Task: Find a place to stay in Ar Rumaythah for 4 guests from 6th to 12th September with a price range of ₹10,000 to ₹14,000, 4 bedrooms, 4 beds, 4 bathrooms, and amenities including WiFi, free parking, air conditioning, TV, gym, and breakfast.
Action: Mouse pressed left at (463, 95)
Screenshot: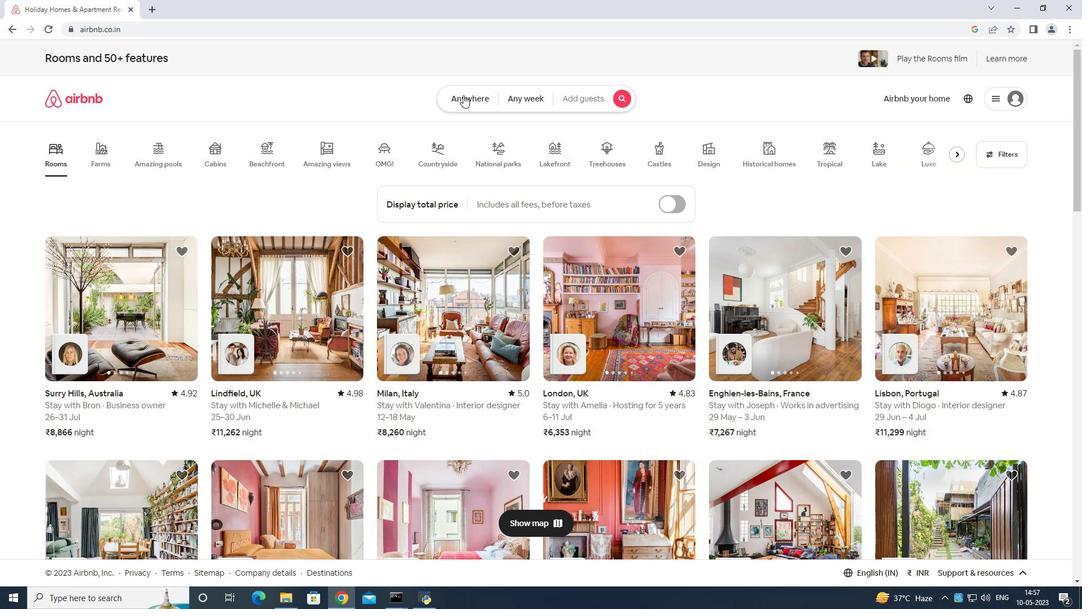 
Action: Mouse moved to (424, 130)
Screenshot: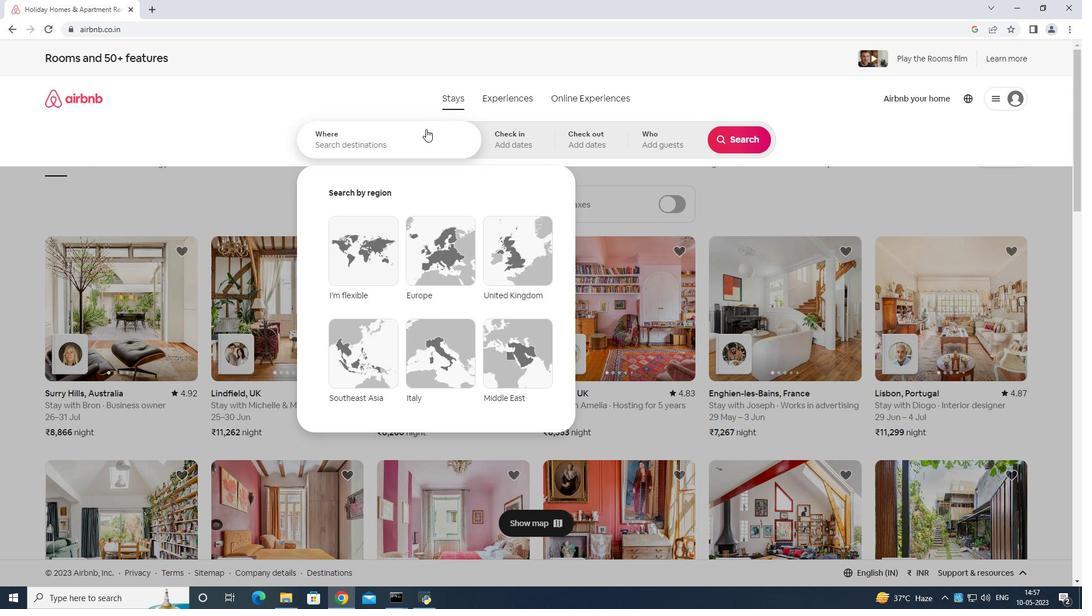
Action: Mouse pressed left at (424, 130)
Screenshot: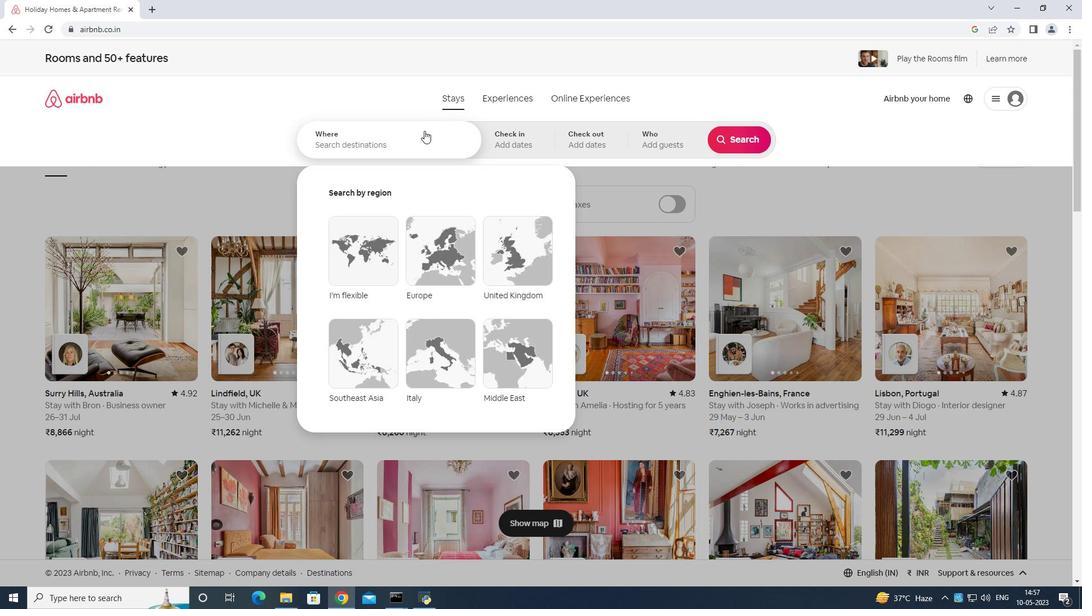 
Action: Mouse moved to (369, 169)
Screenshot: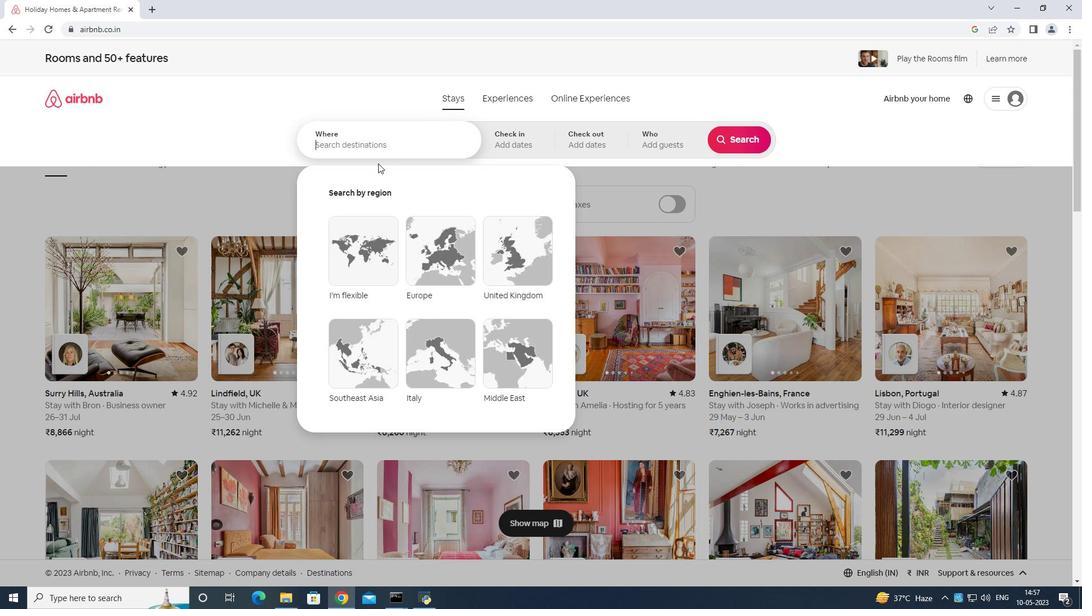 
Action: Key pressed <Key.shift>ar<Key.space>rumaythah<Key.enter>
Screenshot: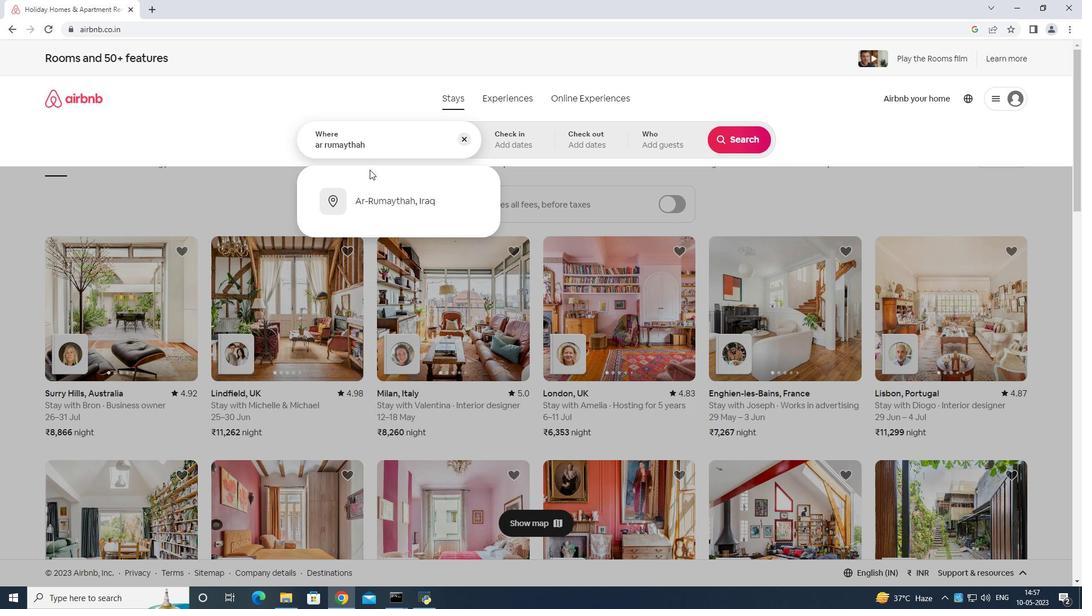 
Action: Mouse moved to (729, 235)
Screenshot: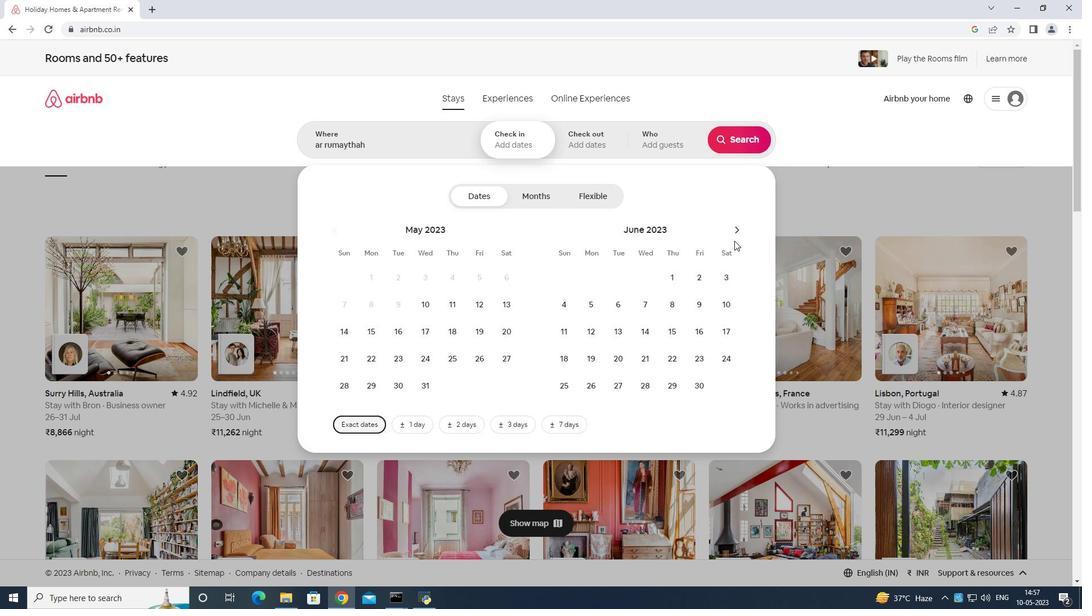 
Action: Mouse pressed left at (729, 235)
Screenshot: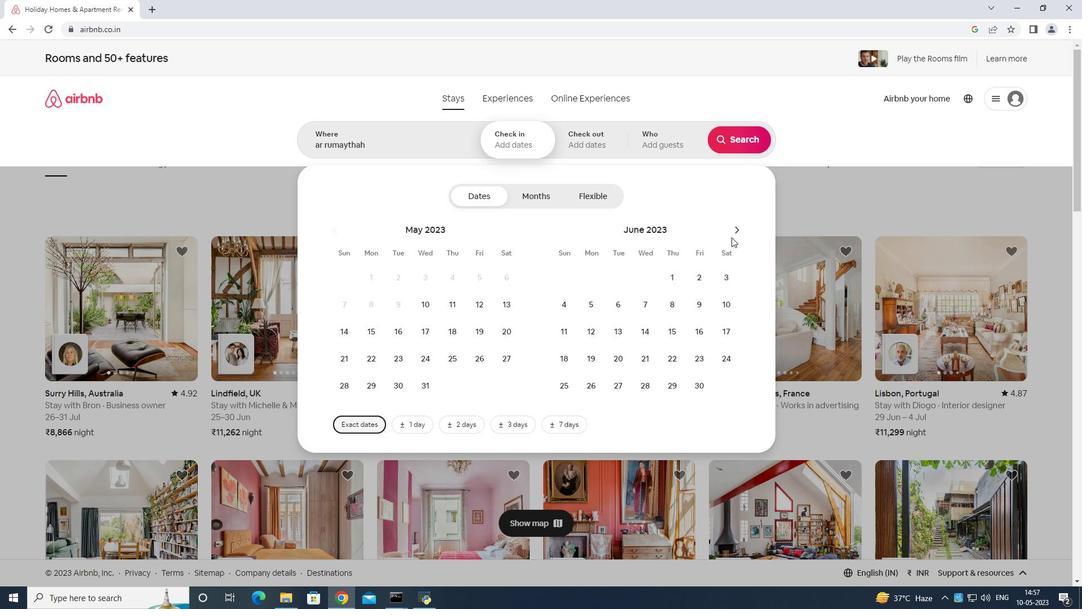 
Action: Mouse moved to (729, 232)
Screenshot: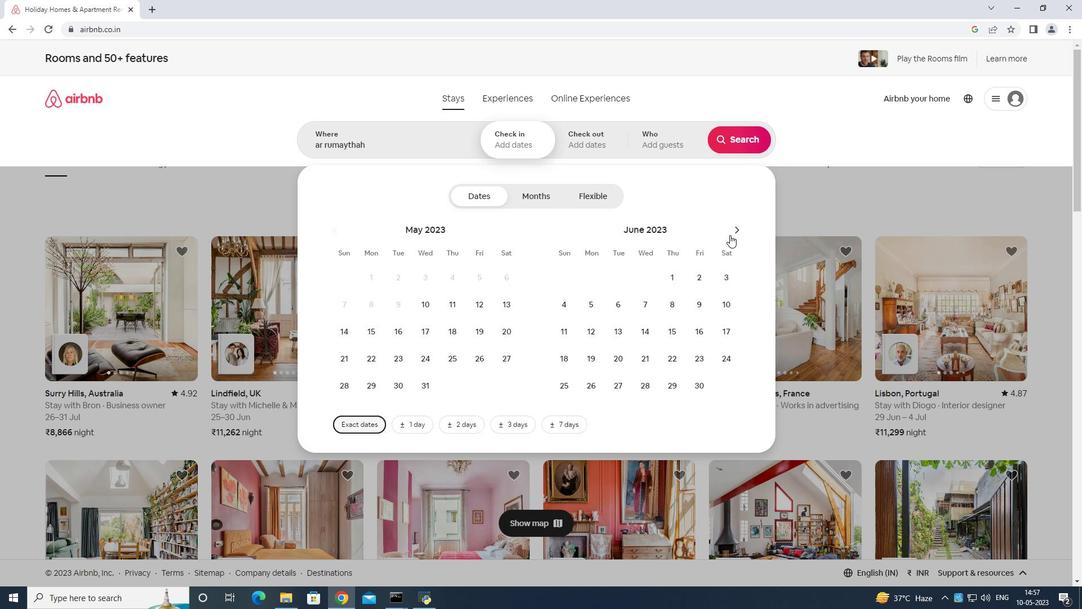 
Action: Mouse pressed left at (729, 232)
Screenshot: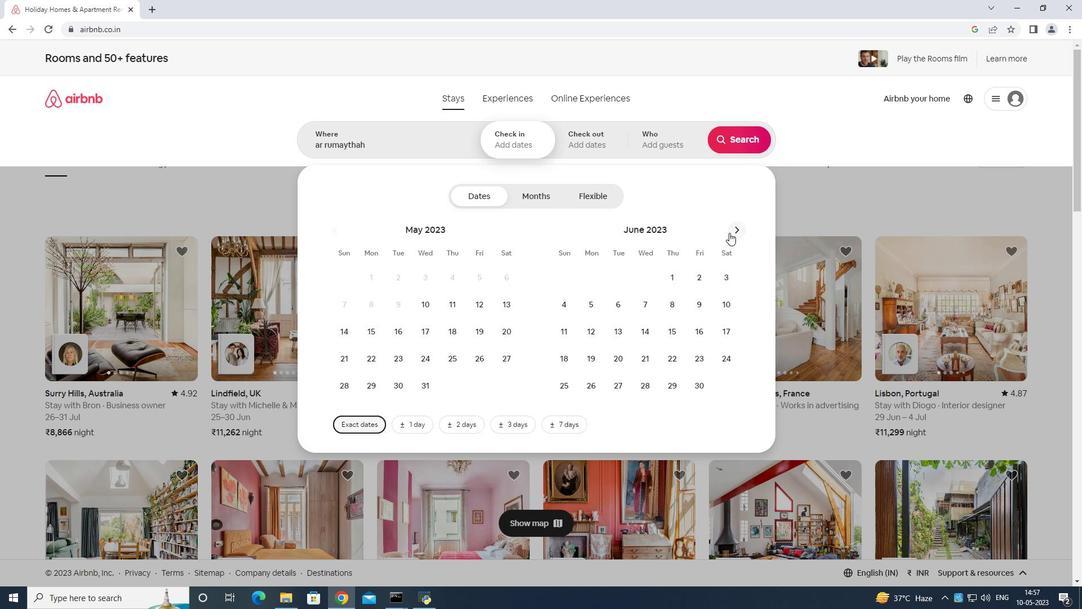 
Action: Mouse moved to (729, 232)
Screenshot: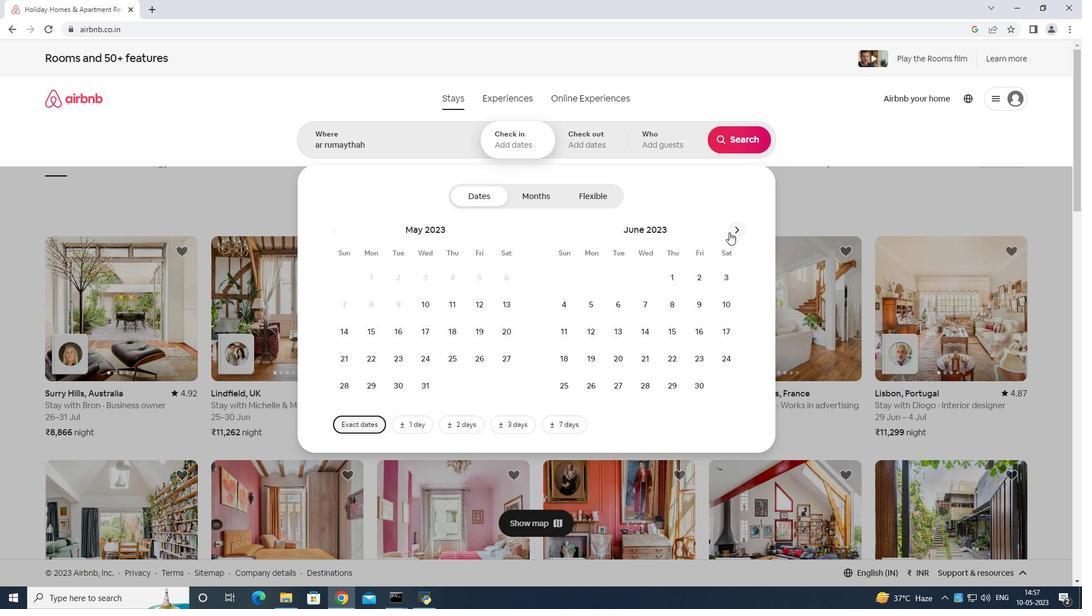 
Action: Mouse pressed left at (729, 232)
Screenshot: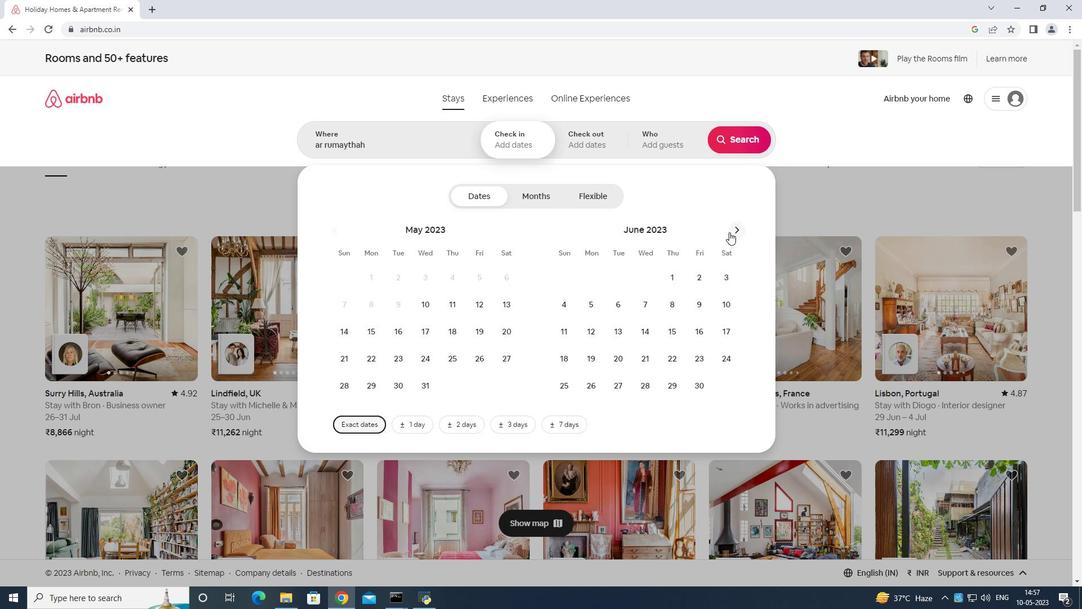 
Action: Mouse moved to (730, 231)
Screenshot: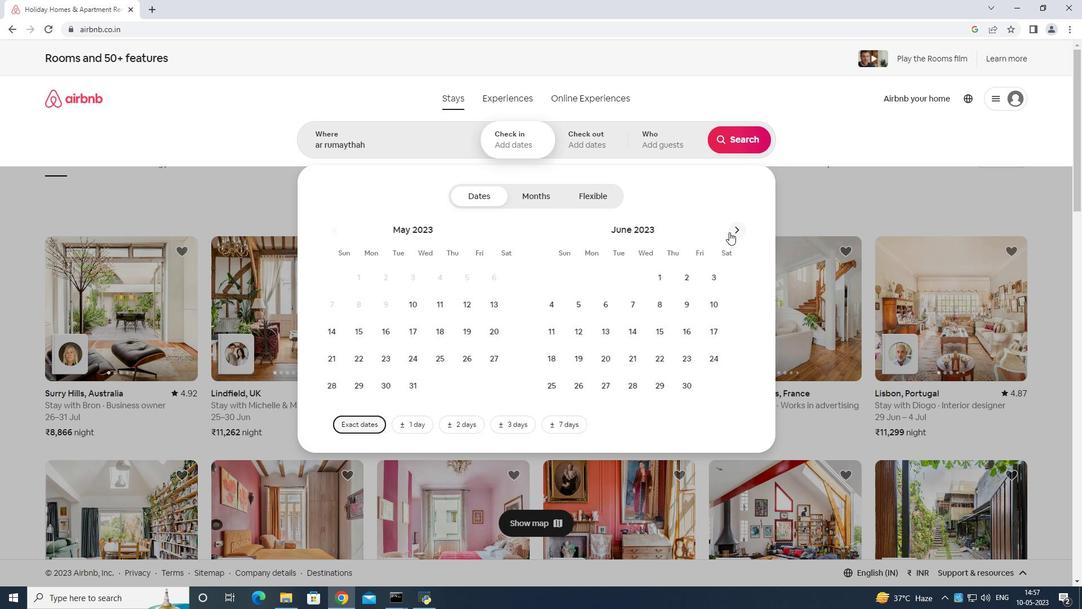 
Action: Mouse pressed left at (730, 231)
Screenshot: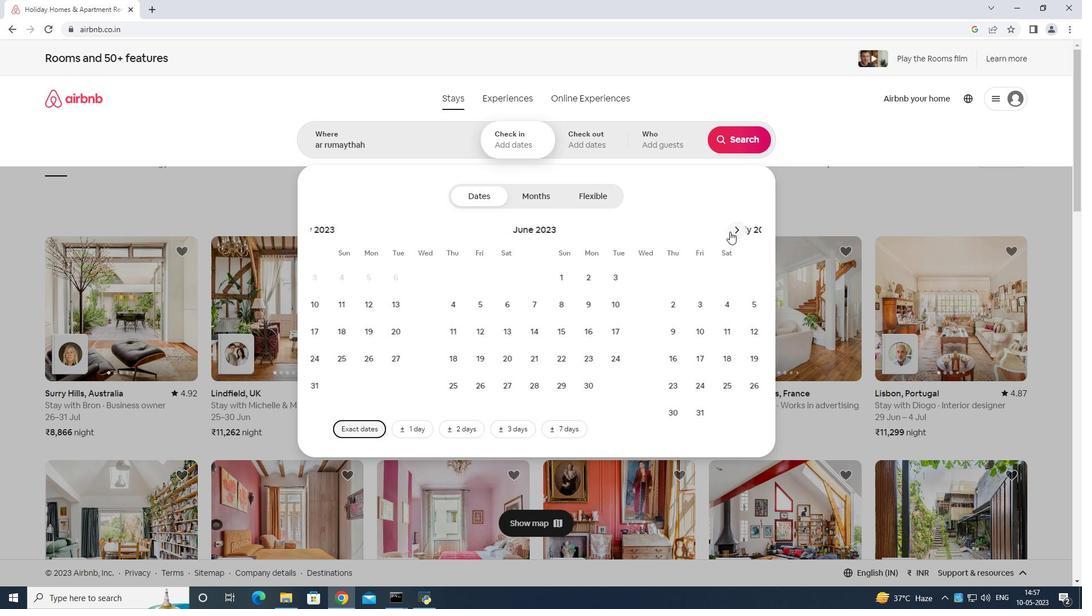 
Action: Mouse moved to (730, 230)
Screenshot: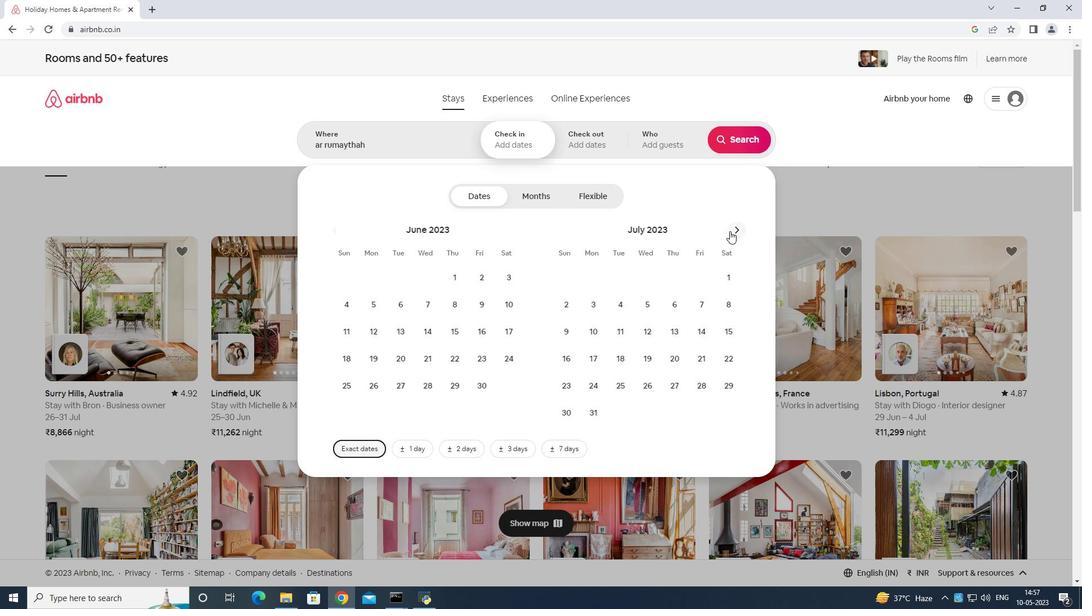 
Action: Mouse pressed left at (730, 230)
Screenshot: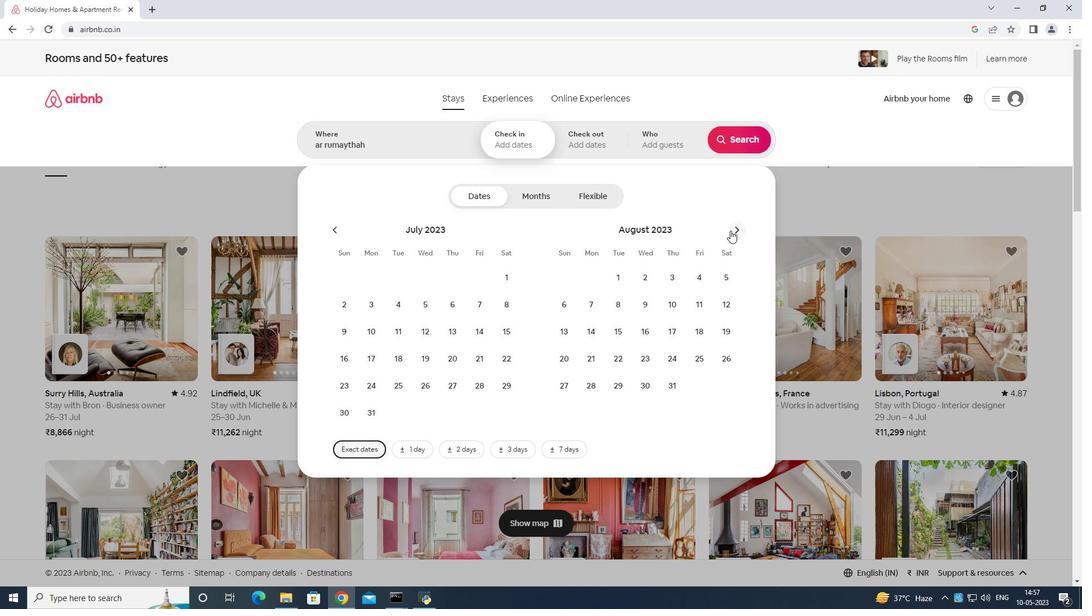 
Action: Mouse moved to (641, 302)
Screenshot: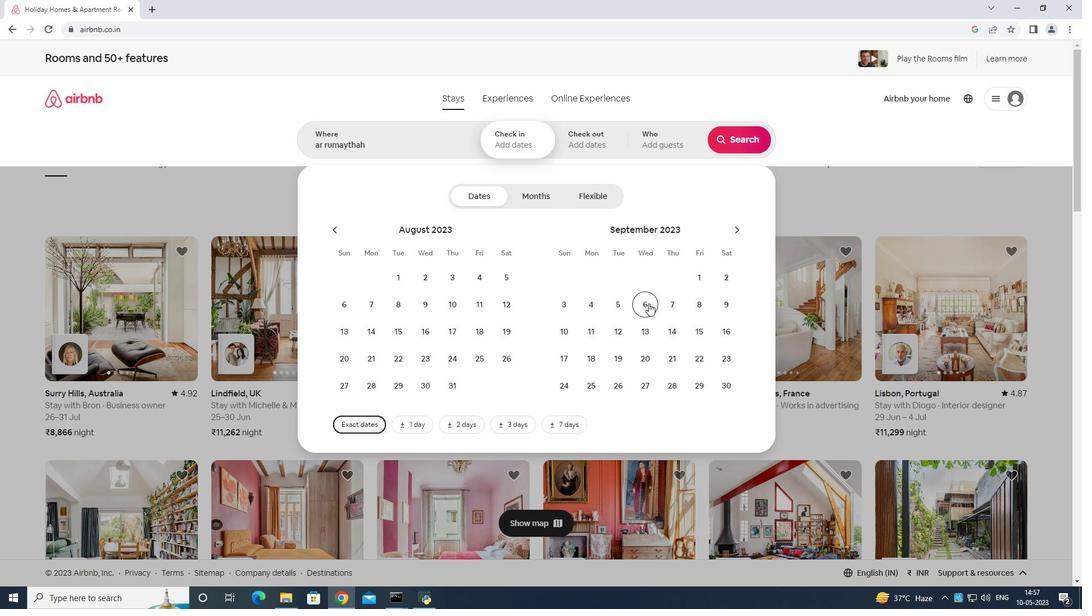 
Action: Mouse pressed left at (641, 302)
Screenshot: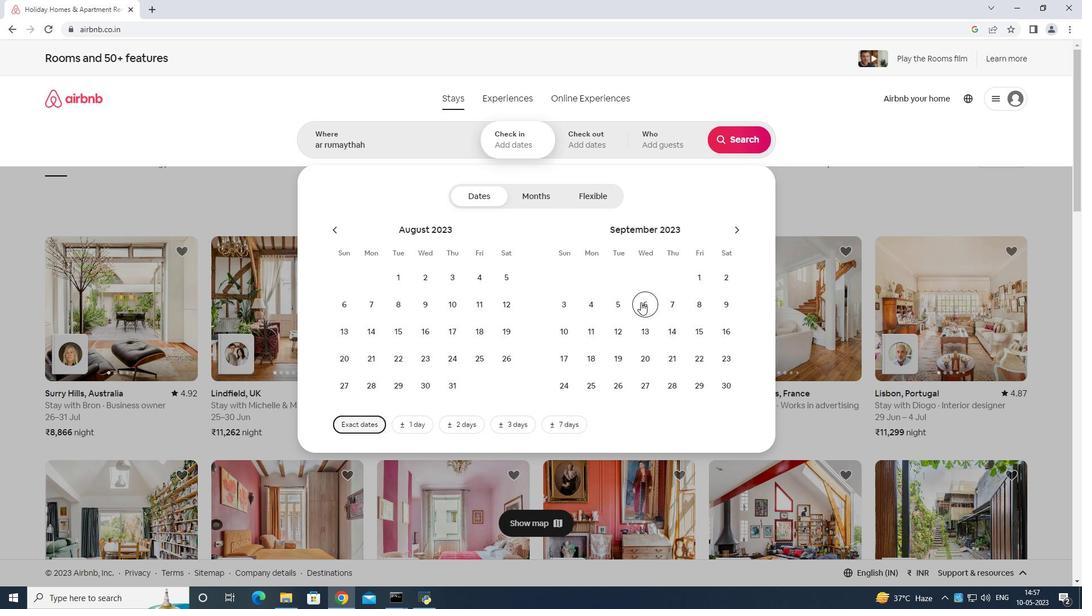 
Action: Mouse moved to (614, 329)
Screenshot: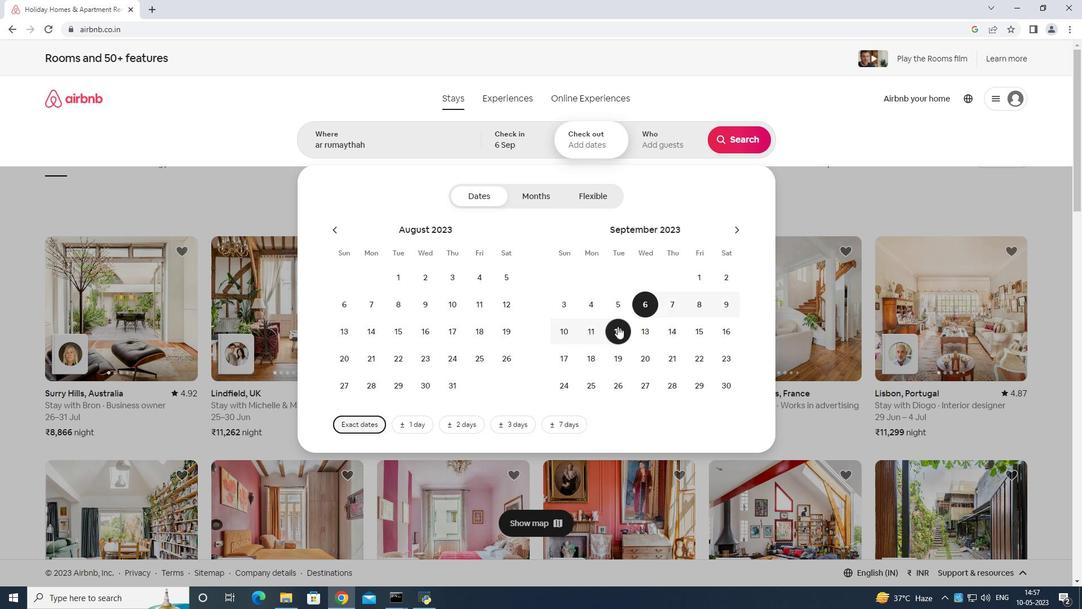 
Action: Mouse pressed left at (614, 329)
Screenshot: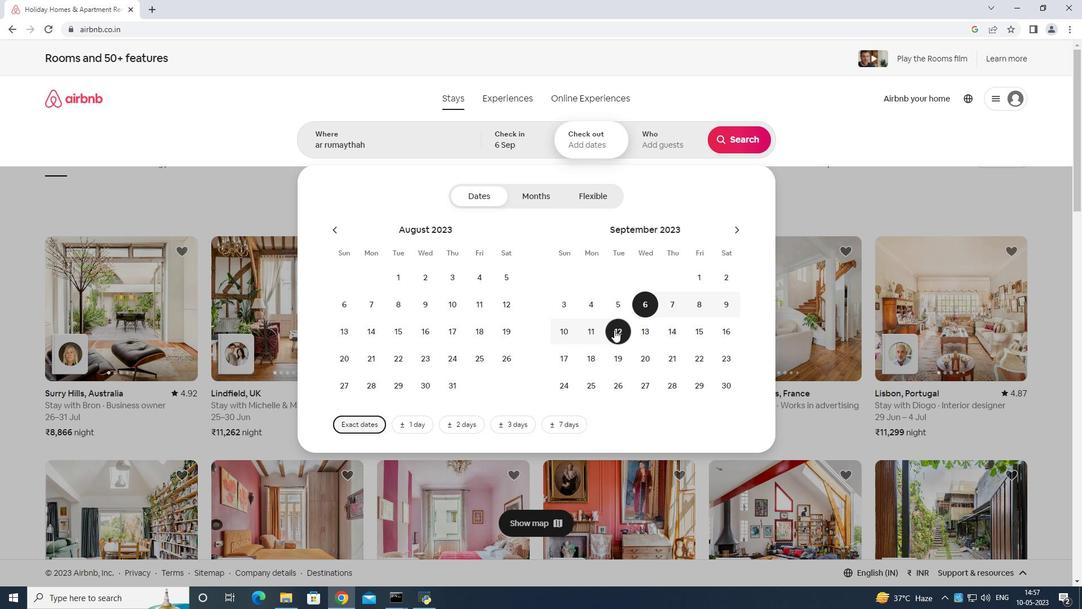 
Action: Mouse moved to (666, 138)
Screenshot: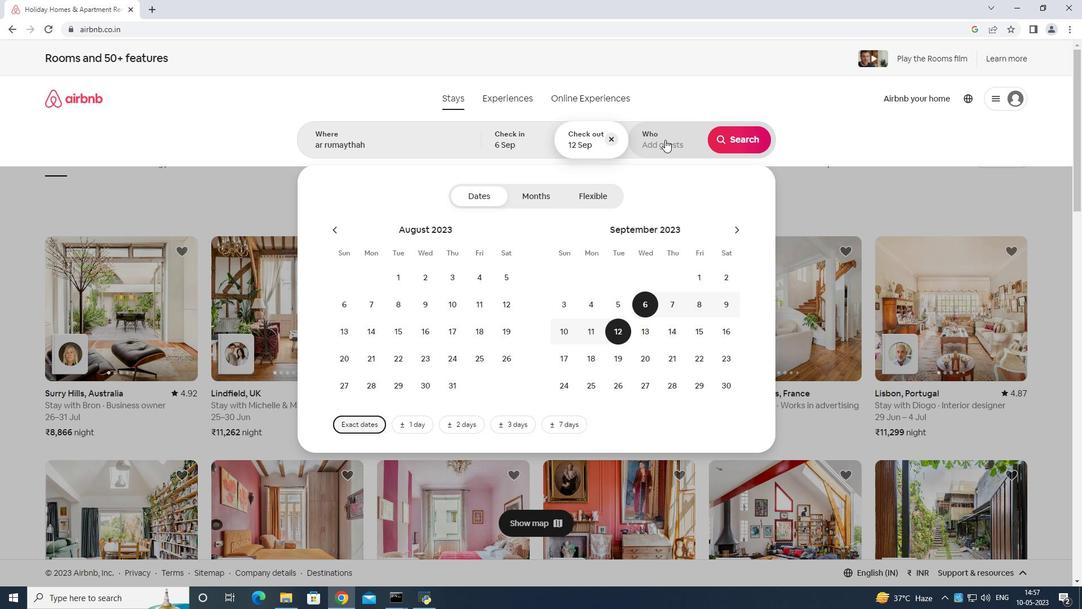 
Action: Mouse pressed left at (666, 138)
Screenshot: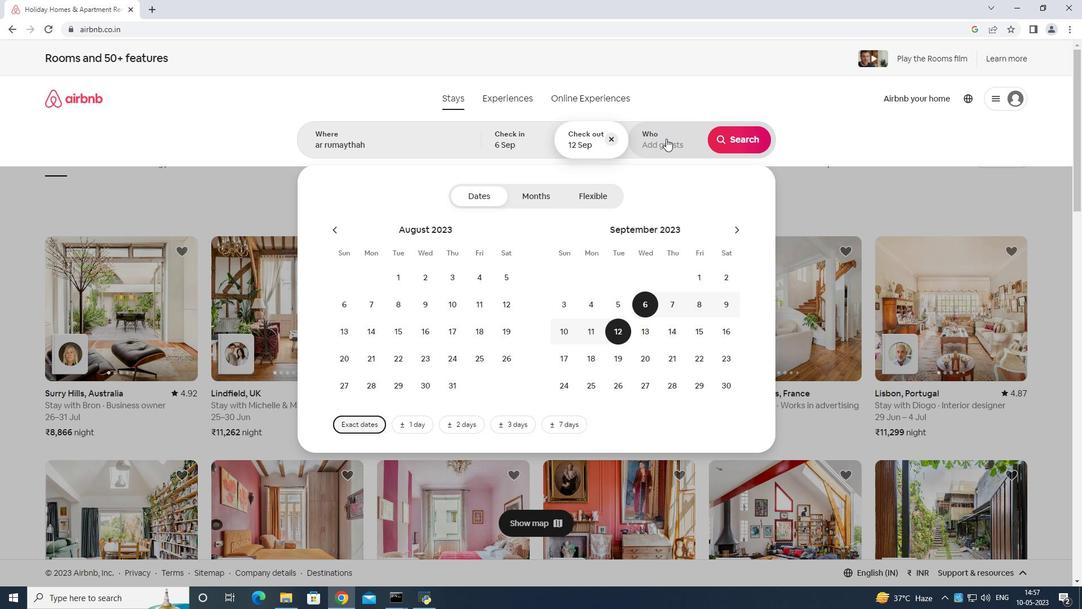 
Action: Mouse moved to (748, 201)
Screenshot: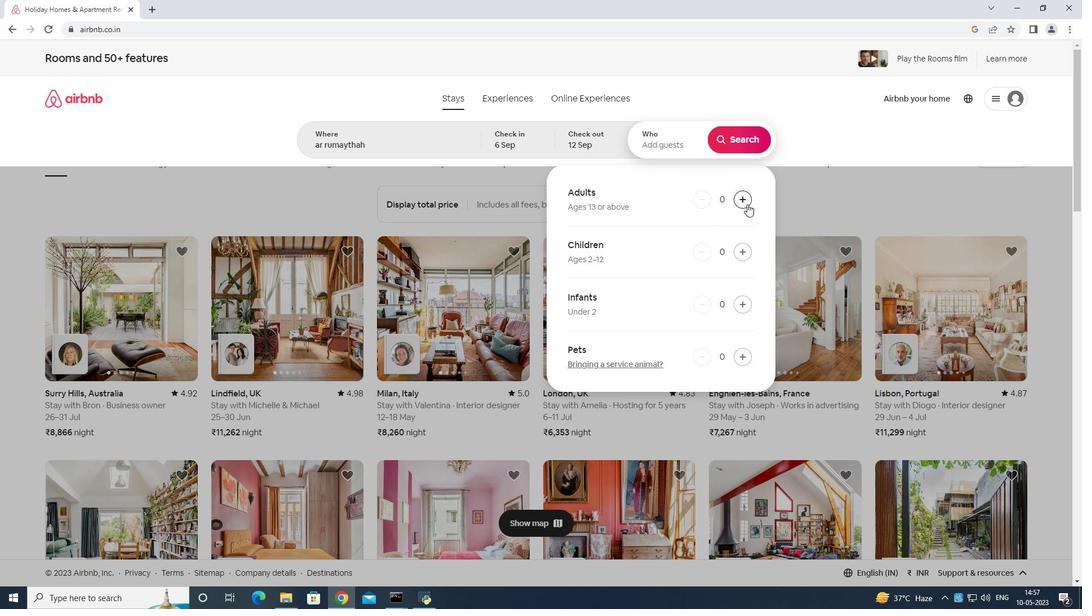 
Action: Mouse pressed left at (748, 201)
Screenshot: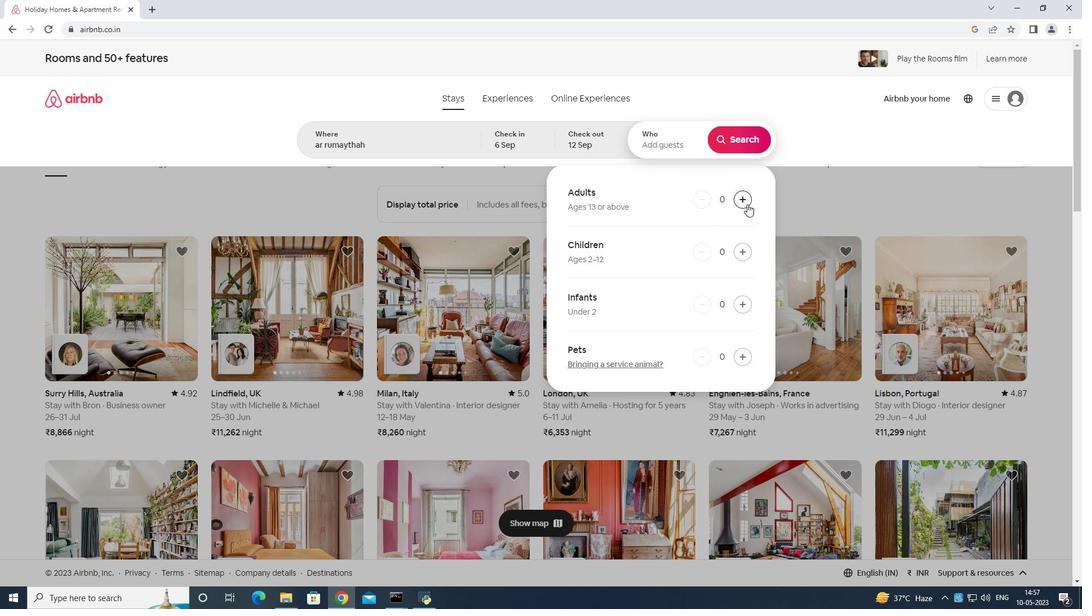
Action: Mouse moved to (748, 201)
Screenshot: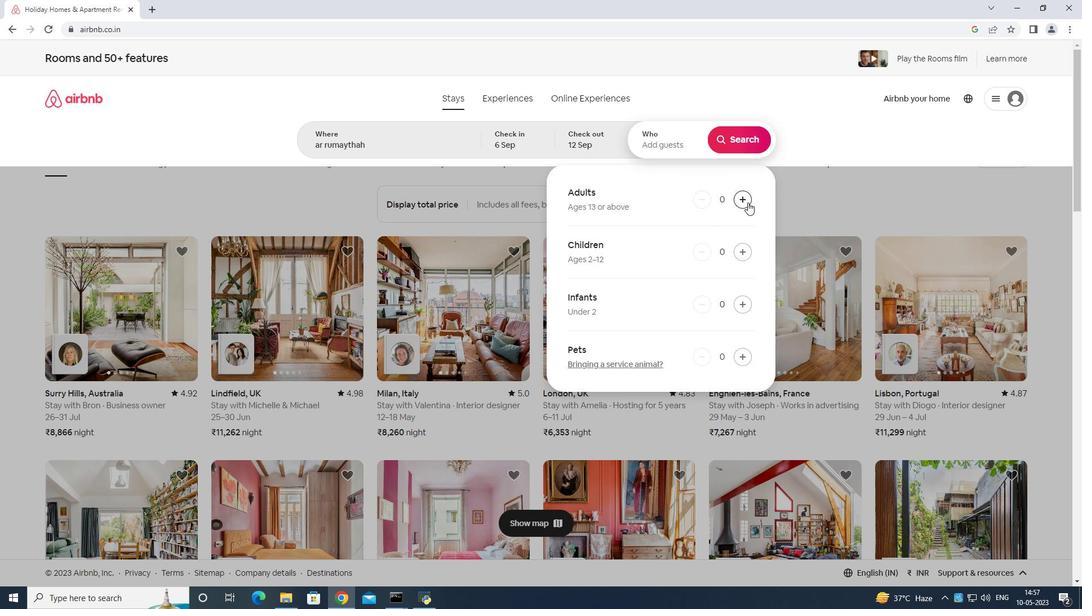
Action: Mouse pressed left at (748, 201)
Screenshot: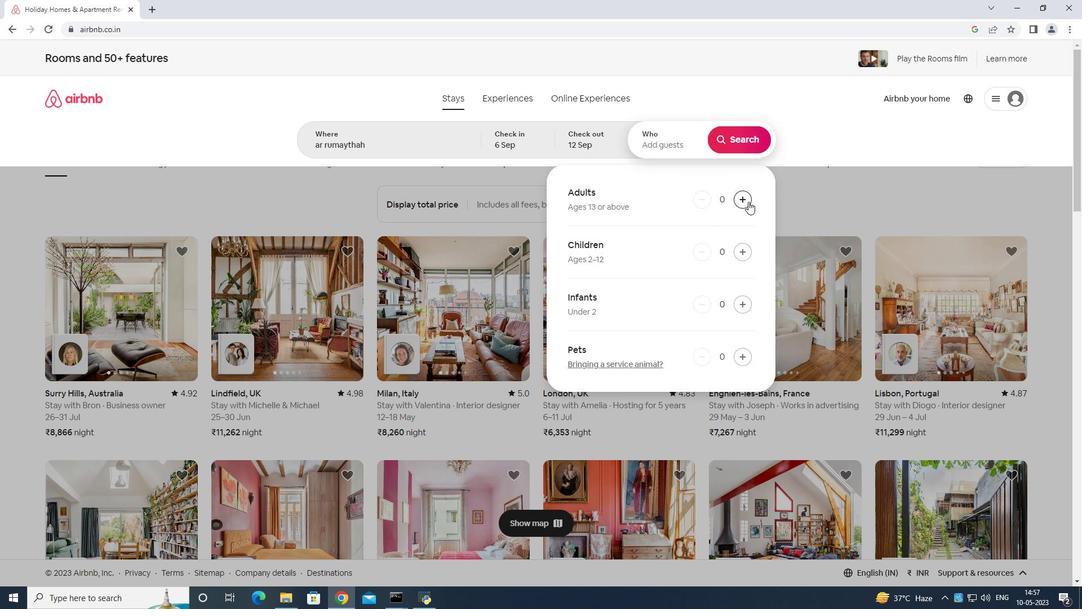 
Action: Mouse moved to (747, 201)
Screenshot: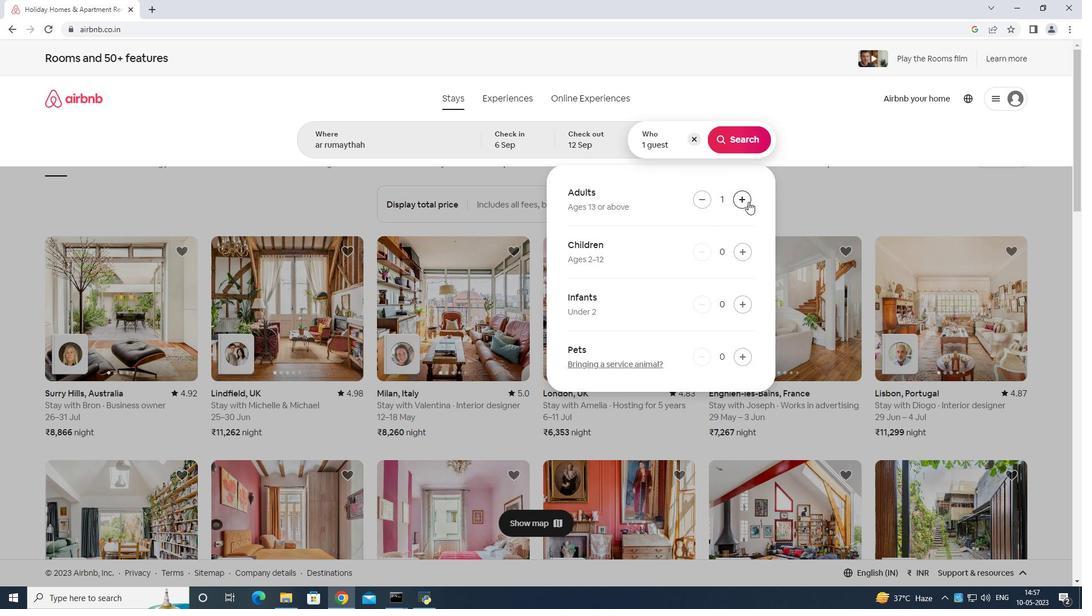 
Action: Mouse pressed left at (747, 201)
Screenshot: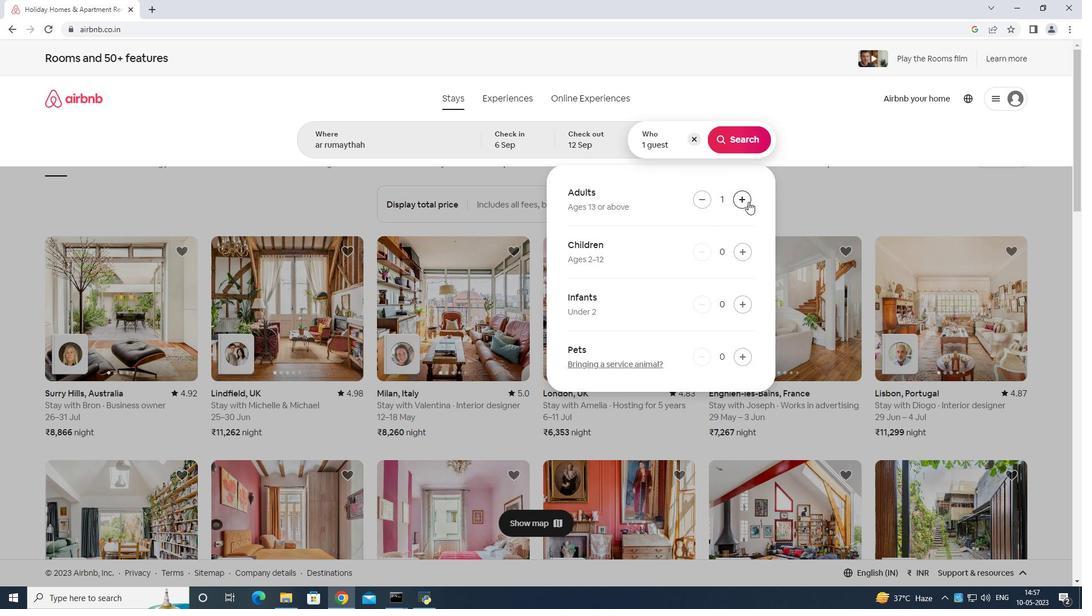 
Action: Mouse moved to (747, 201)
Screenshot: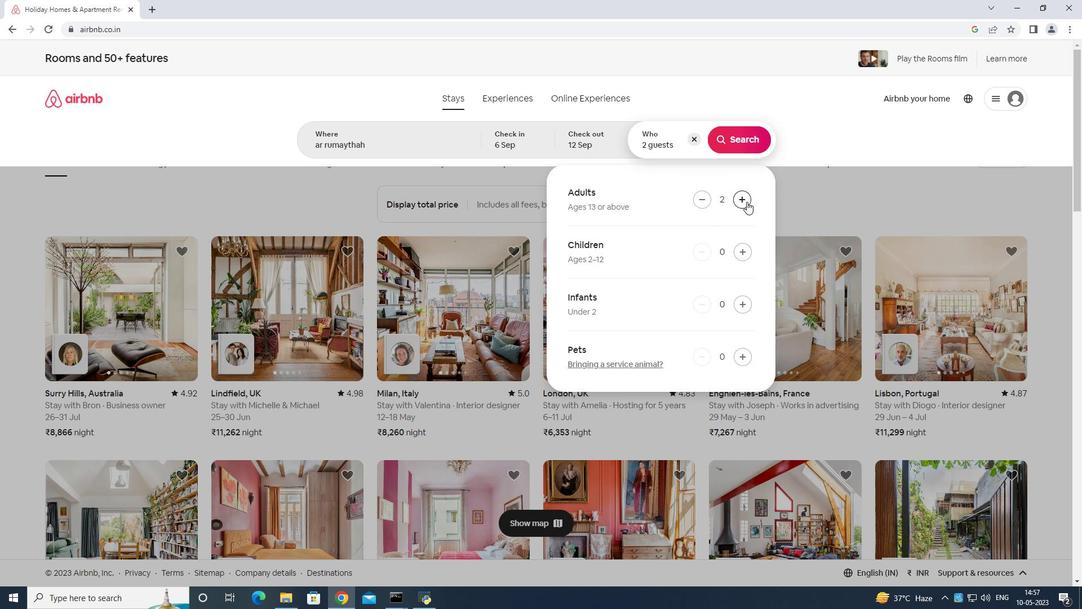 
Action: Mouse pressed left at (747, 201)
Screenshot: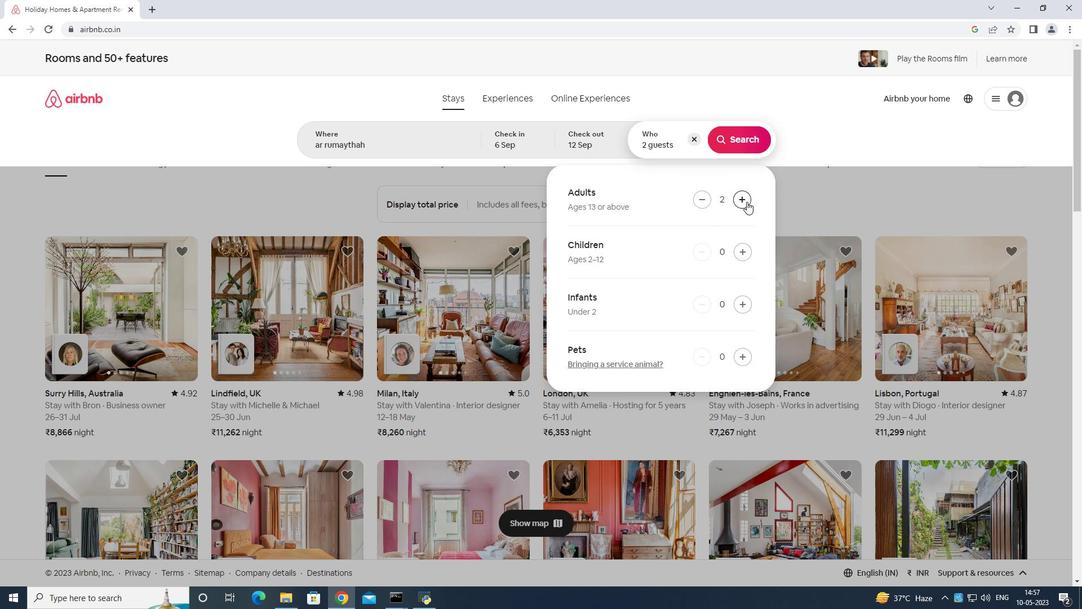 
Action: Mouse moved to (748, 141)
Screenshot: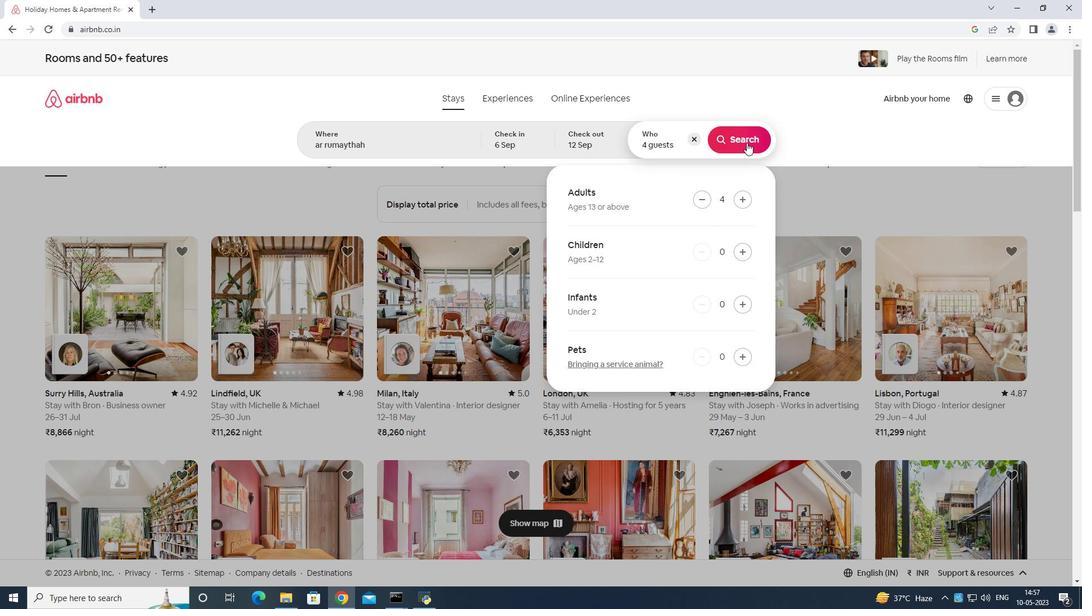 
Action: Mouse pressed left at (748, 141)
Screenshot: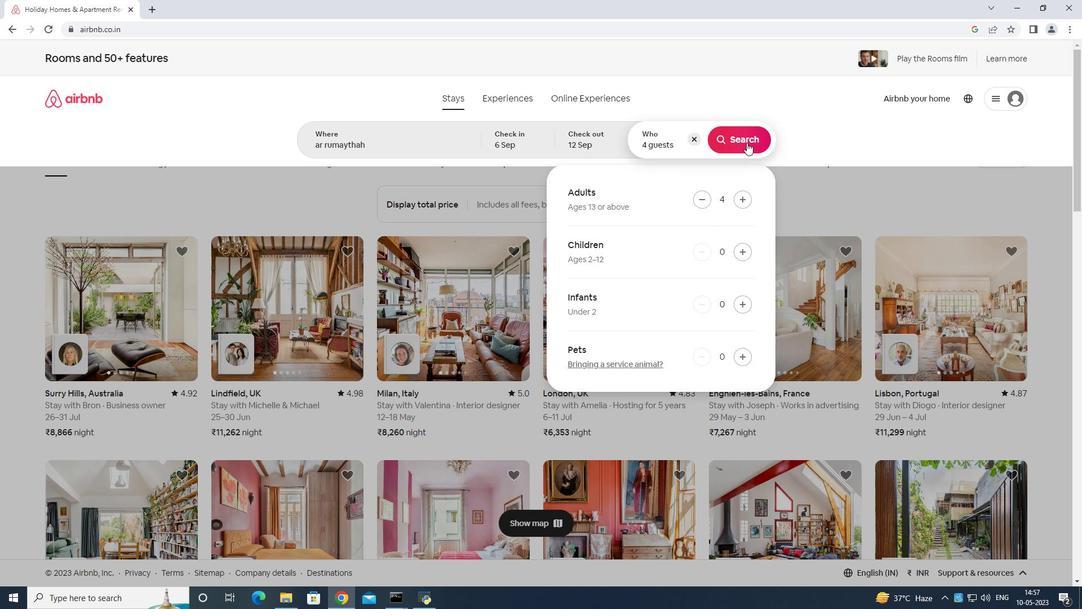 
Action: Mouse moved to (1028, 104)
Screenshot: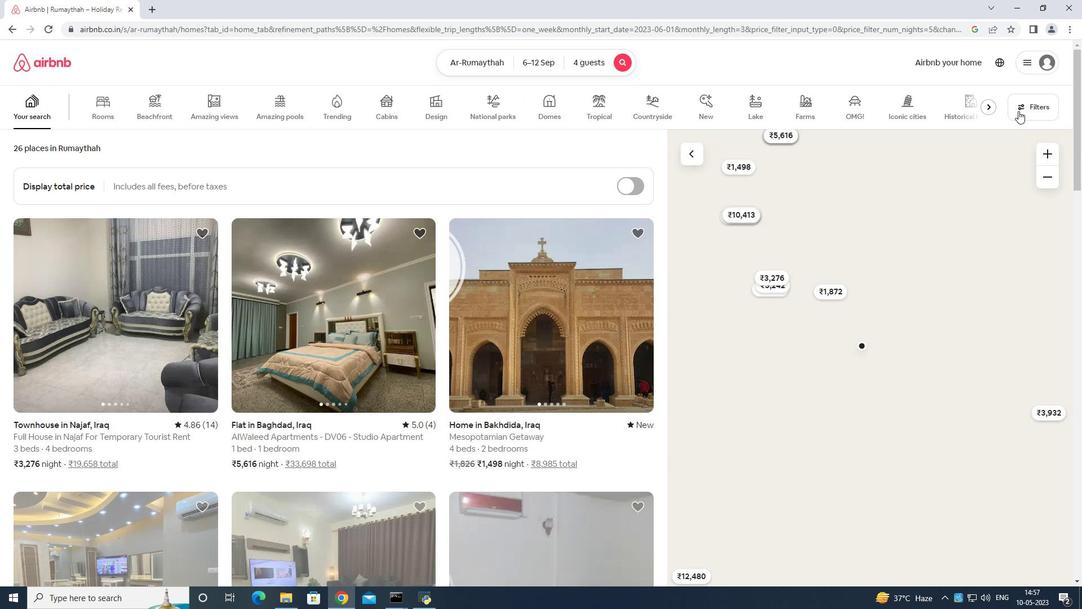 
Action: Mouse pressed left at (1028, 104)
Screenshot: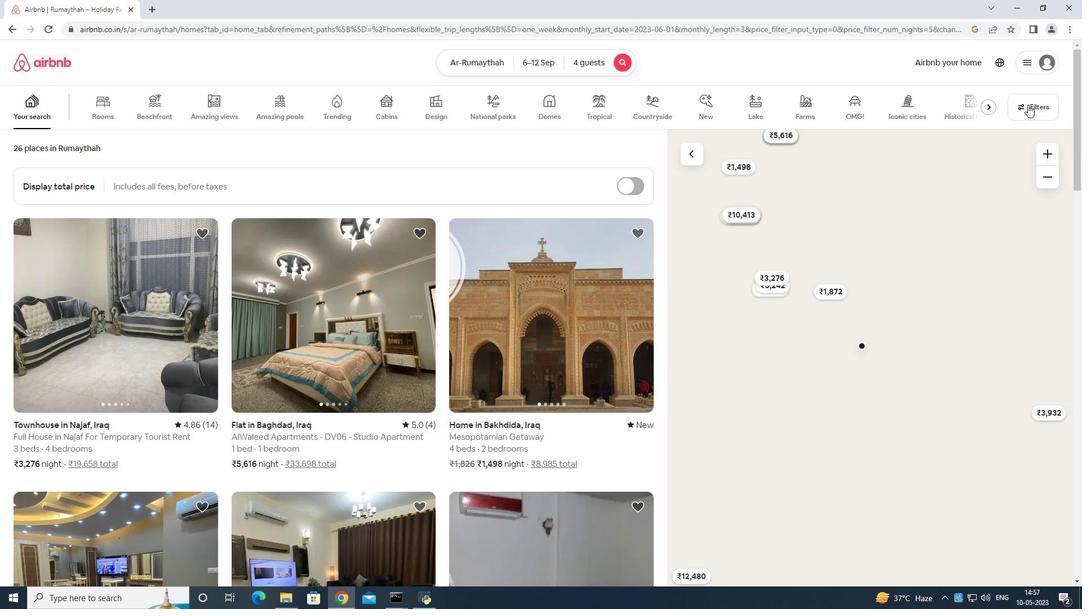 
Action: Mouse moved to (481, 374)
Screenshot: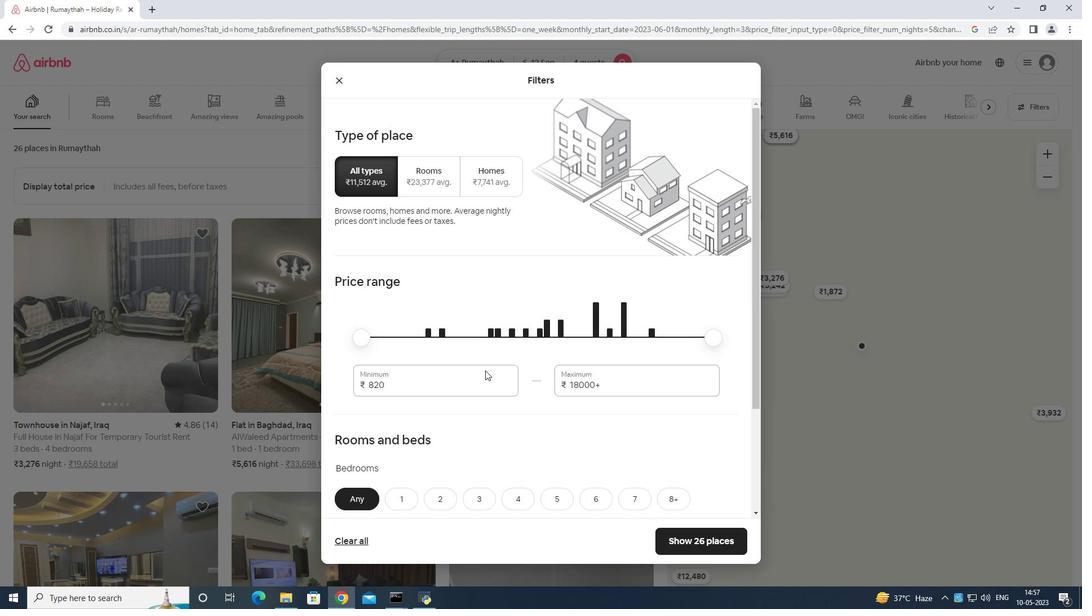 
Action: Mouse pressed left at (481, 374)
Screenshot: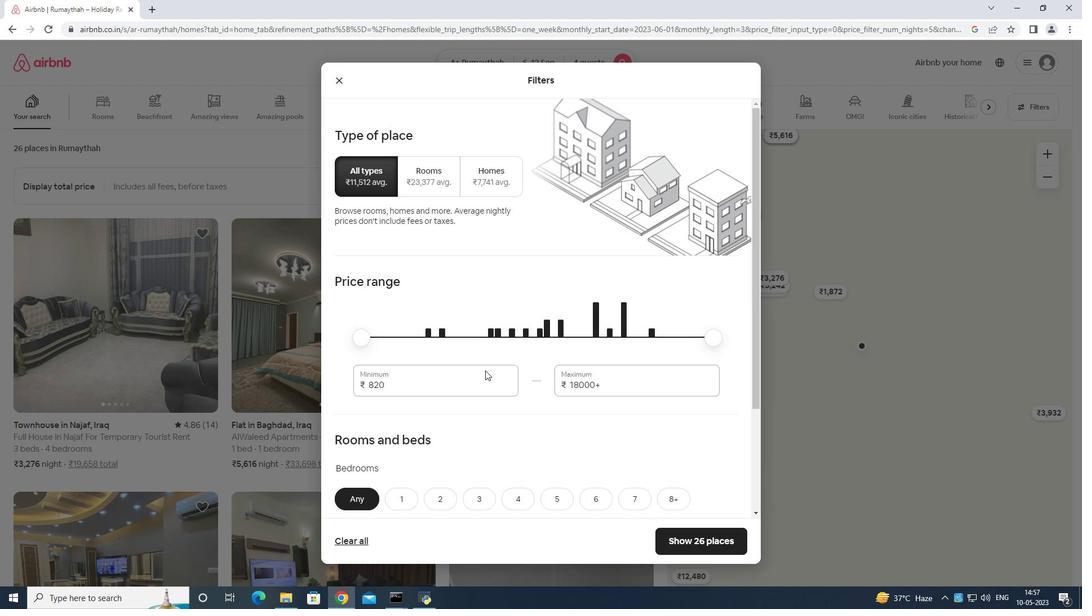 
Action: Mouse moved to (477, 372)
Screenshot: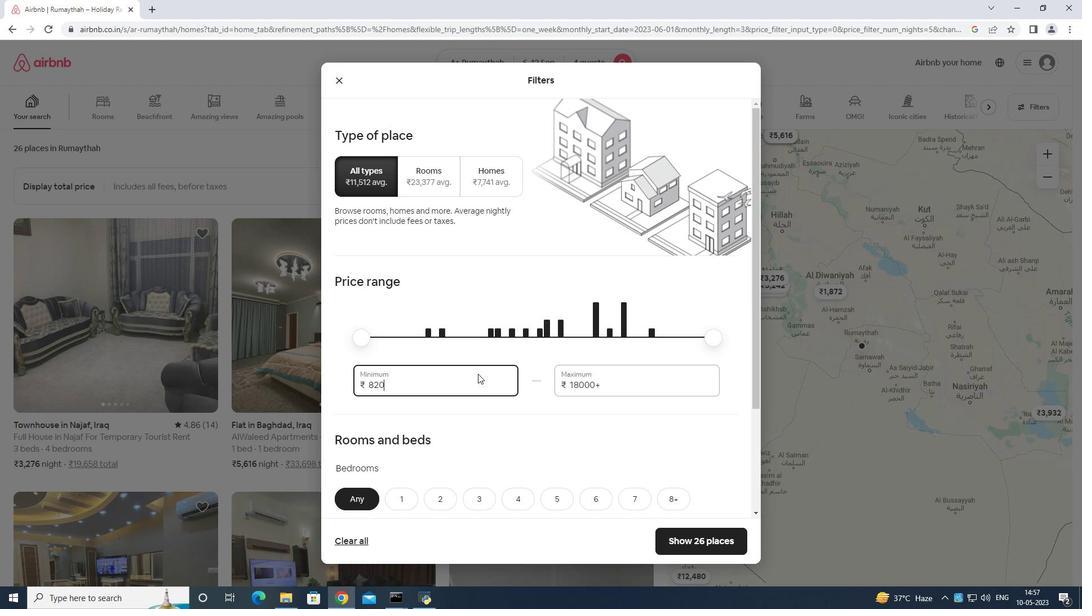 
Action: Key pressed <Key.backspace>
Screenshot: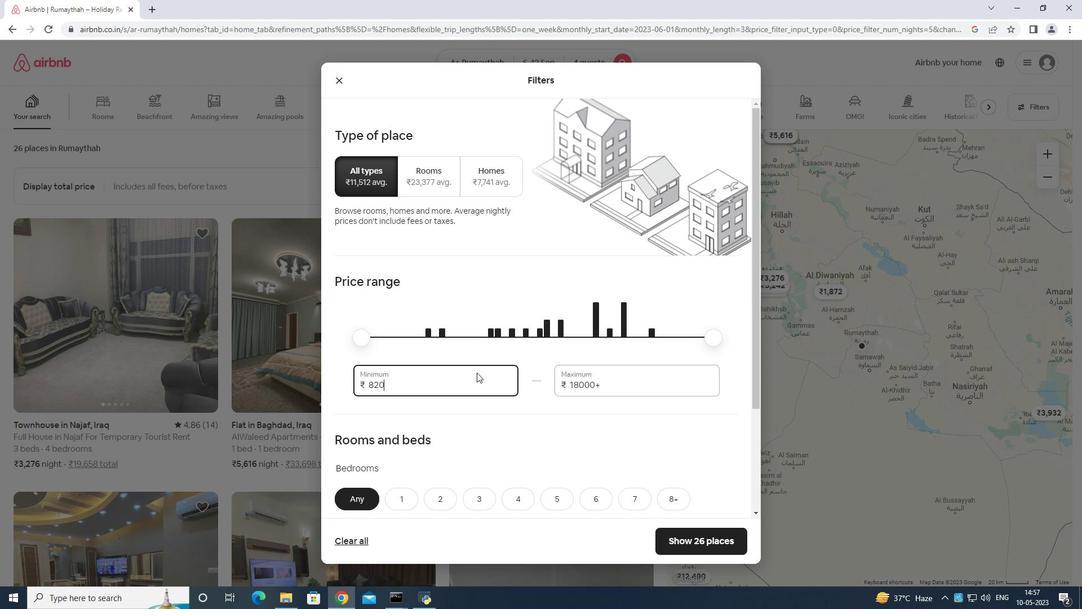 
Action: Mouse moved to (474, 367)
Screenshot: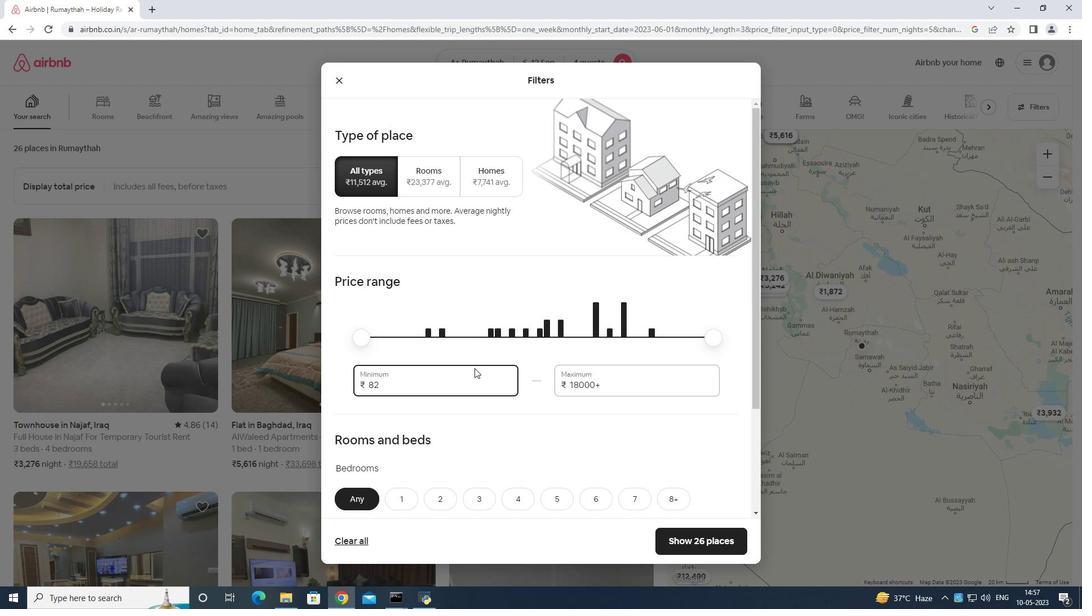 
Action: Key pressed <Key.backspace><Key.backspace><Key.backspace><Key.backspace><Key.backspace><Key.backspace>
Screenshot: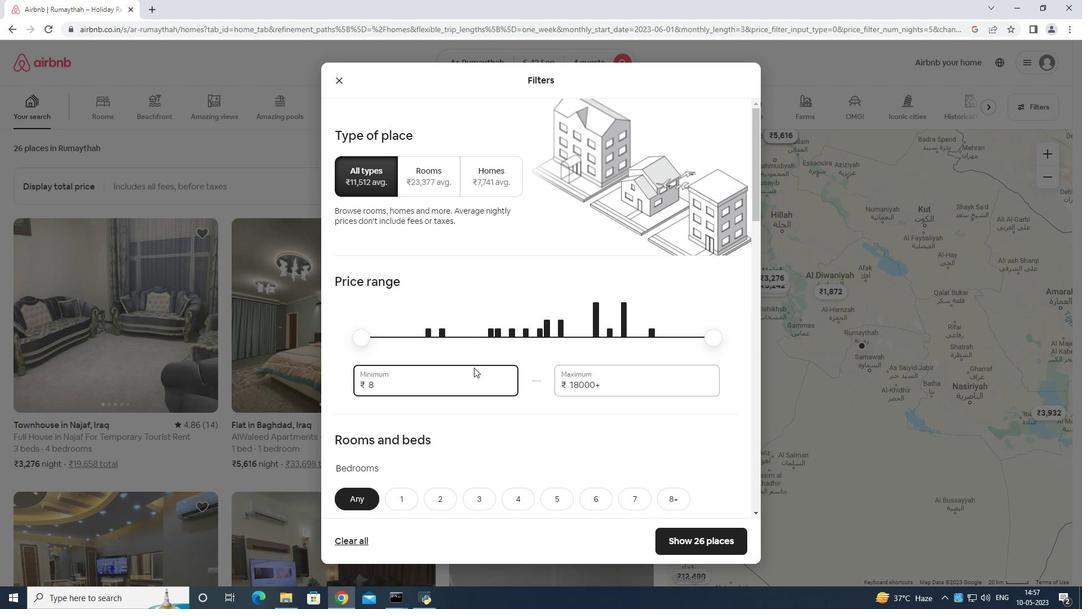 
Action: Mouse moved to (473, 367)
Screenshot: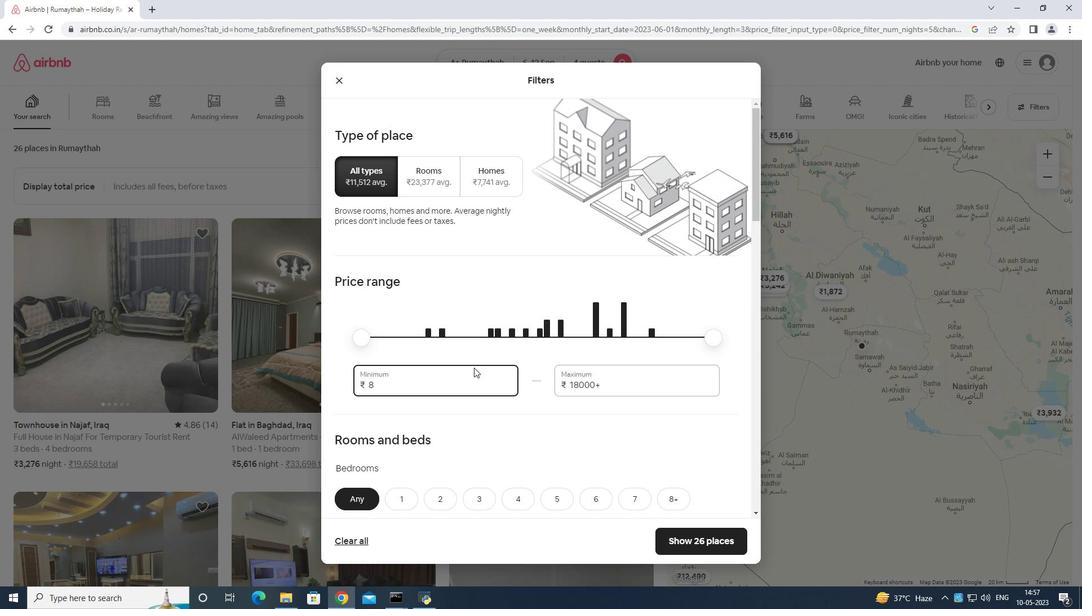 
Action: Key pressed <Key.backspace>
Screenshot: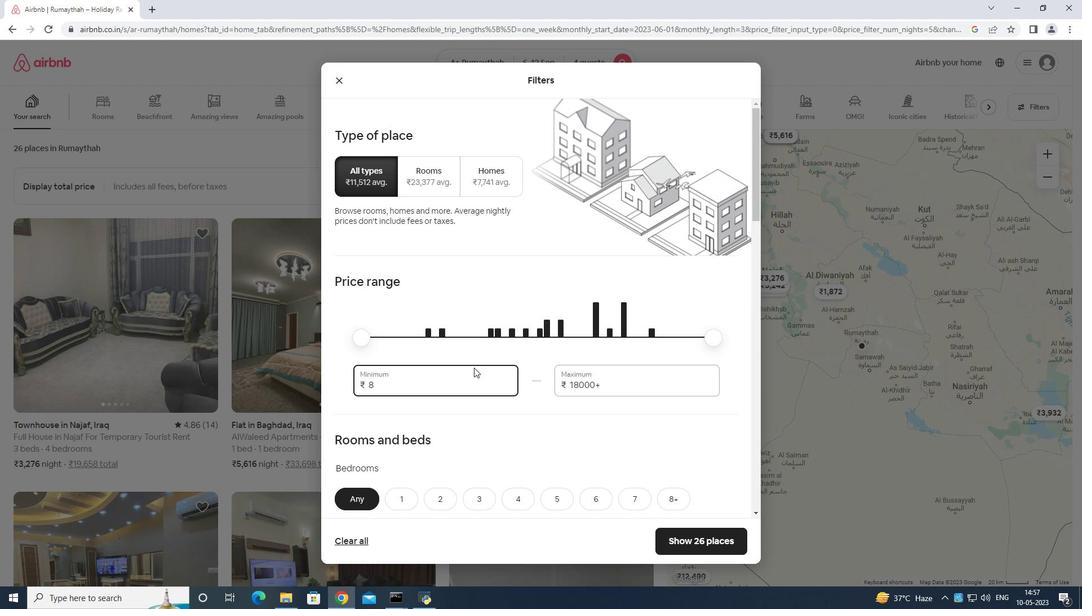 
Action: Mouse moved to (473, 366)
Screenshot: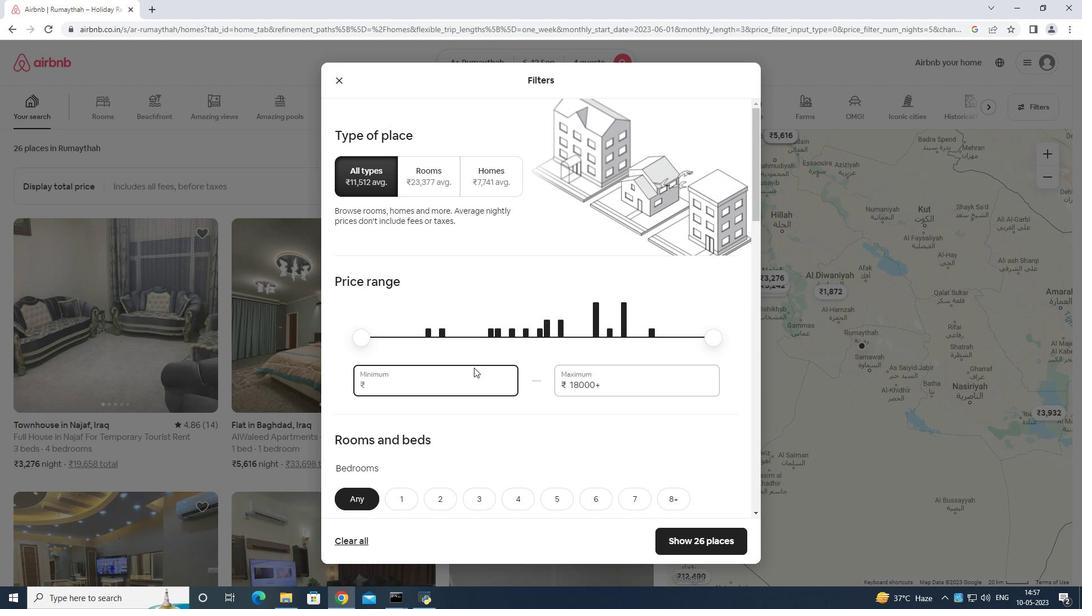 
Action: Key pressed <Key.backspace>
Screenshot: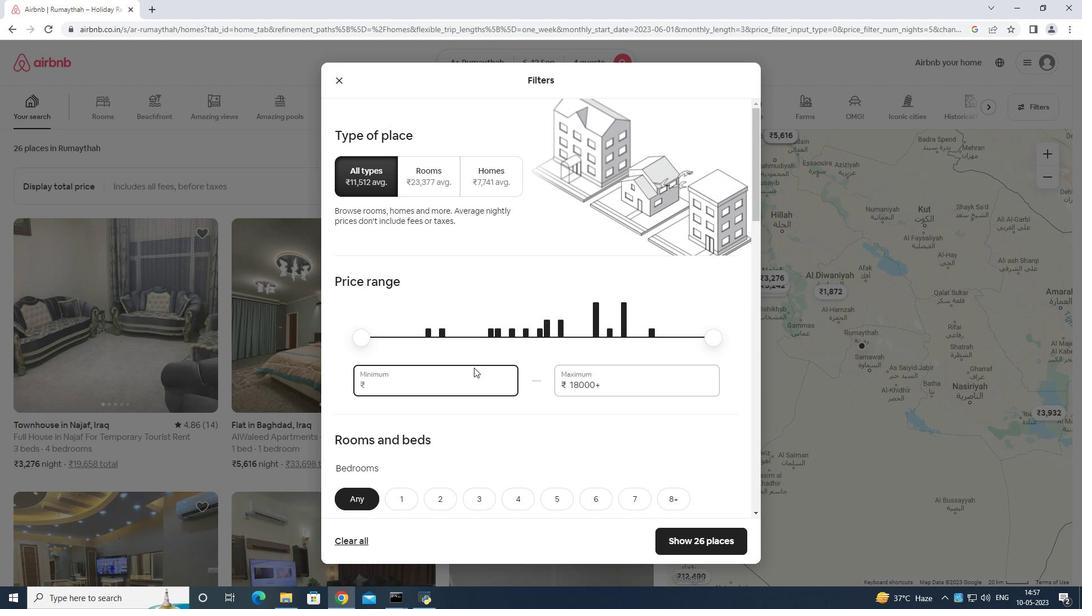 
Action: Mouse moved to (473, 364)
Screenshot: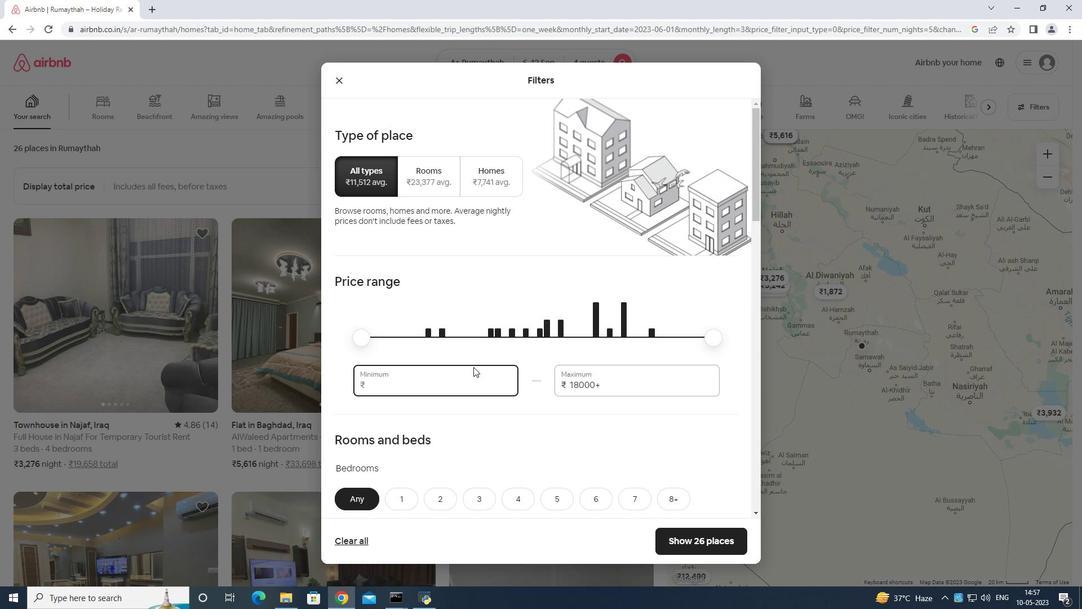 
Action: Key pressed <Key.backspace>
Screenshot: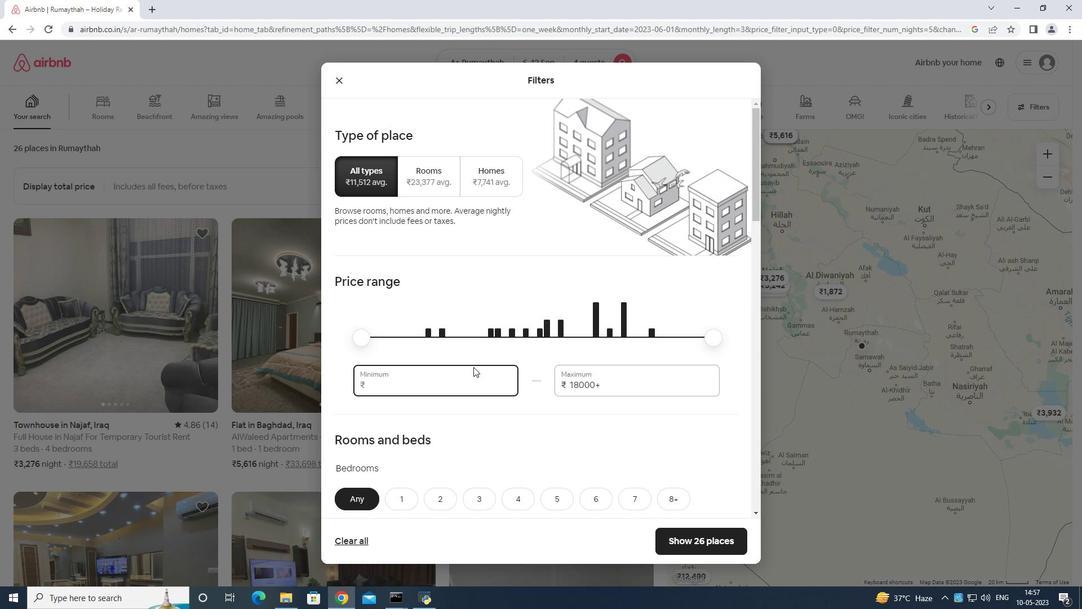 
Action: Mouse moved to (473, 362)
Screenshot: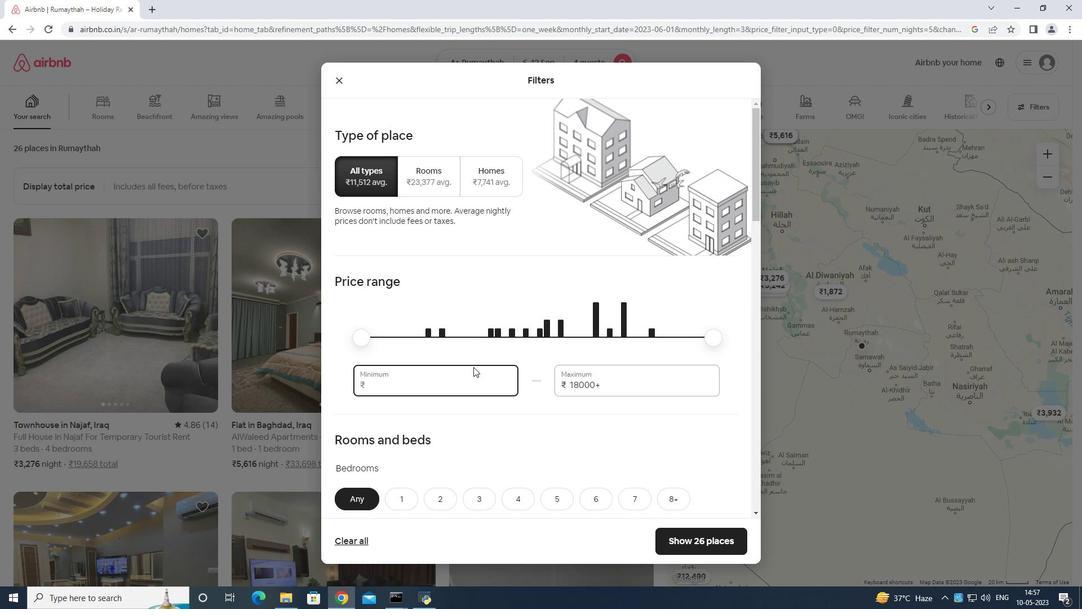 
Action: Key pressed 10
Screenshot: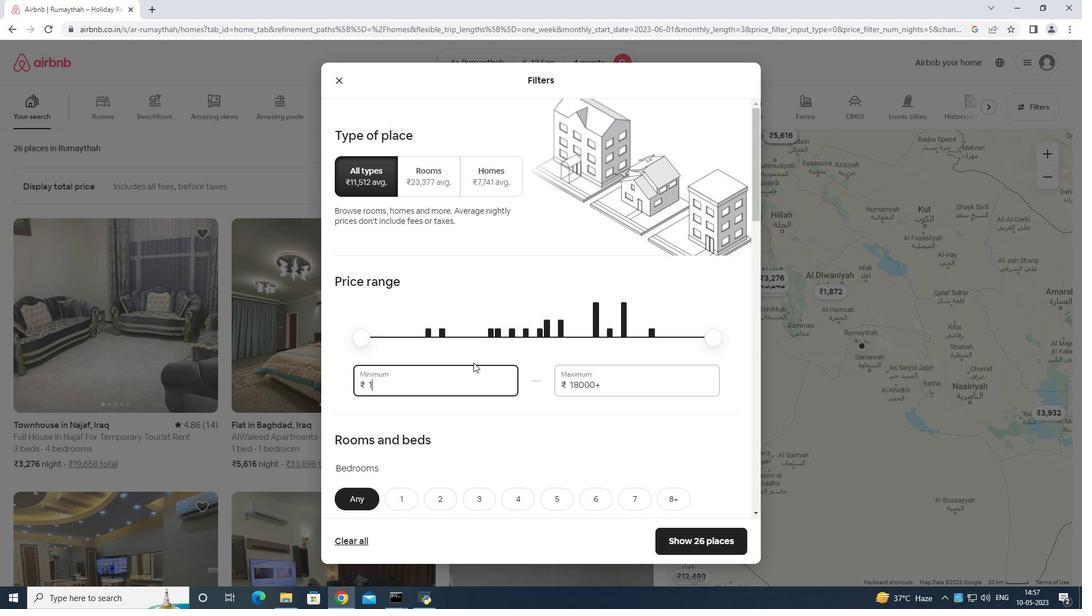 
Action: Mouse moved to (474, 362)
Screenshot: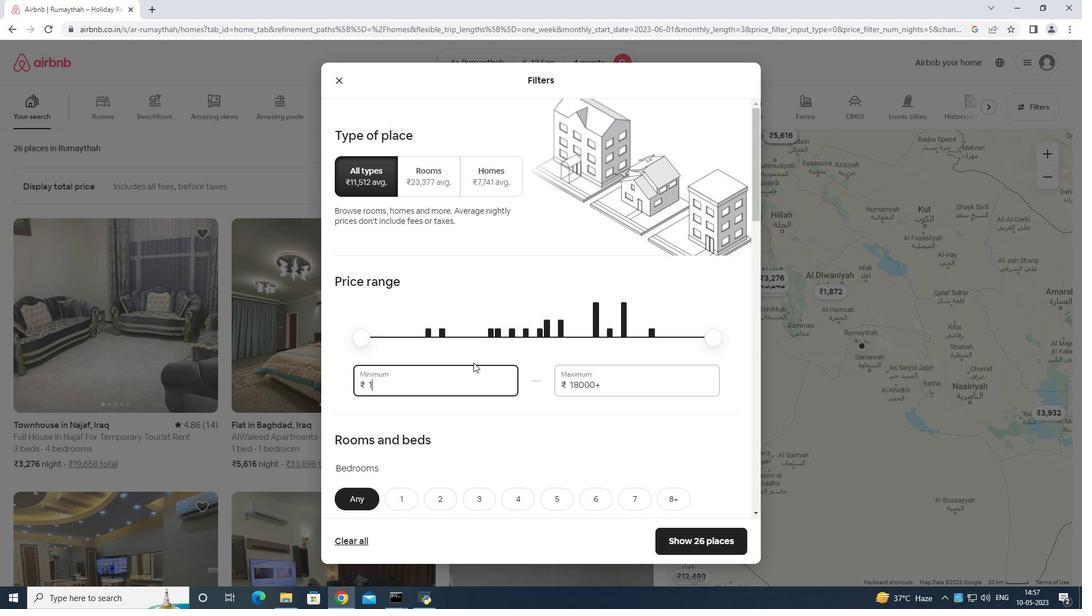 
Action: Key pressed 00
Screenshot: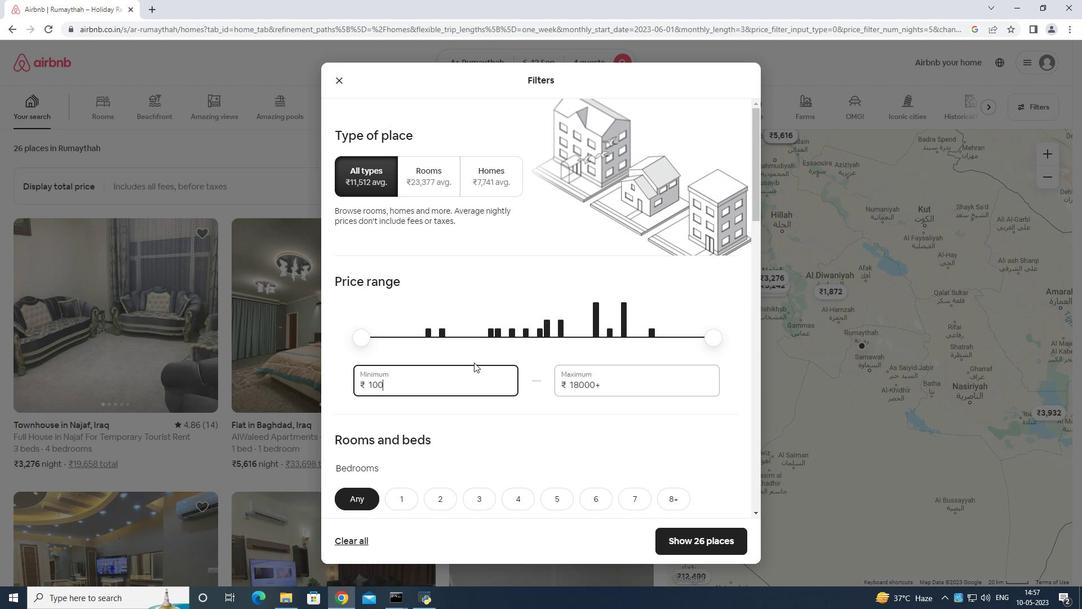 
Action: Mouse moved to (471, 363)
Screenshot: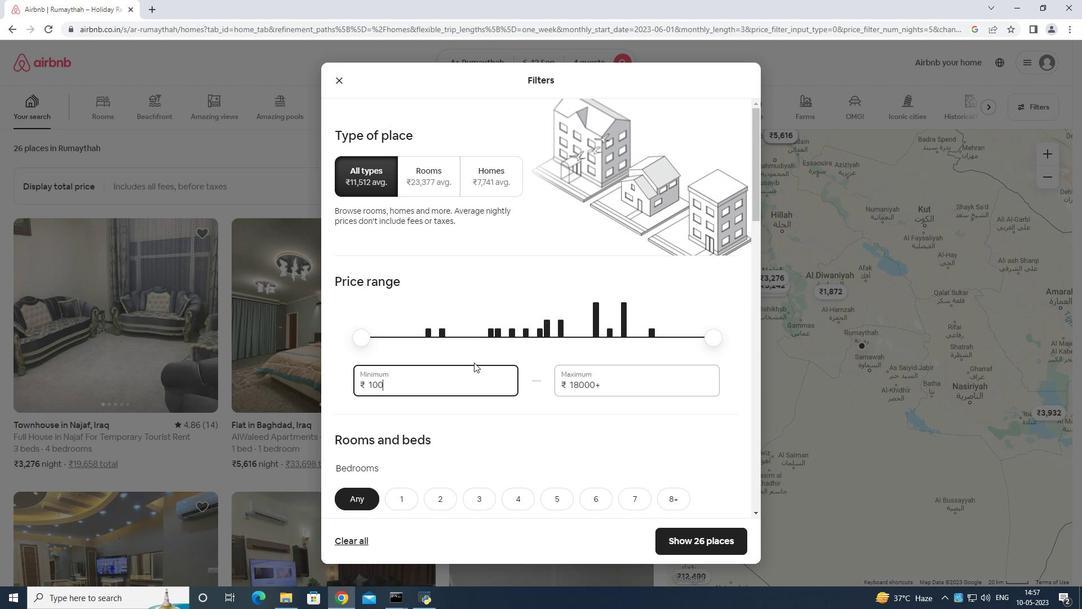 
Action: Key pressed 0
Screenshot: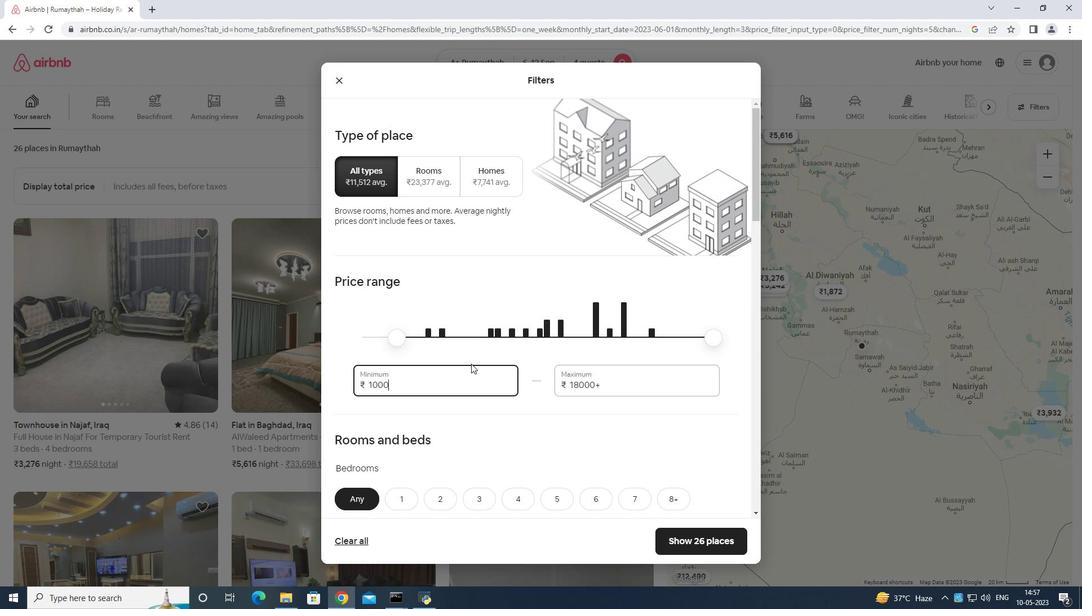 
Action: Mouse moved to (613, 377)
Screenshot: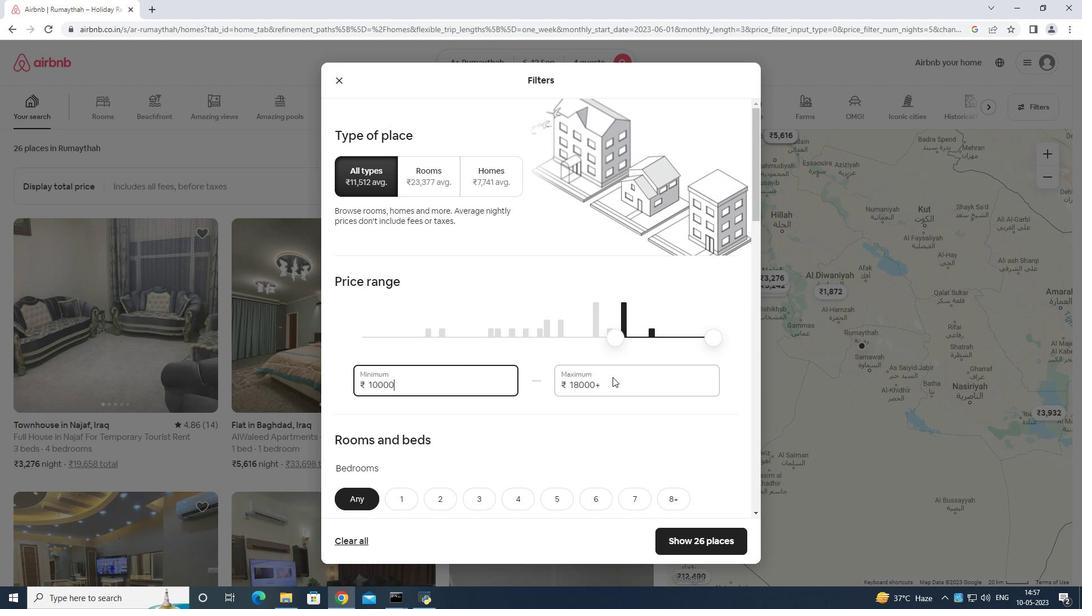 
Action: Mouse pressed left at (613, 377)
Screenshot: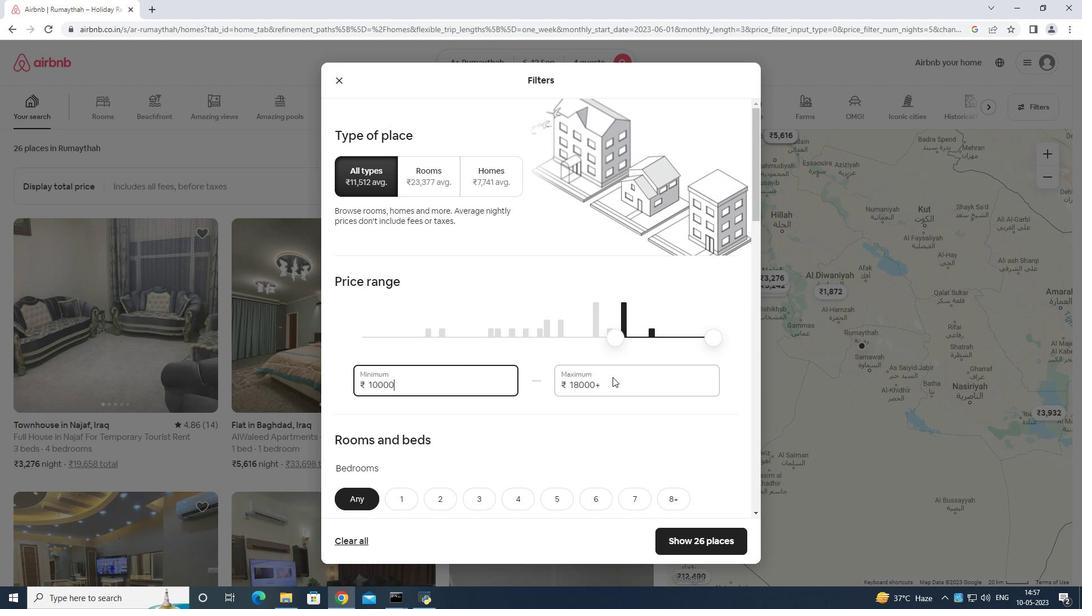 
Action: Mouse moved to (609, 372)
Screenshot: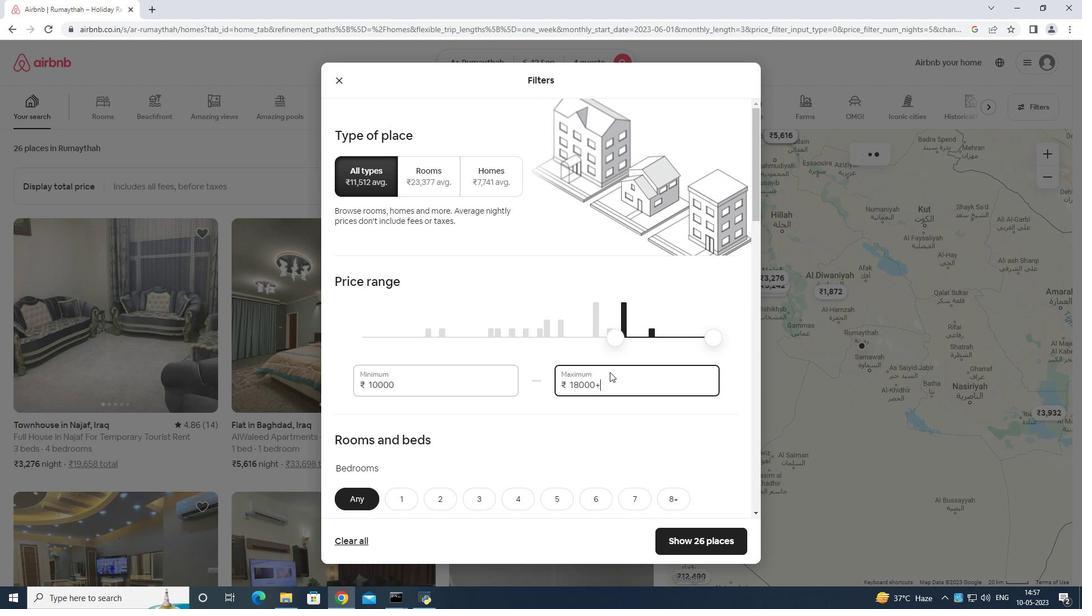 
Action: Key pressed <Key.backspace>
Screenshot: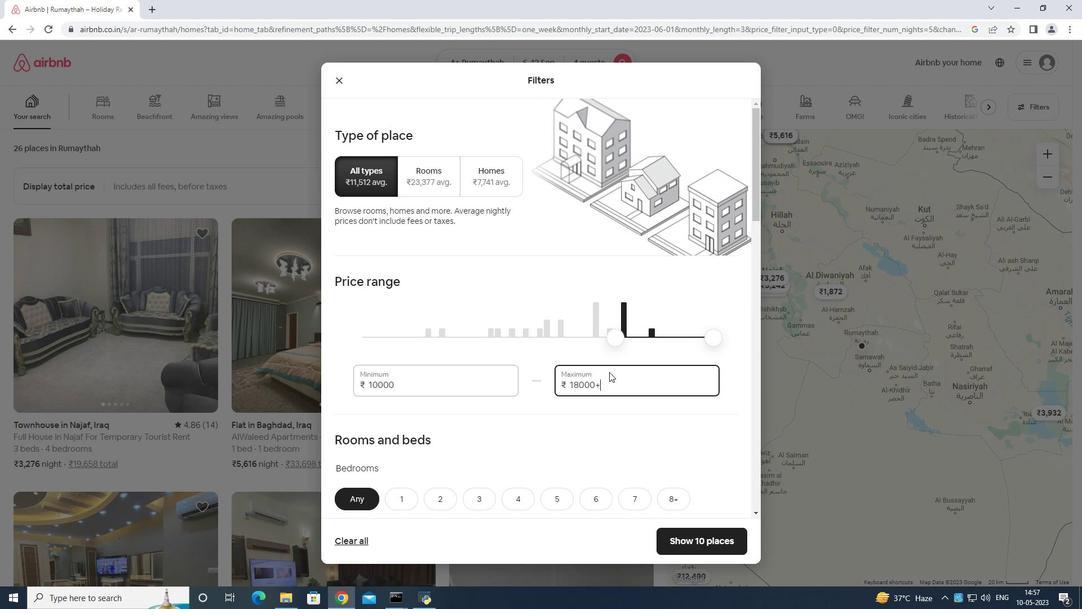 
Action: Mouse moved to (609, 372)
Screenshot: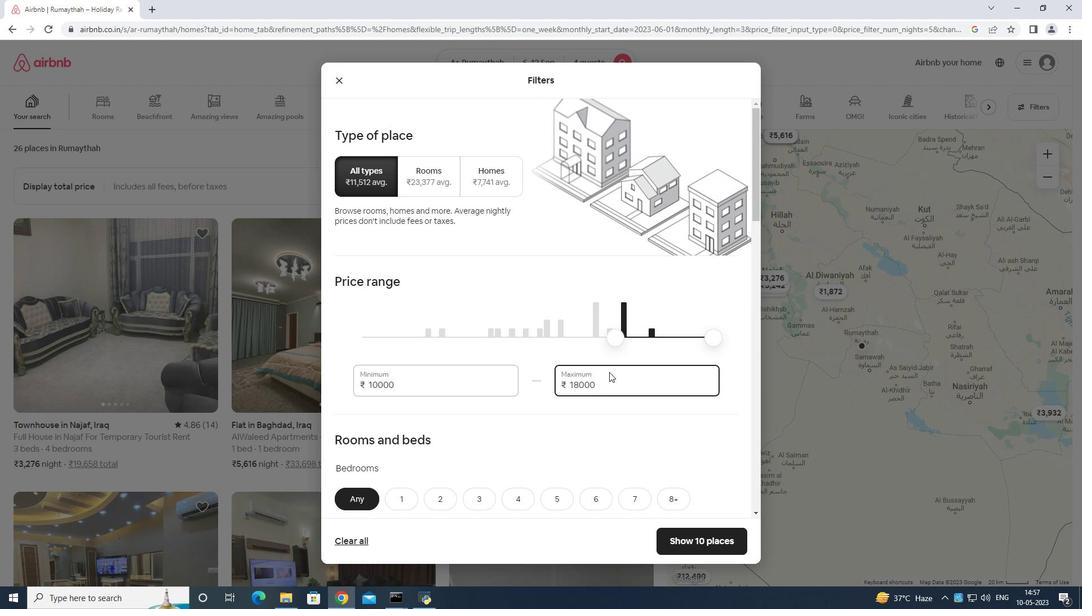 
Action: Key pressed <Key.backspace><Key.backspace><Key.backspace><Key.backspace><Key.backspace><Key.backspace><Key.backspace><Key.backspace><Key.backspace>14000
Screenshot: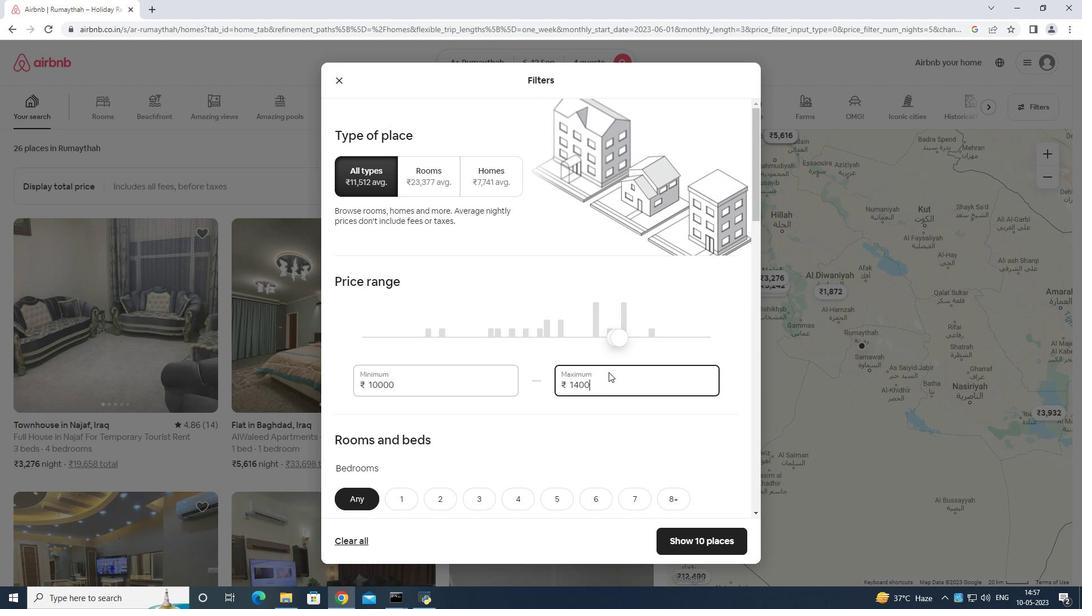 
Action: Mouse scrolled (609, 371) with delta (0, 0)
Screenshot: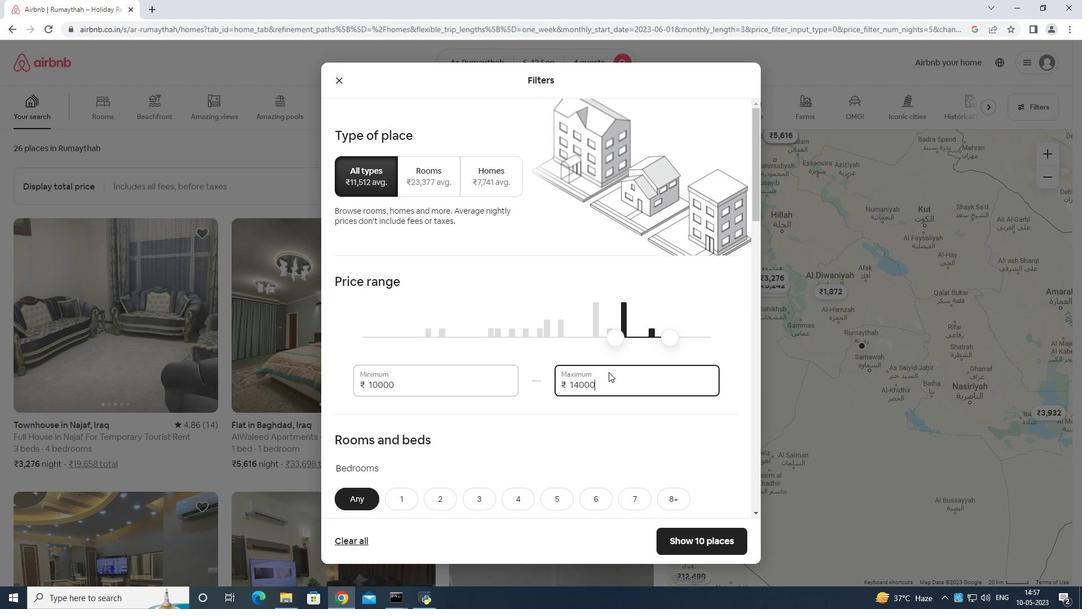
Action: Mouse scrolled (609, 371) with delta (0, 0)
Screenshot: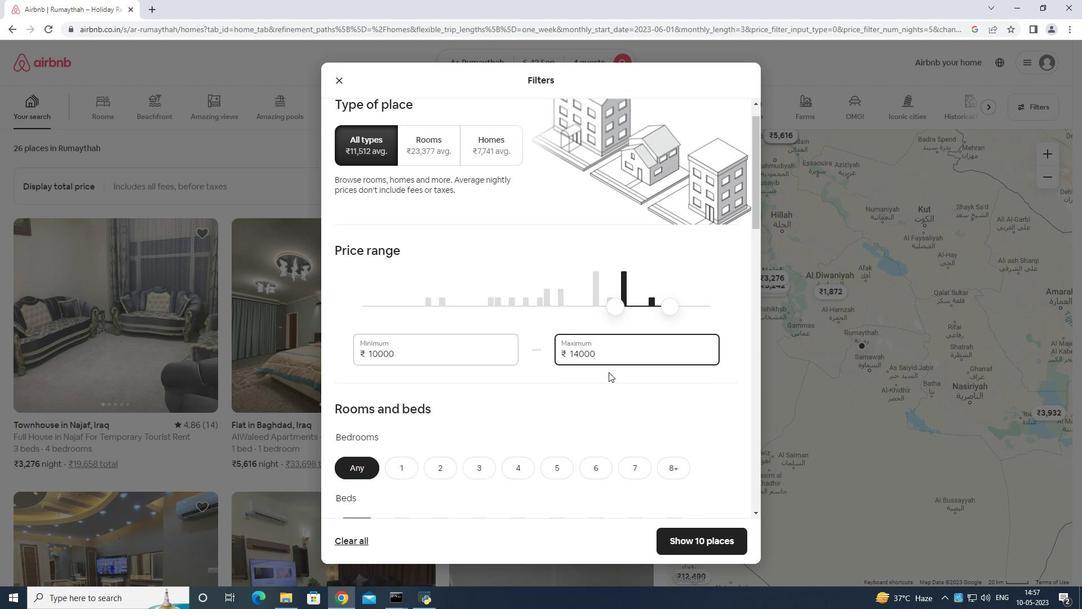 
Action: Mouse scrolled (609, 371) with delta (0, 0)
Screenshot: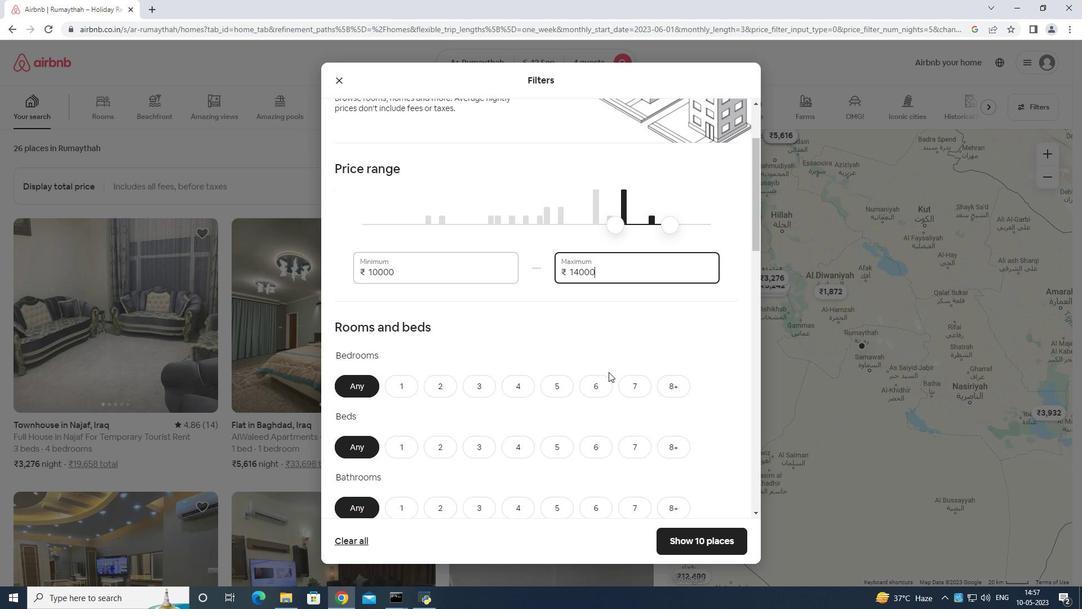 
Action: Mouse moved to (514, 328)
Screenshot: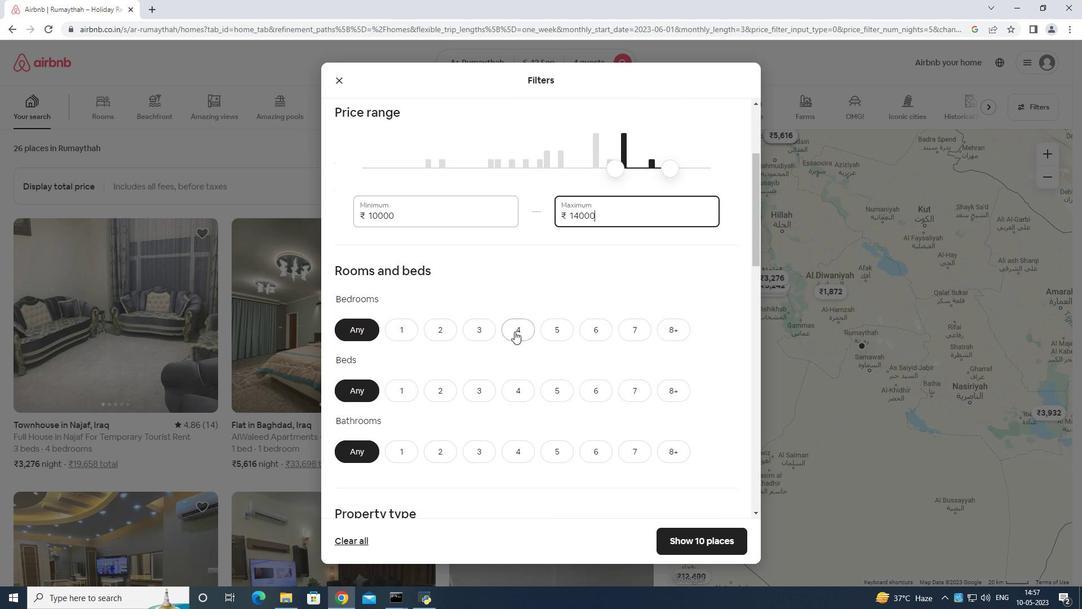
Action: Mouse pressed left at (514, 328)
Screenshot: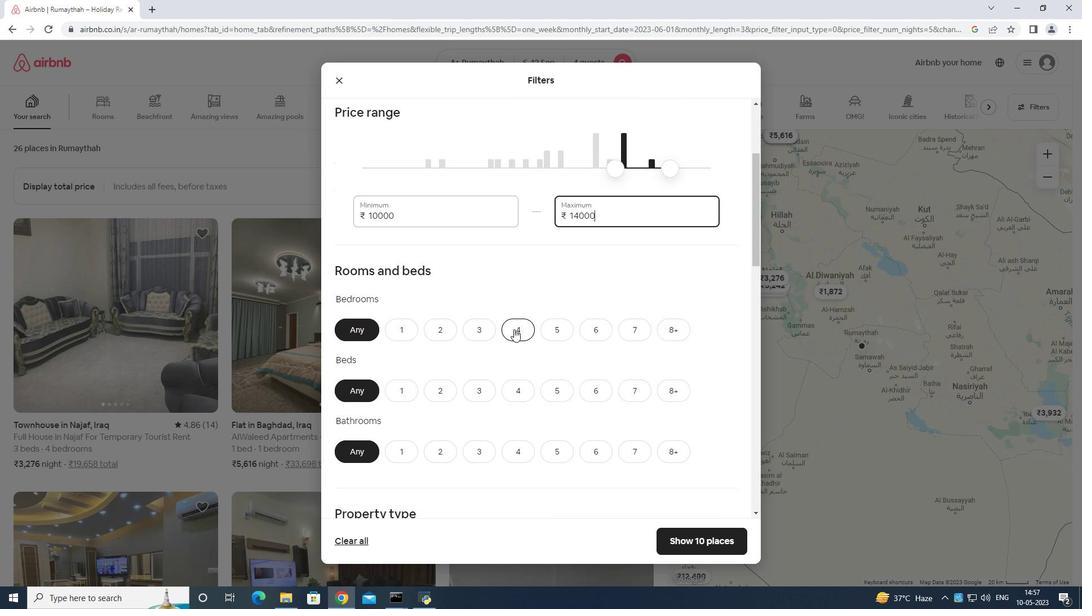 
Action: Mouse moved to (522, 393)
Screenshot: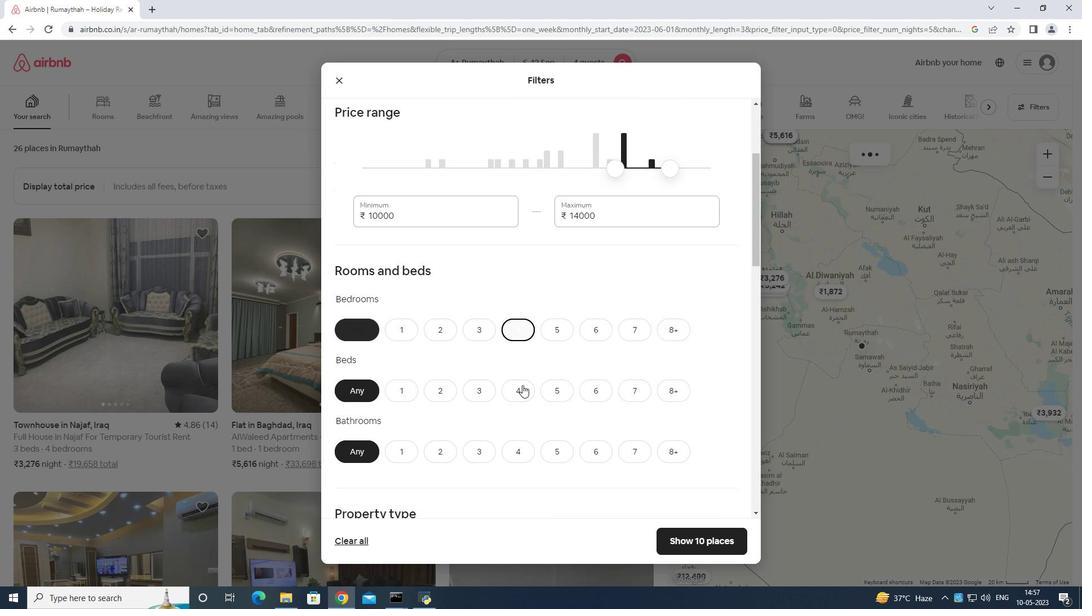 
Action: Mouse pressed left at (522, 393)
Screenshot: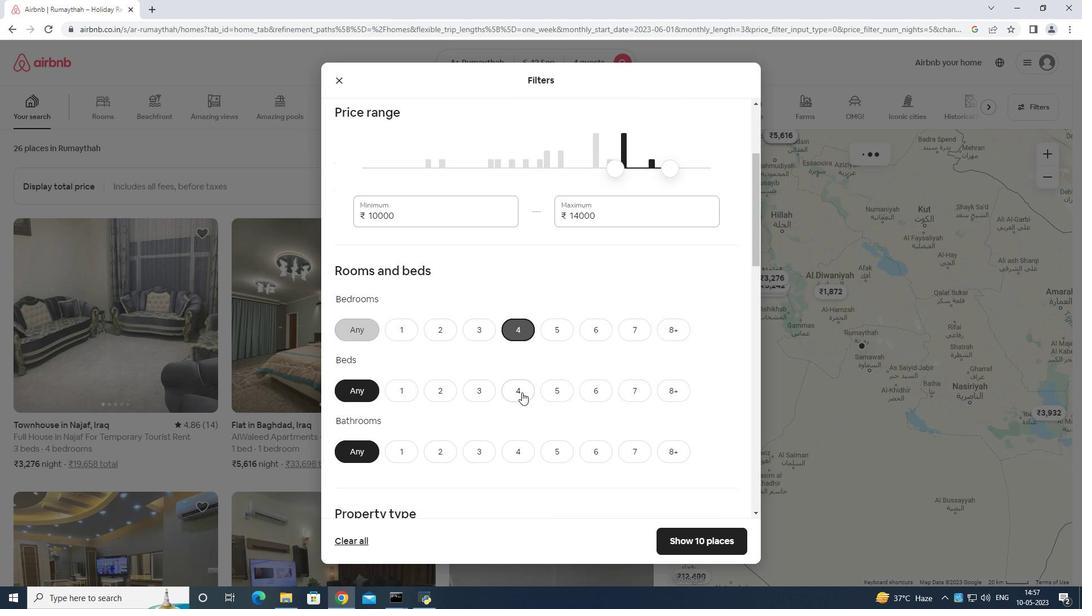 
Action: Mouse moved to (510, 443)
Screenshot: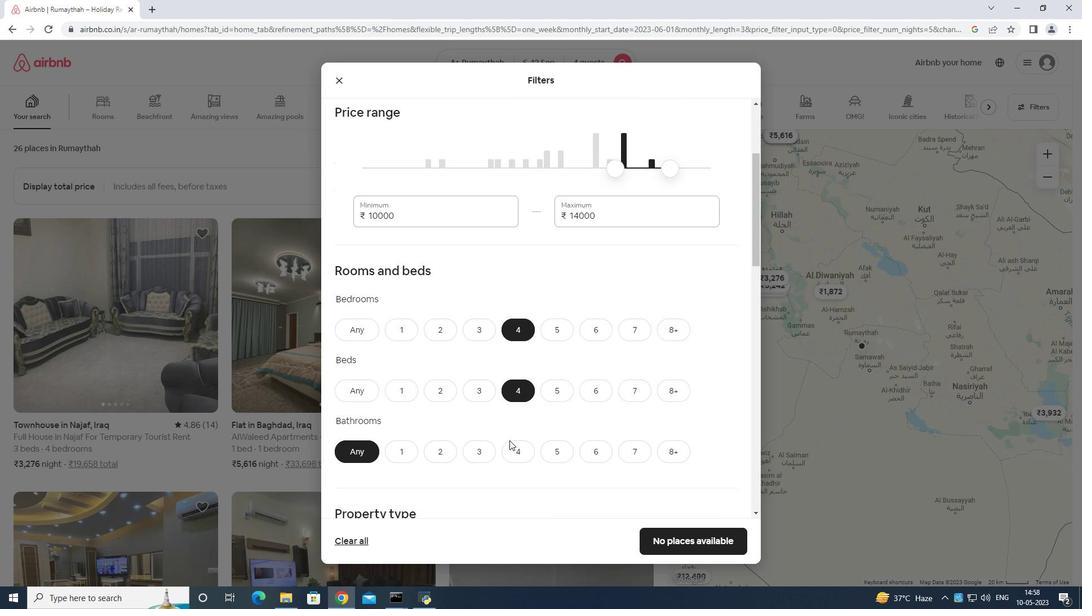 
Action: Mouse pressed left at (510, 443)
Screenshot: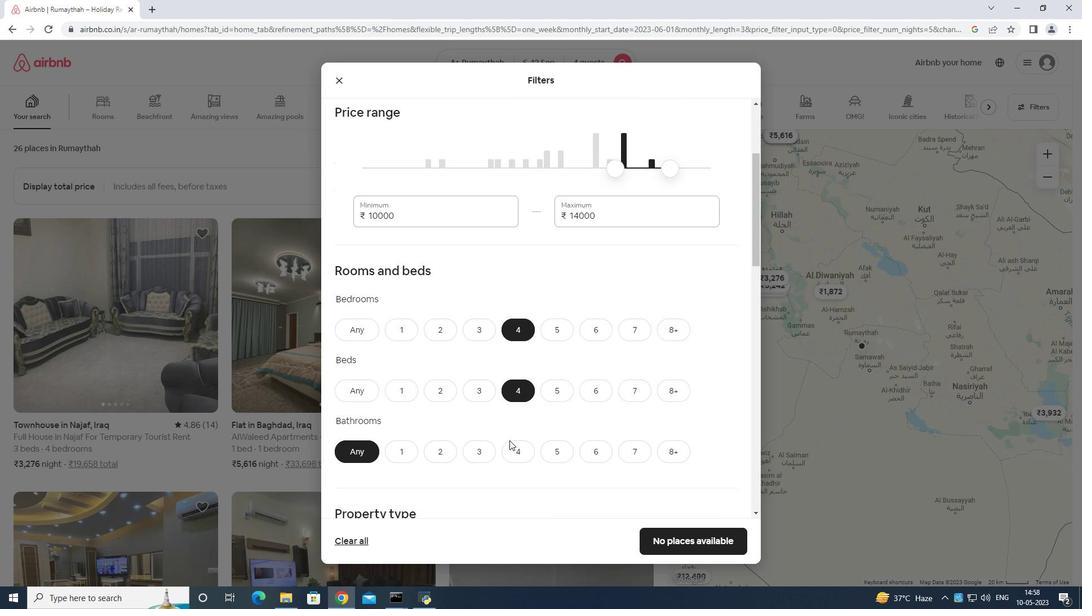 
Action: Mouse moved to (522, 442)
Screenshot: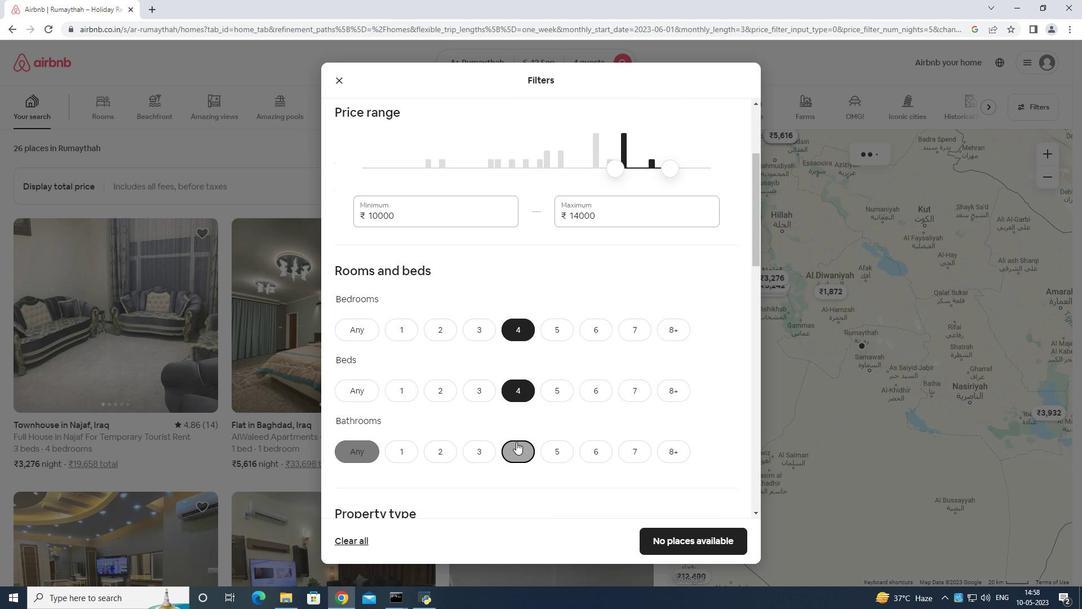 
Action: Mouse scrolled (522, 441) with delta (0, 0)
Screenshot: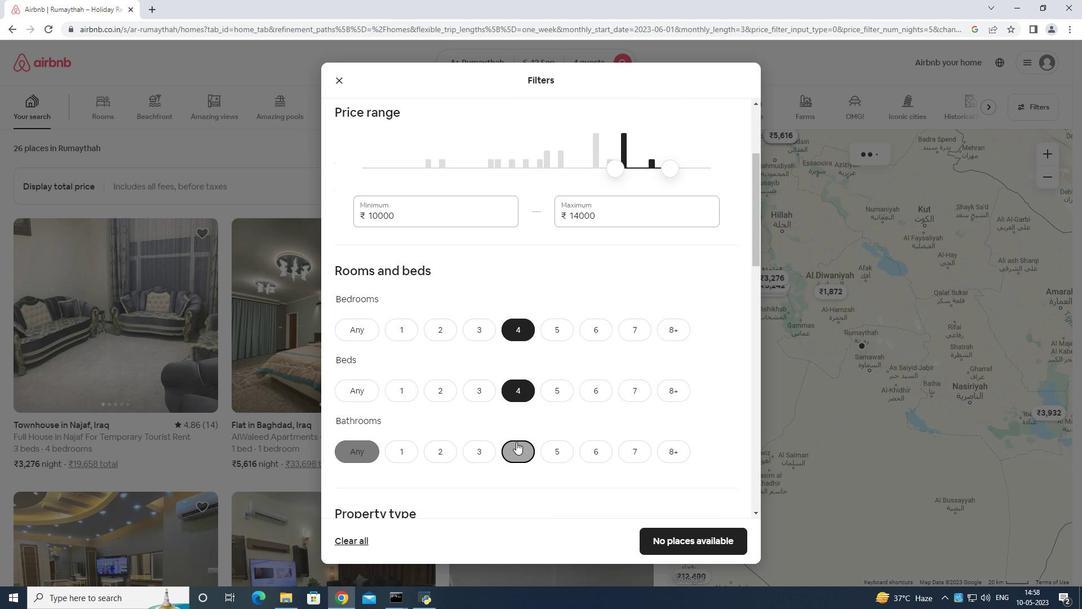 
Action: Mouse moved to (523, 442)
Screenshot: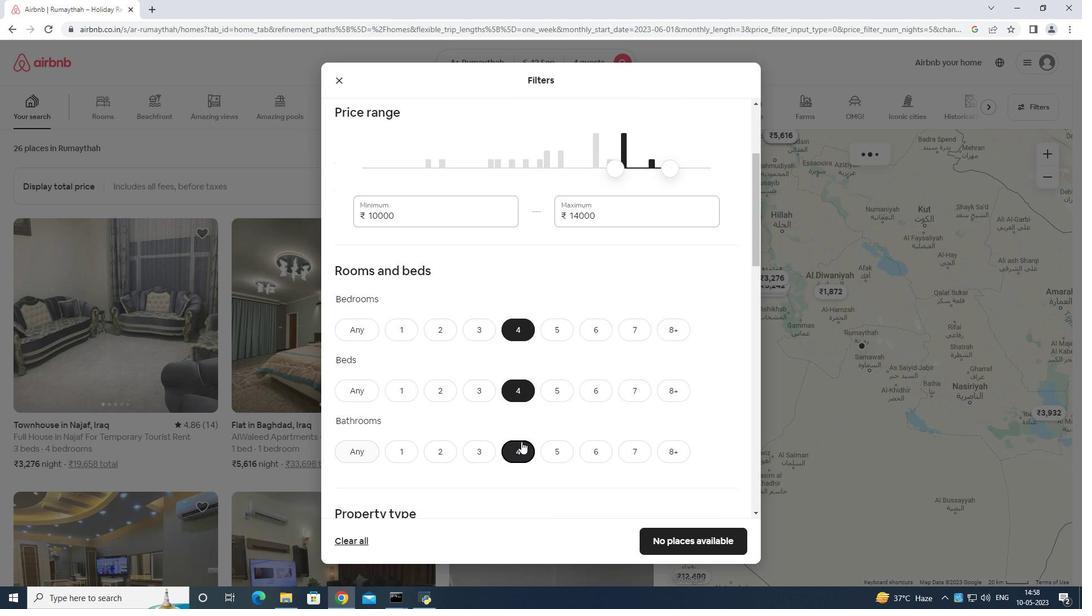 
Action: Mouse scrolled (523, 442) with delta (0, 0)
Screenshot: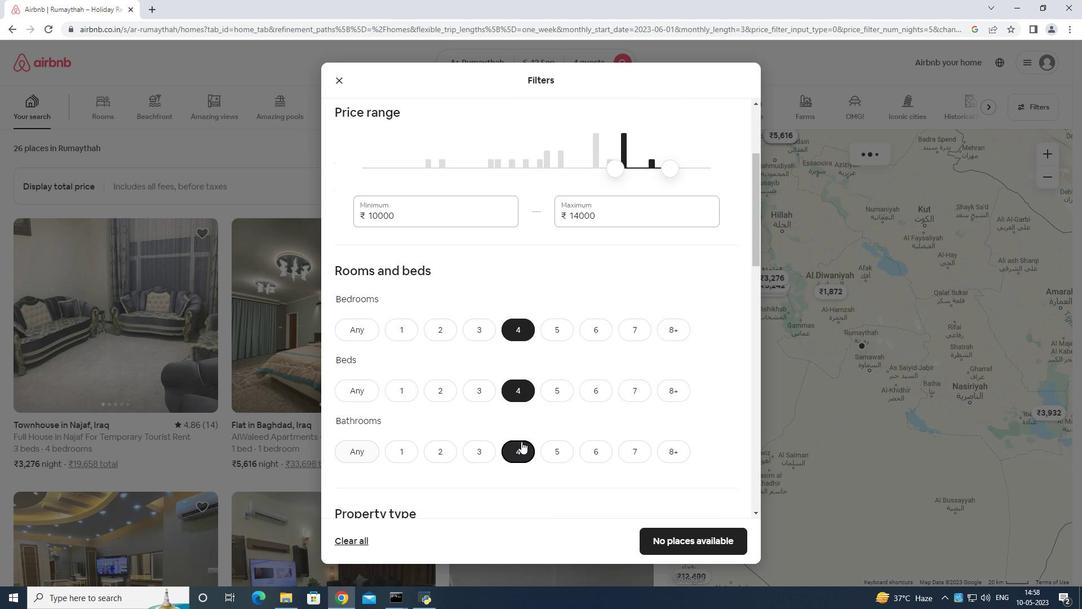 
Action: Mouse moved to (525, 442)
Screenshot: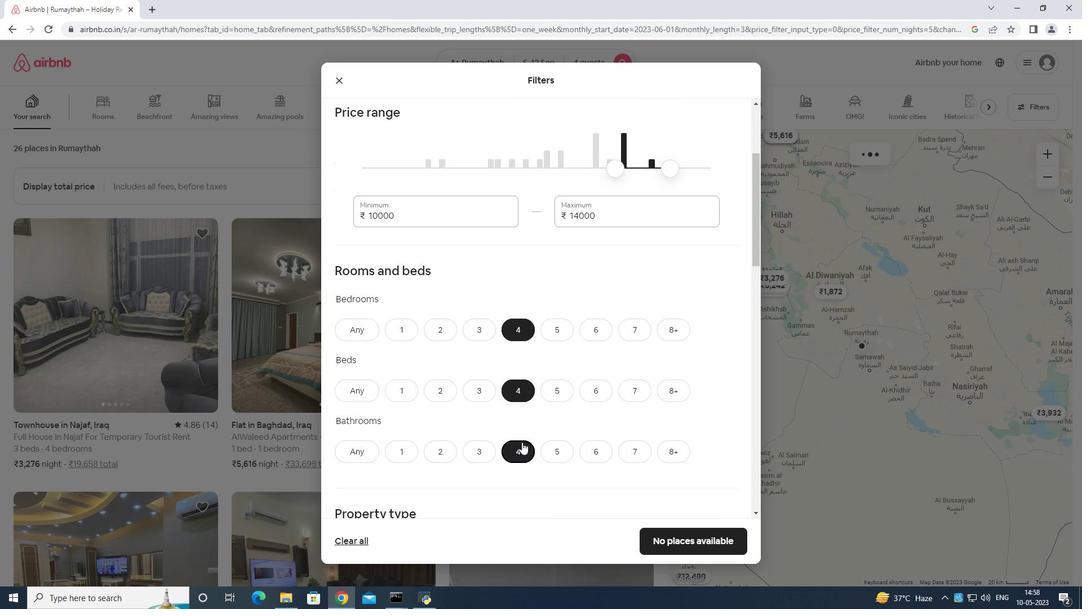 
Action: Mouse scrolled (525, 442) with delta (0, 0)
Screenshot: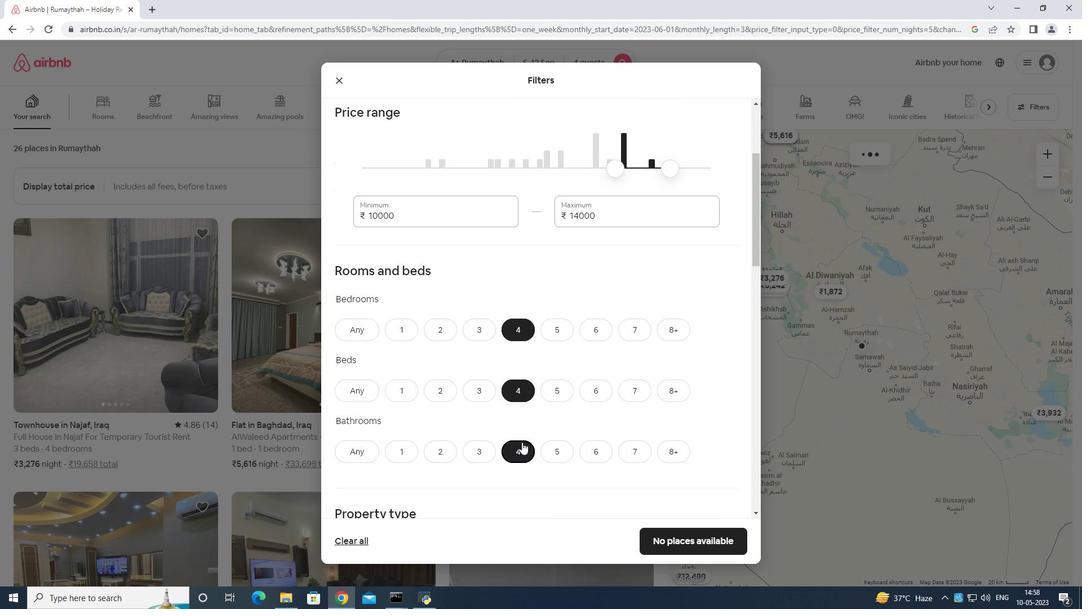 
Action: Mouse moved to (528, 441)
Screenshot: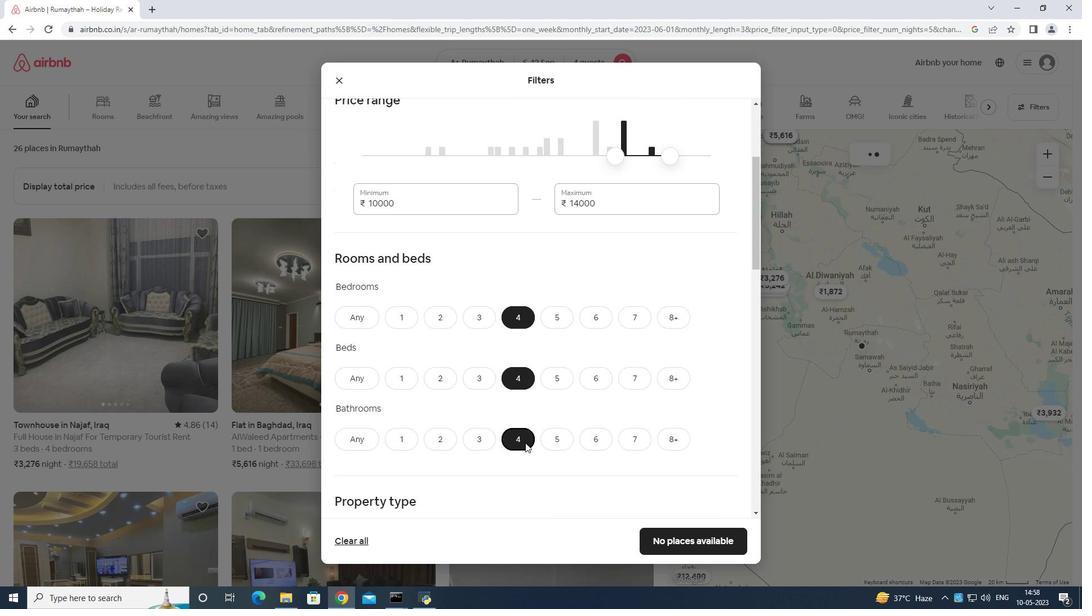 
Action: Mouse scrolled (528, 440) with delta (0, 0)
Screenshot: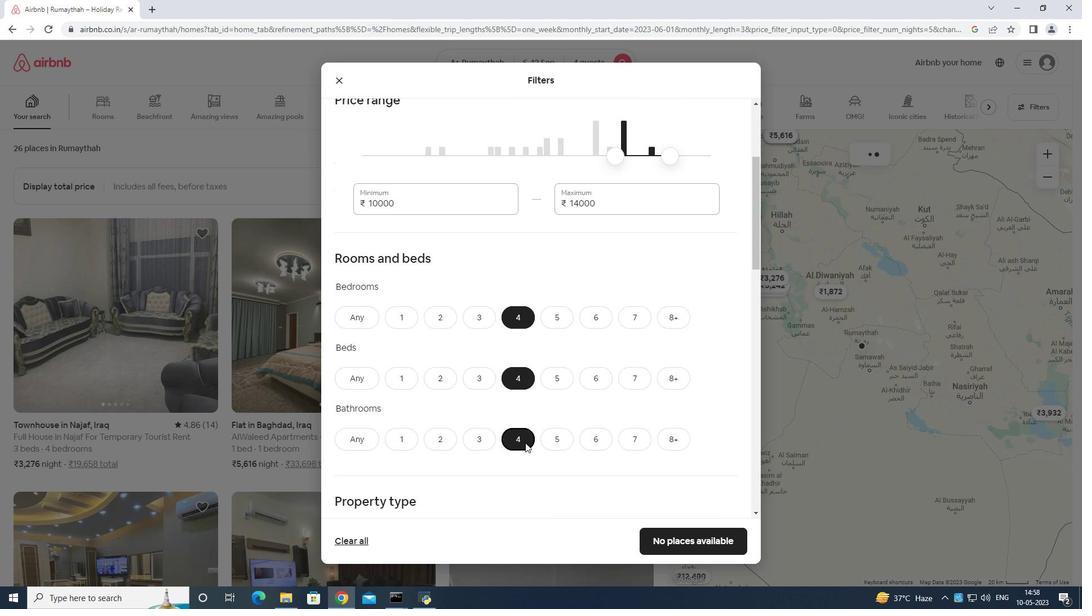 
Action: Mouse moved to (404, 347)
Screenshot: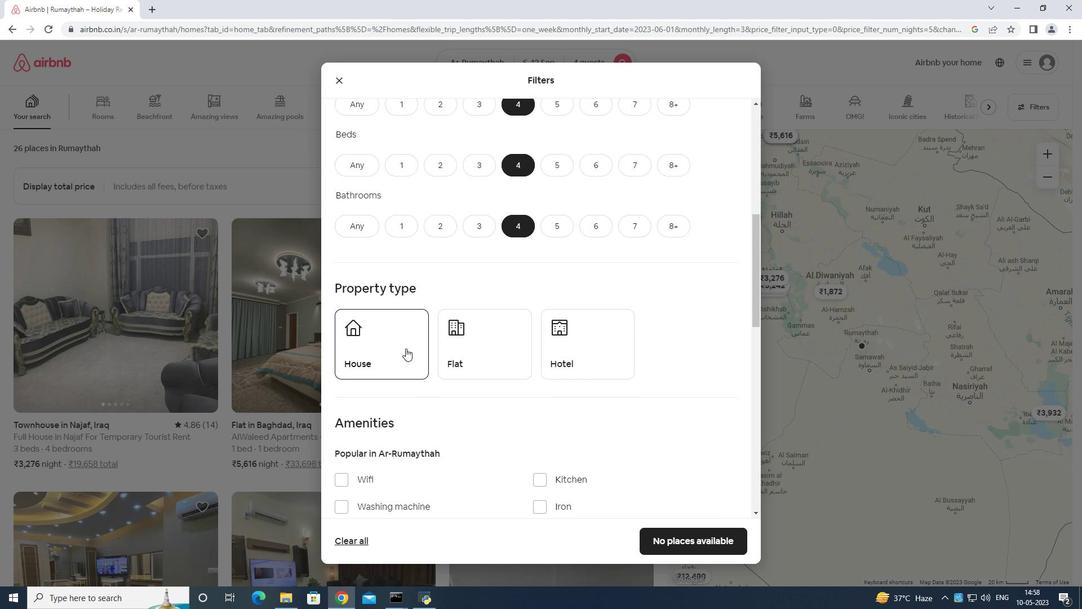 
Action: Mouse pressed left at (404, 347)
Screenshot: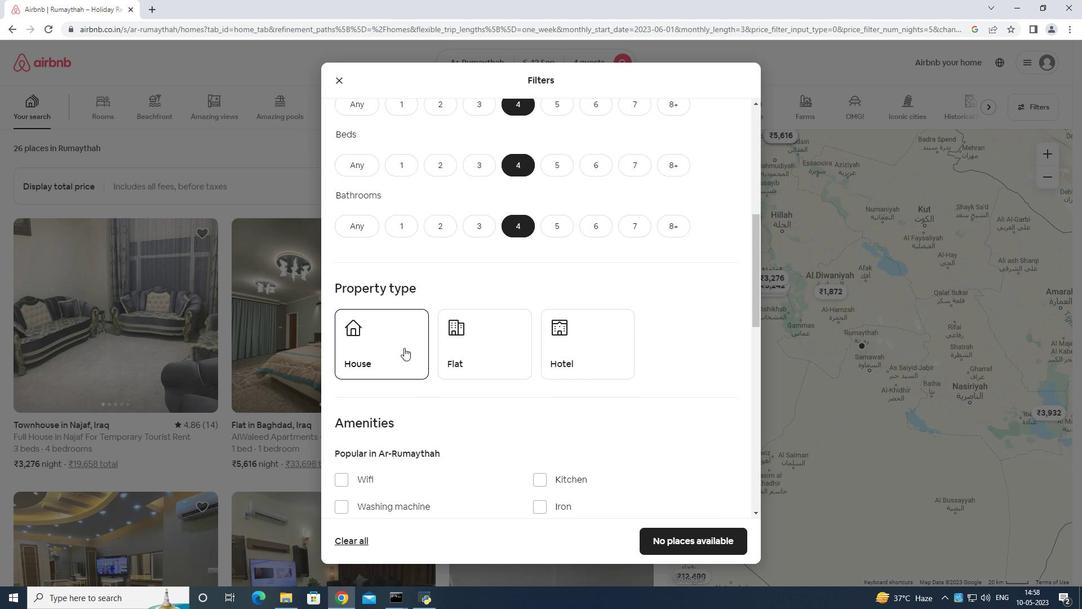 
Action: Mouse moved to (451, 343)
Screenshot: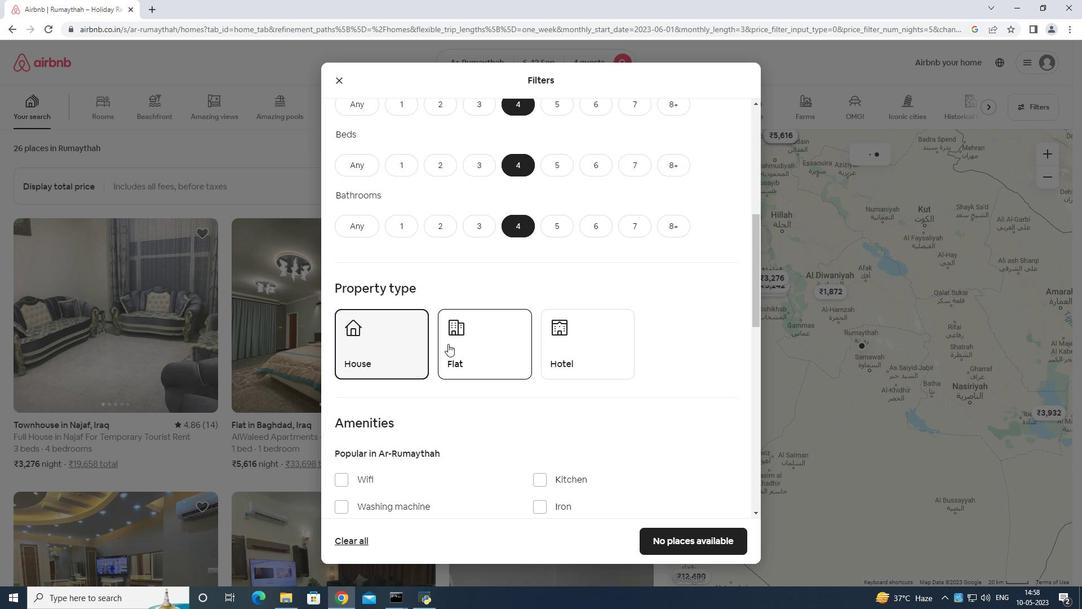 
Action: Mouse pressed left at (451, 343)
Screenshot: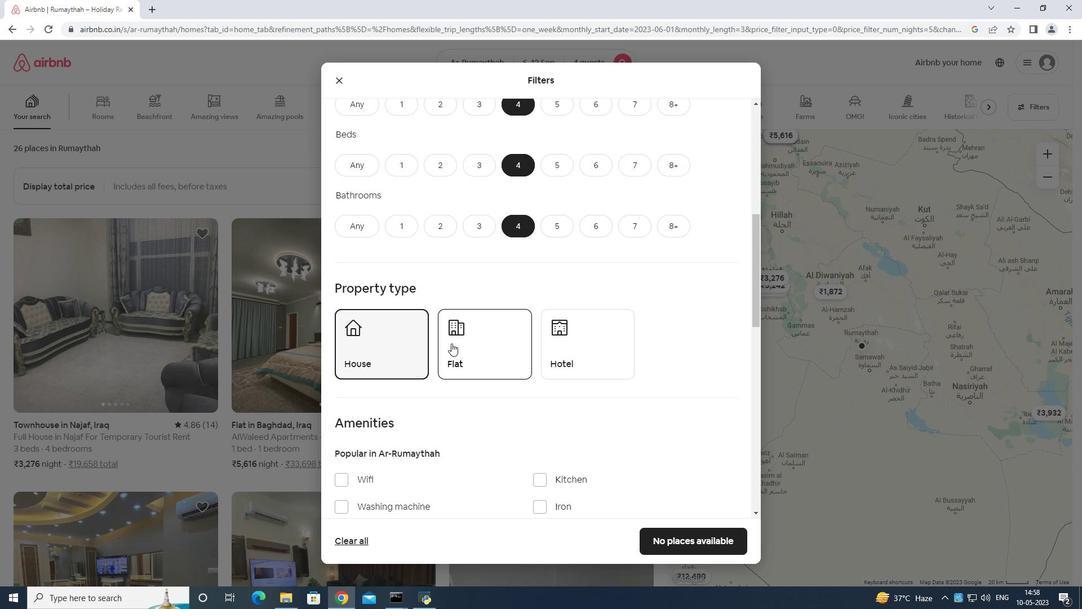 
Action: Mouse moved to (456, 344)
Screenshot: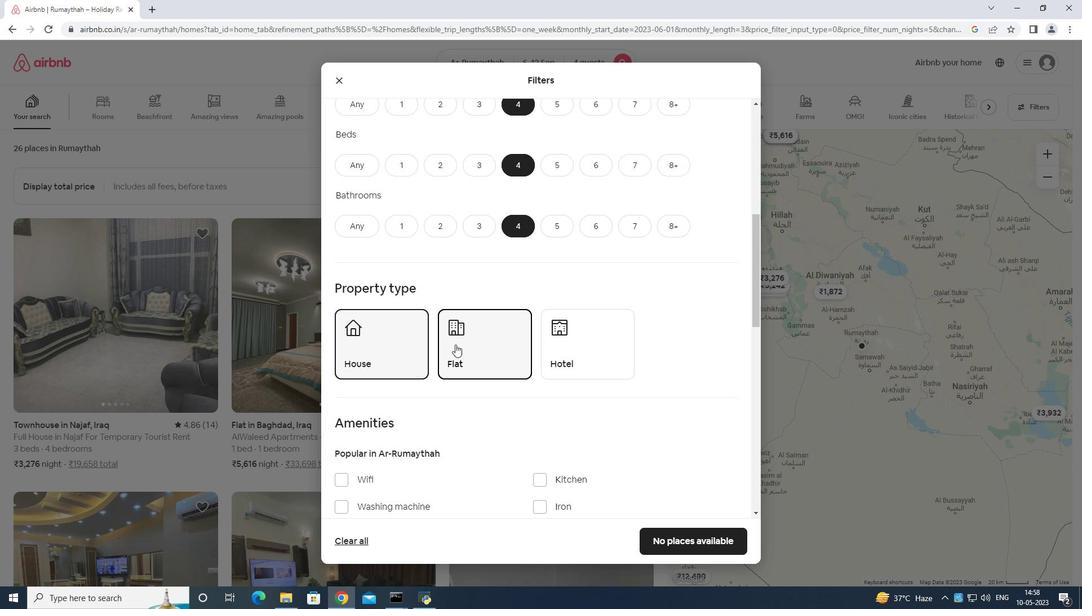 
Action: Mouse scrolled (456, 344) with delta (0, 0)
Screenshot: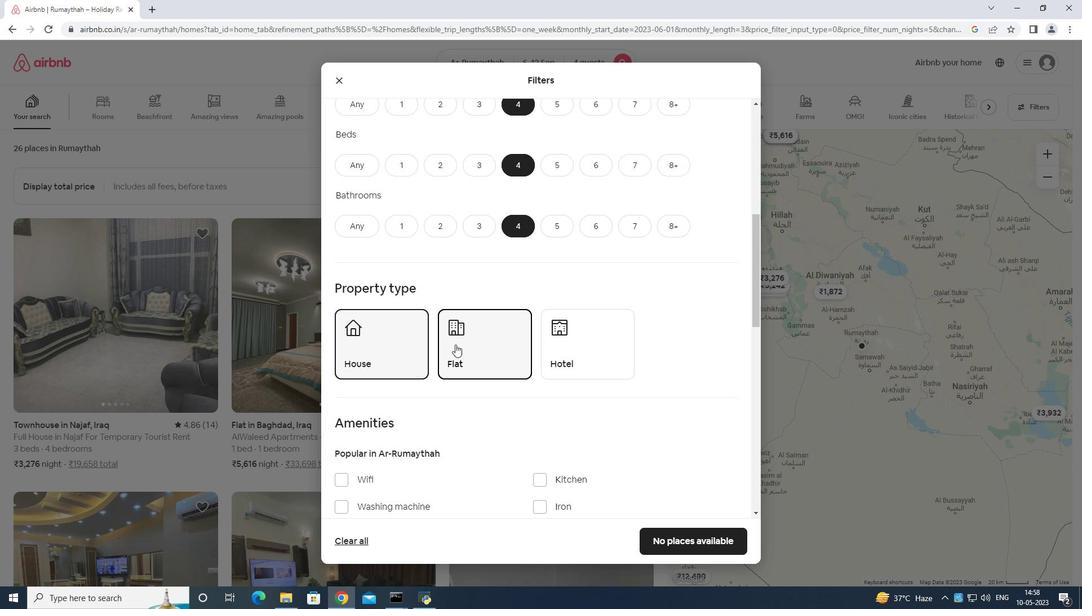 
Action: Mouse moved to (456, 344)
Screenshot: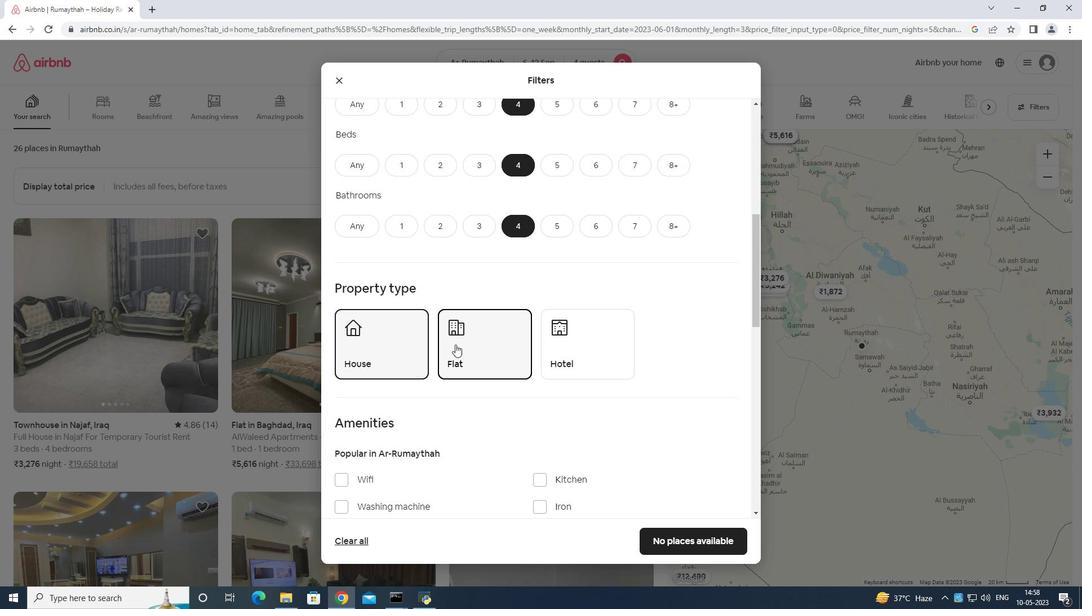
Action: Mouse scrolled (456, 344) with delta (0, 0)
Screenshot: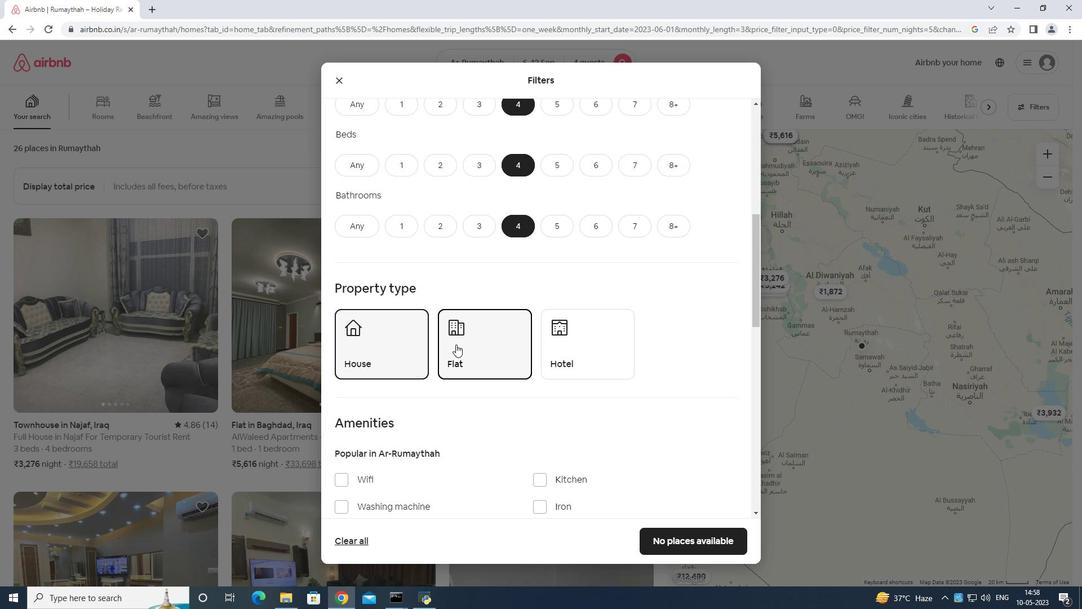 
Action: Mouse moved to (339, 360)
Screenshot: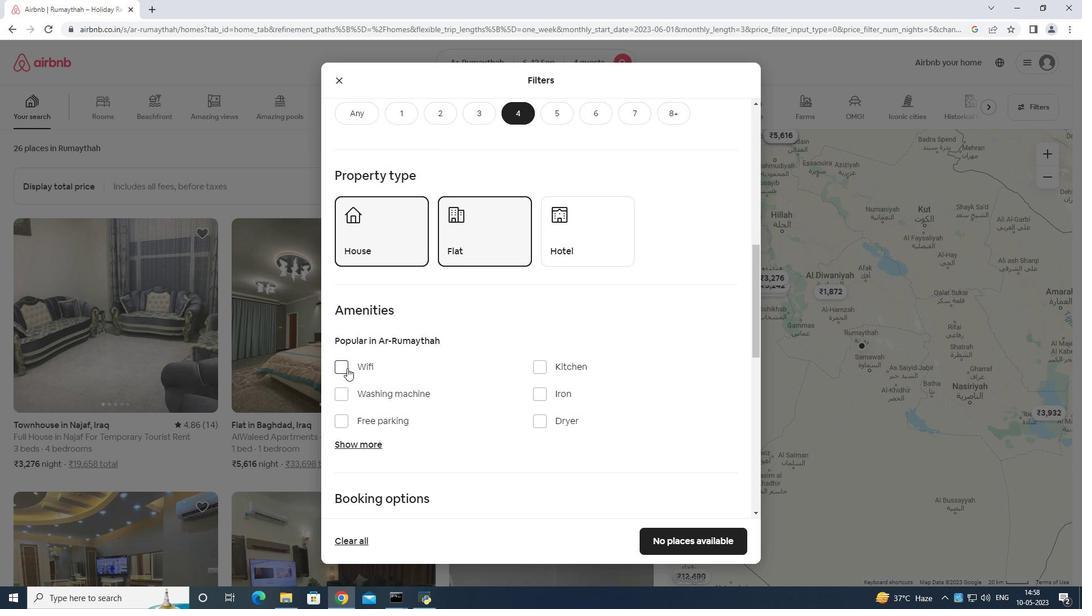 
Action: Mouse pressed left at (339, 360)
Screenshot: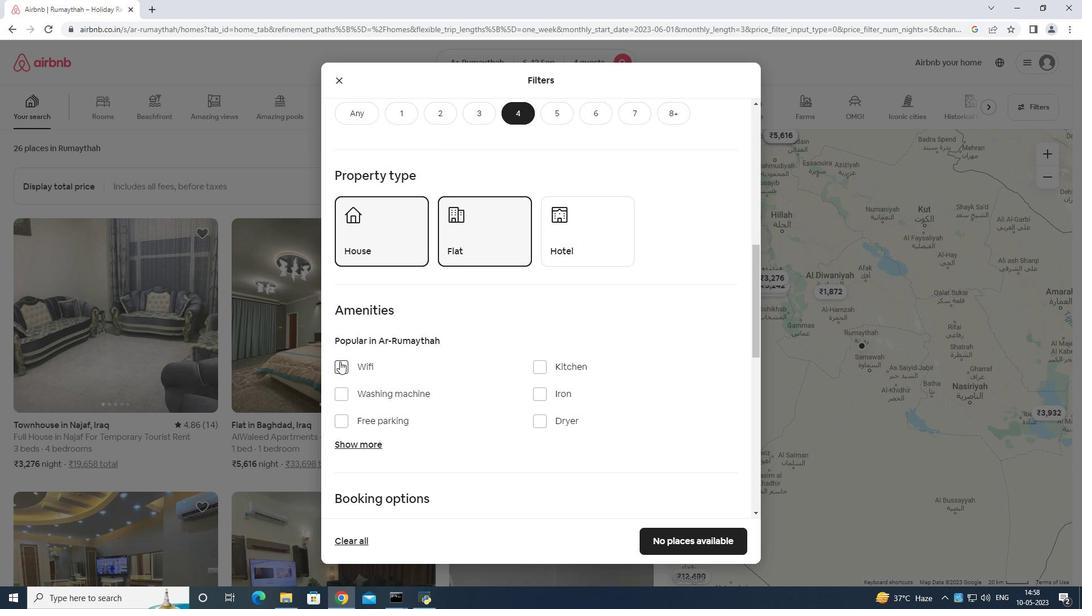 
Action: Mouse moved to (343, 417)
Screenshot: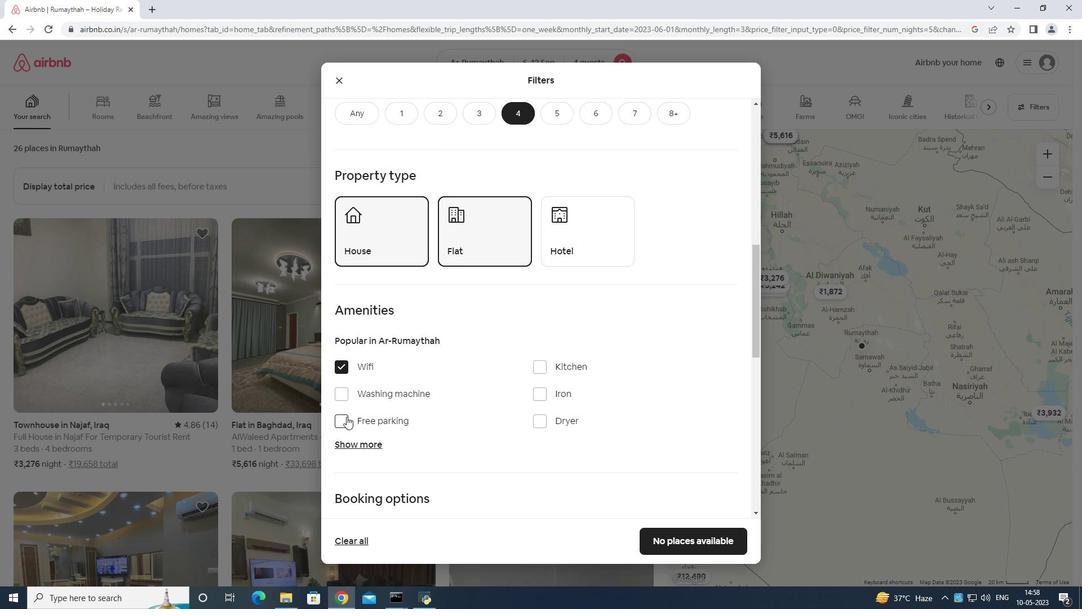 
Action: Mouse pressed left at (343, 417)
Screenshot: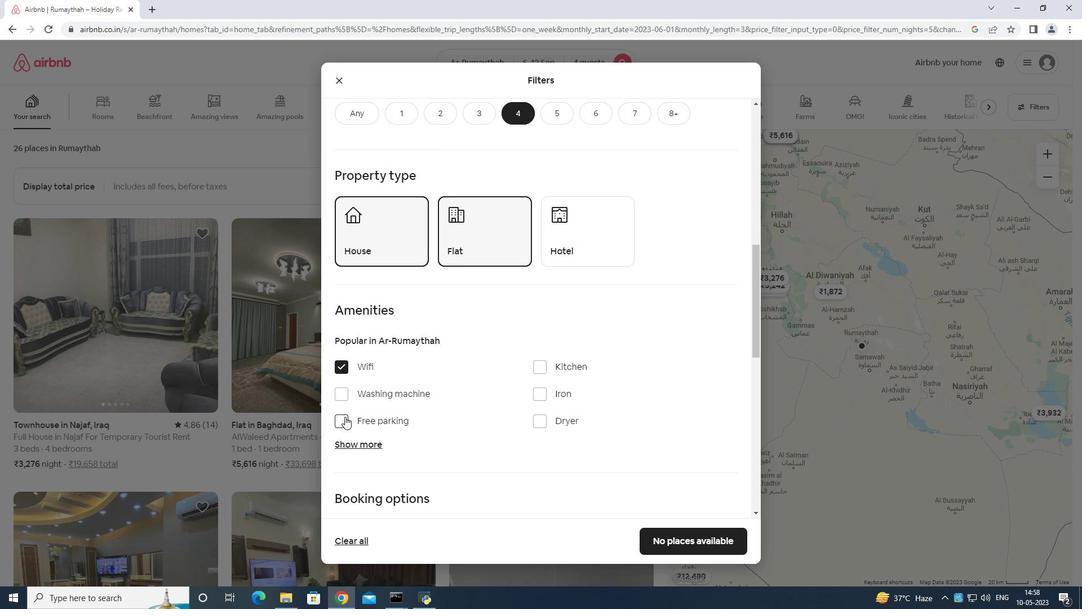 
Action: Mouse moved to (345, 442)
Screenshot: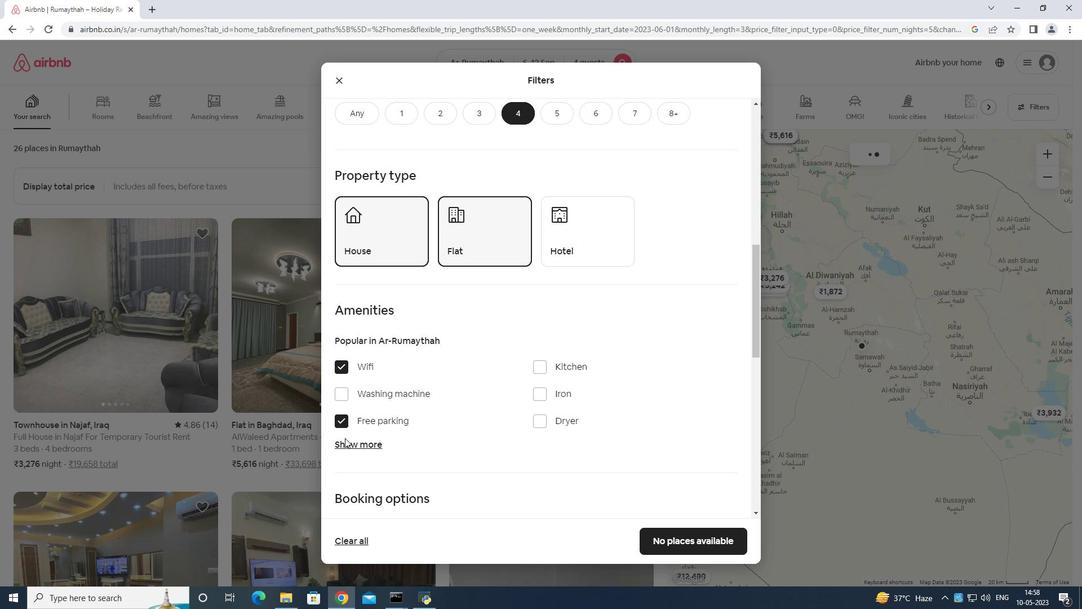 
Action: Mouse pressed left at (345, 442)
Screenshot: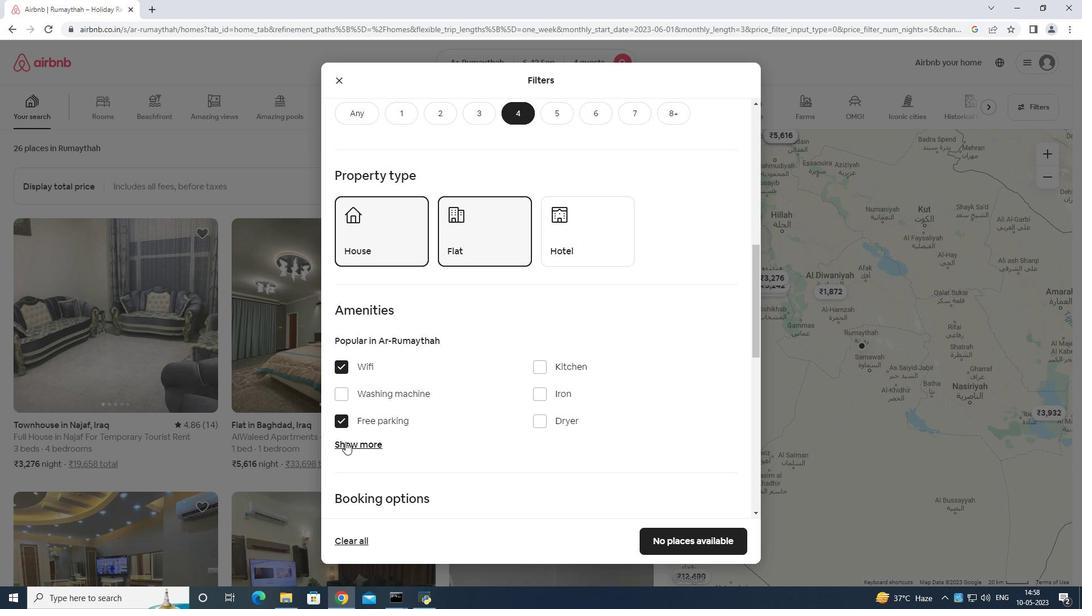 
Action: Mouse moved to (337, 430)
Screenshot: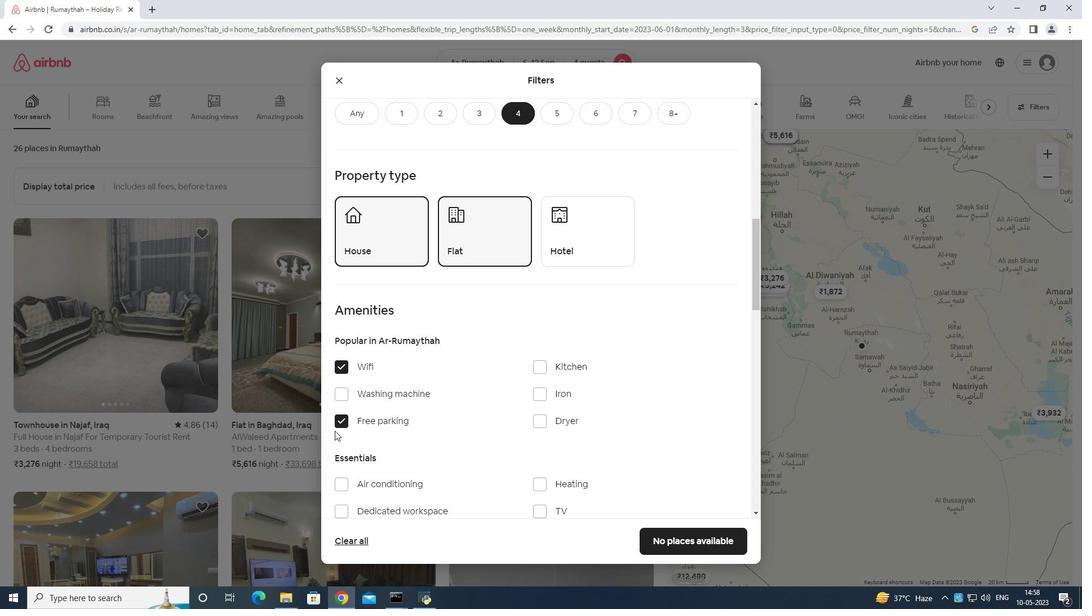 
Action: Mouse scrolled (337, 430) with delta (0, 0)
Screenshot: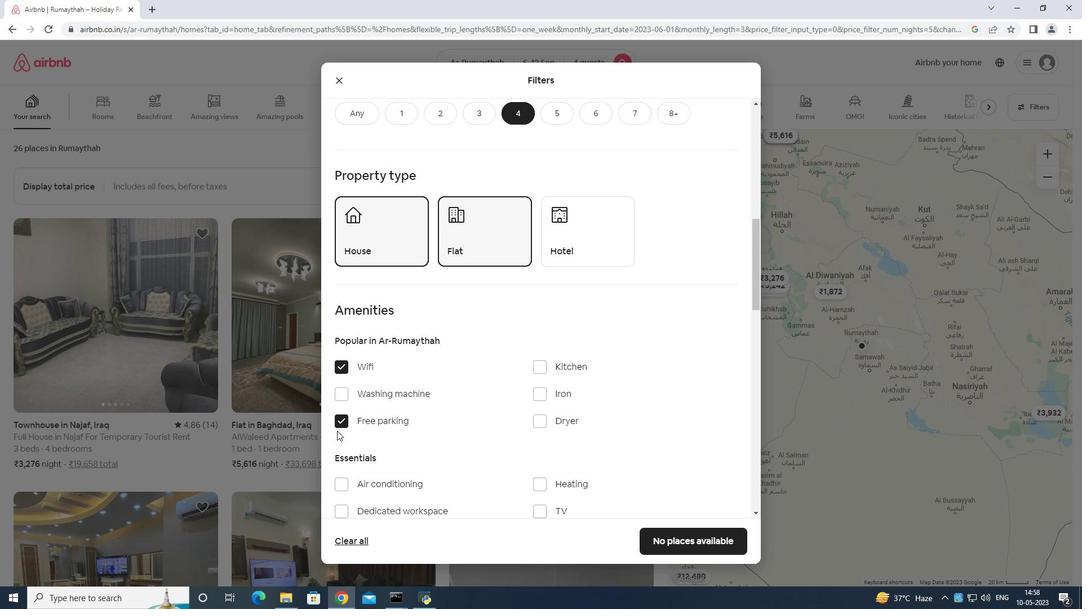 
Action: Mouse moved to (539, 458)
Screenshot: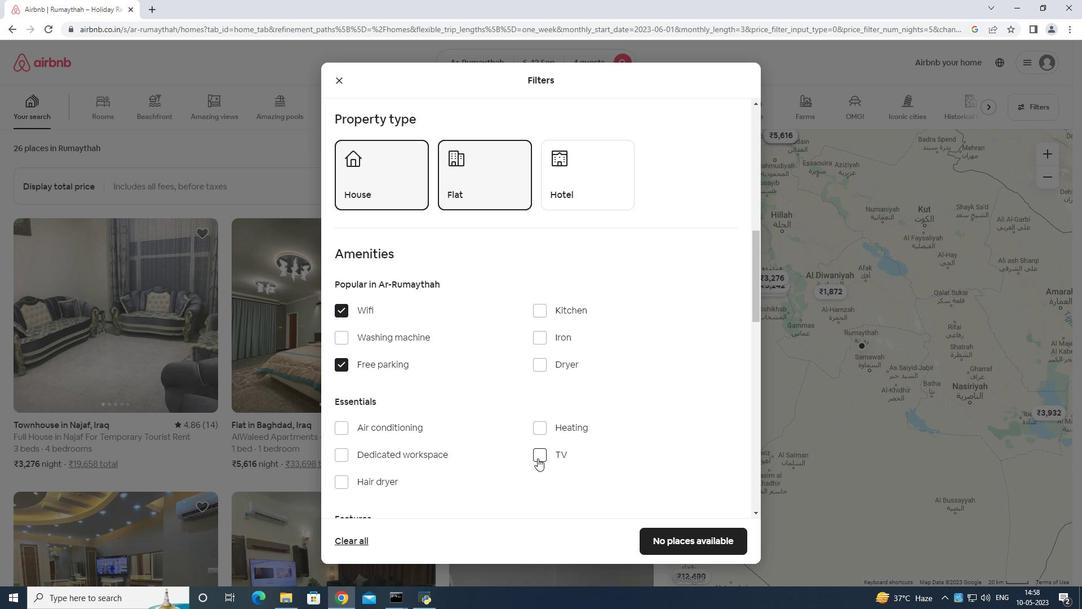 
Action: Mouse pressed left at (539, 458)
Screenshot: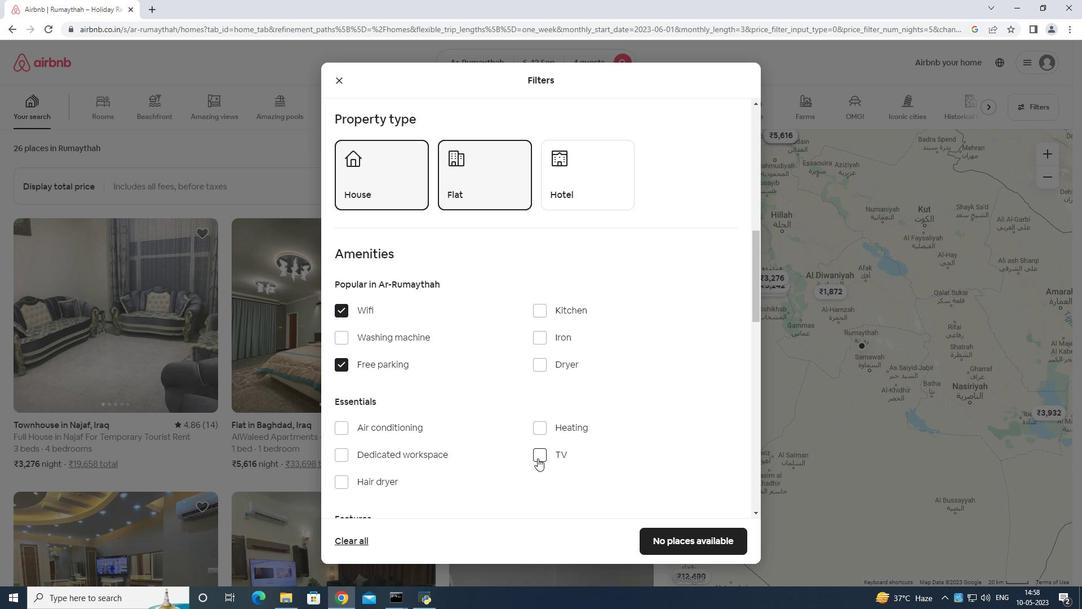 
Action: Mouse moved to (540, 447)
Screenshot: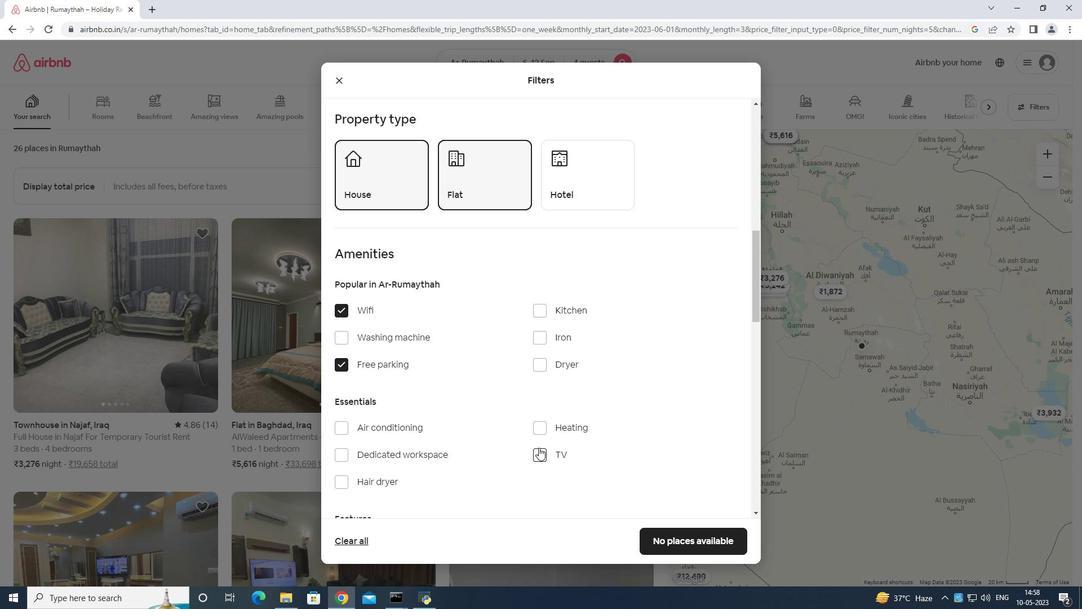 
Action: Mouse scrolled (540, 446) with delta (0, 0)
Screenshot: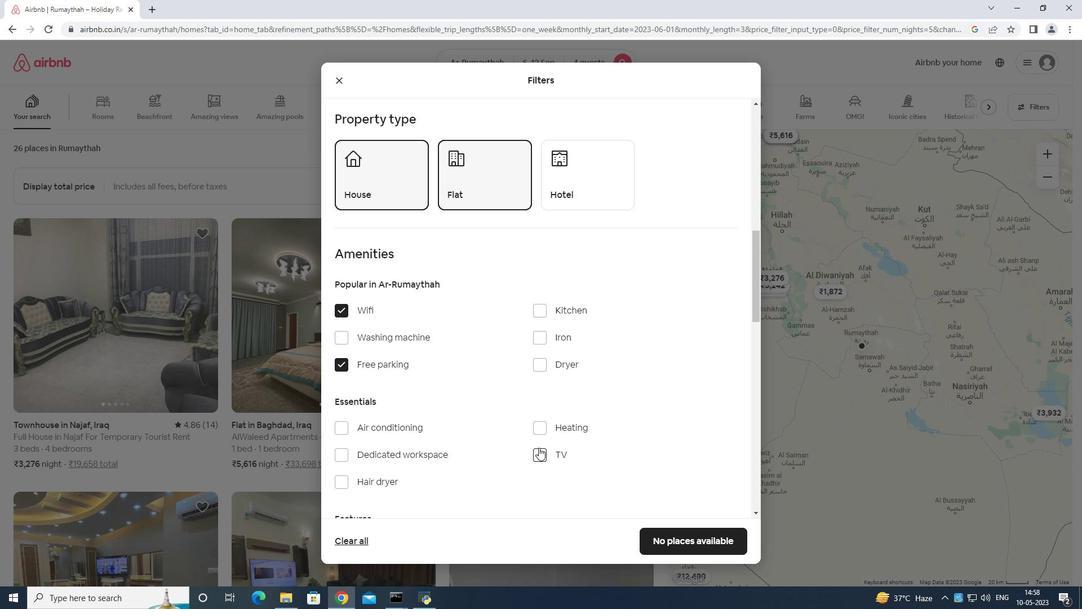 
Action: Mouse moved to (541, 449)
Screenshot: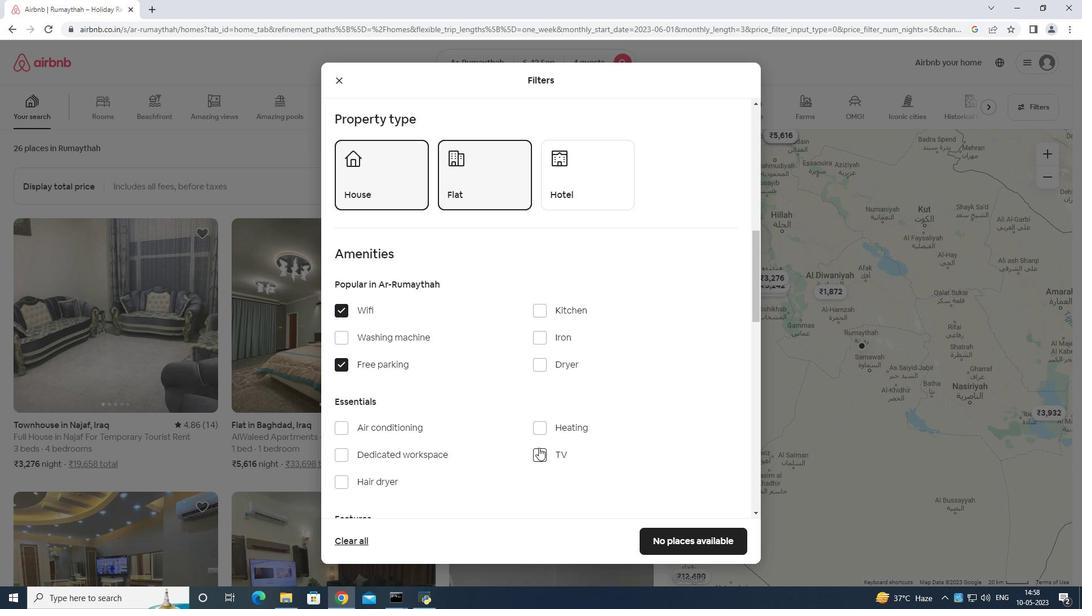 
Action: Mouse scrolled (541, 448) with delta (0, 0)
Screenshot: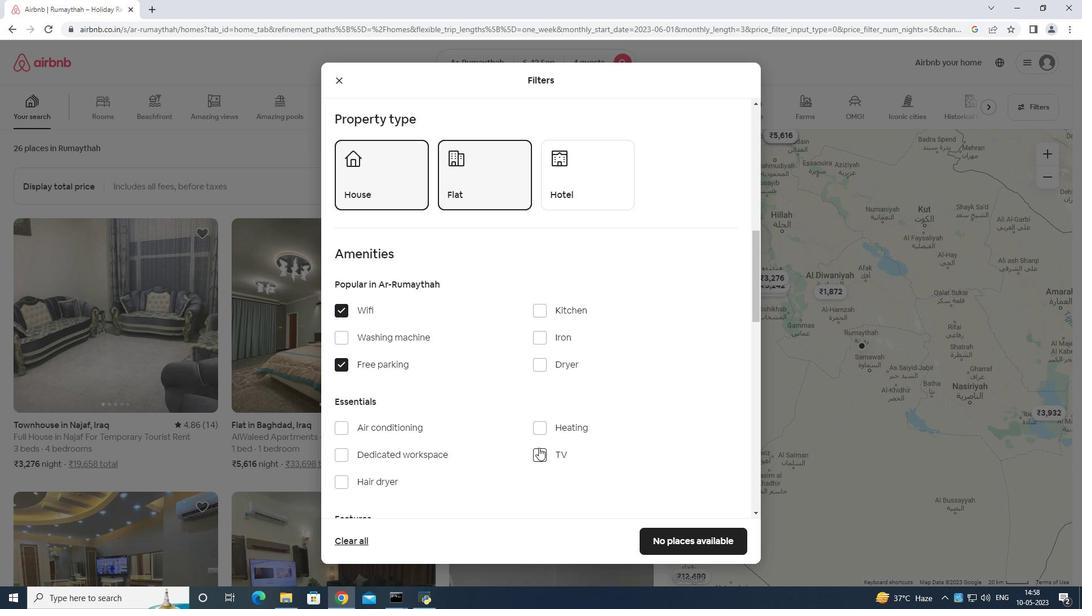 
Action: Mouse scrolled (541, 448) with delta (0, 0)
Screenshot: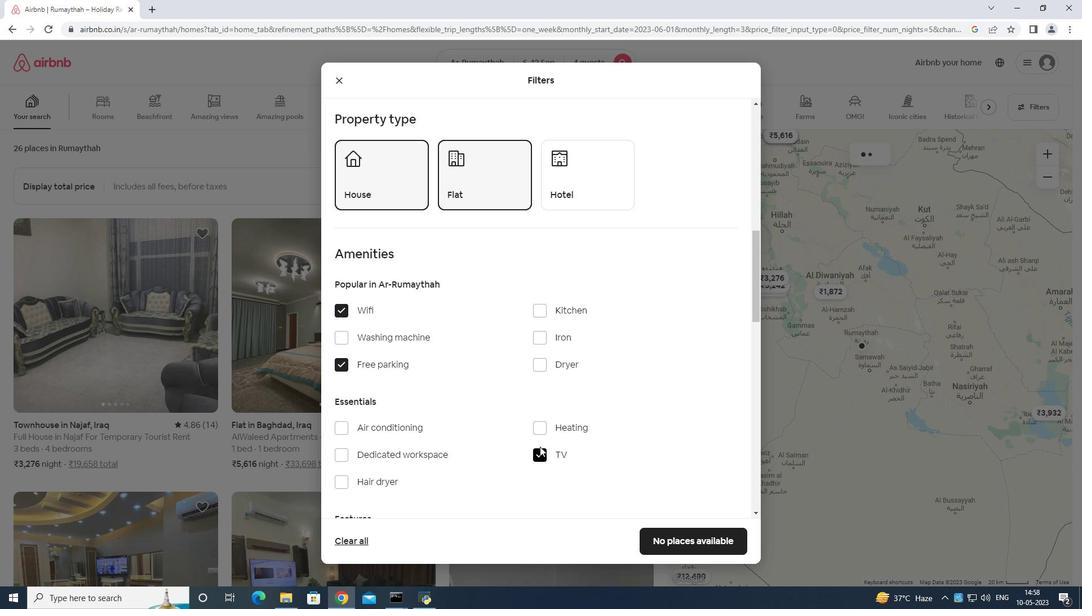 
Action: Mouse scrolled (541, 448) with delta (0, 0)
Screenshot: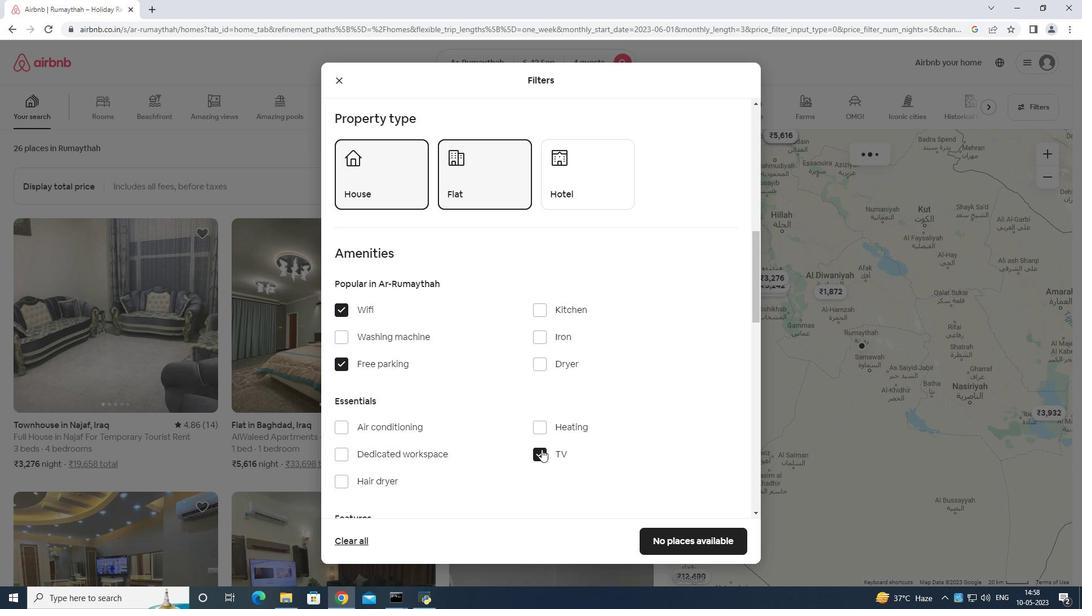 
Action: Mouse moved to (344, 373)
Screenshot: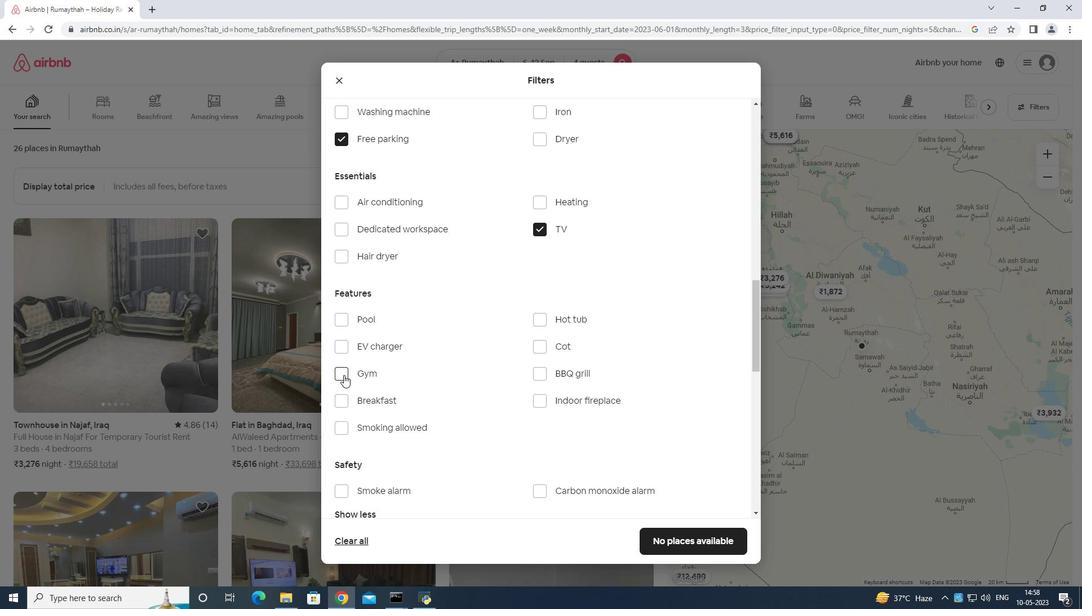 
Action: Mouse pressed left at (344, 373)
Screenshot: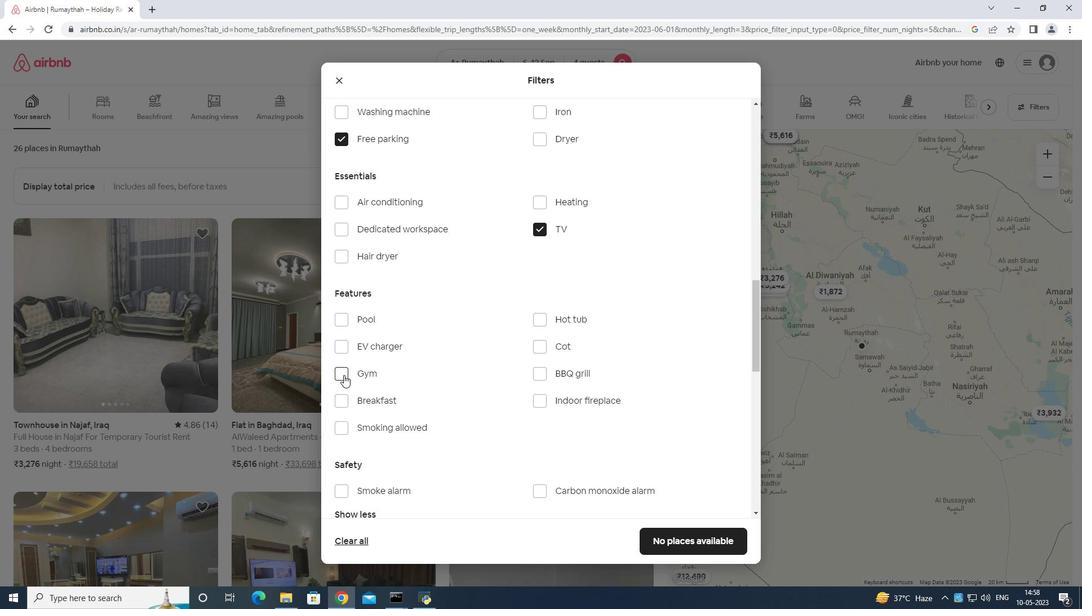 
Action: Mouse moved to (345, 411)
Screenshot: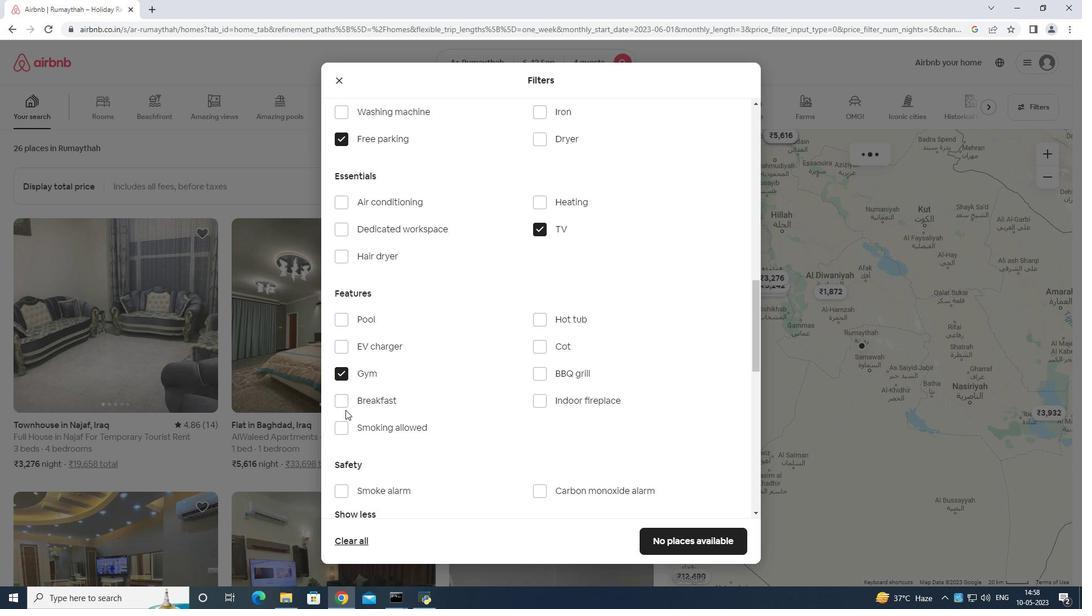 
Action: Mouse pressed left at (345, 411)
Screenshot: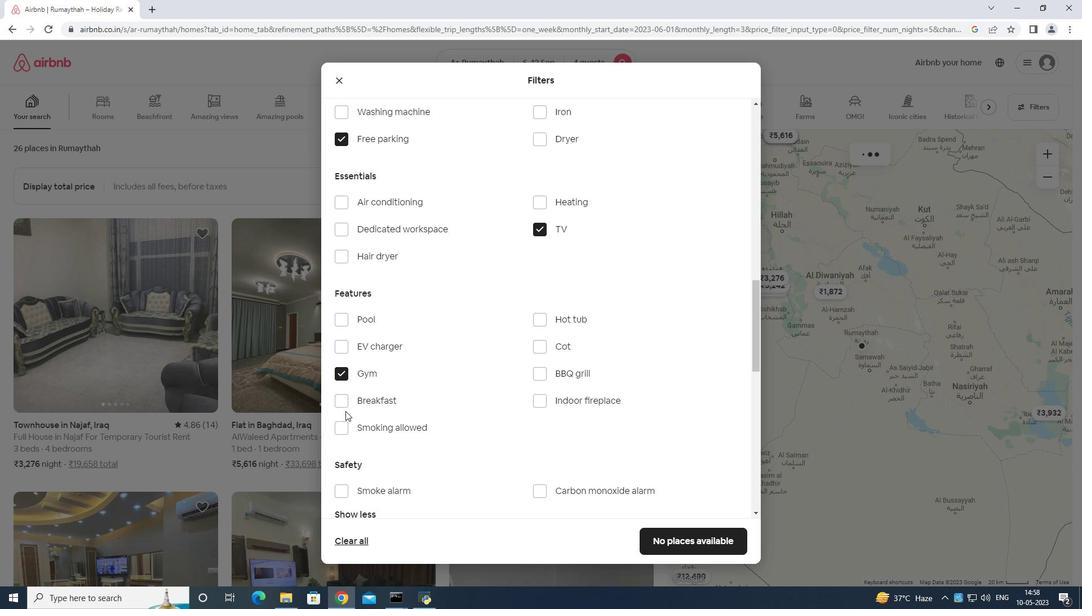 
Action: Mouse moved to (340, 400)
Screenshot: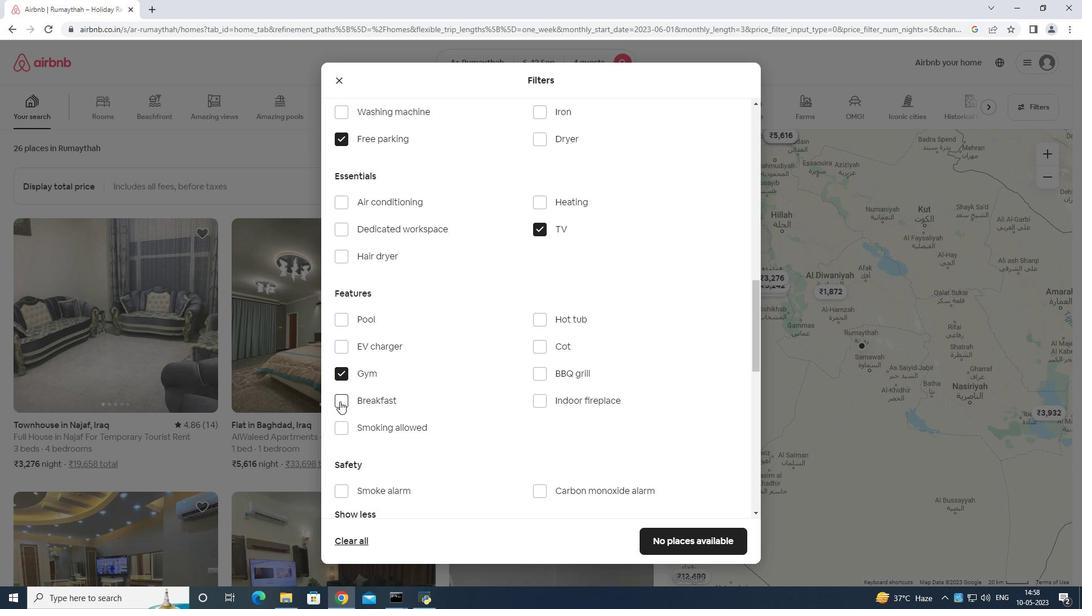 
Action: Mouse pressed left at (340, 400)
Screenshot: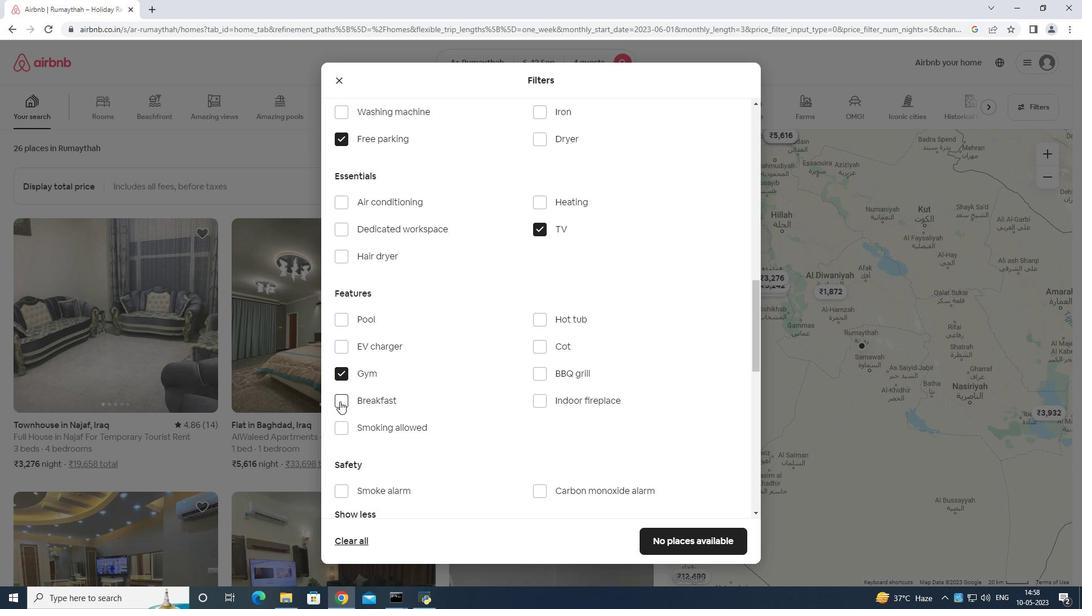 
Action: Mouse moved to (355, 415)
Screenshot: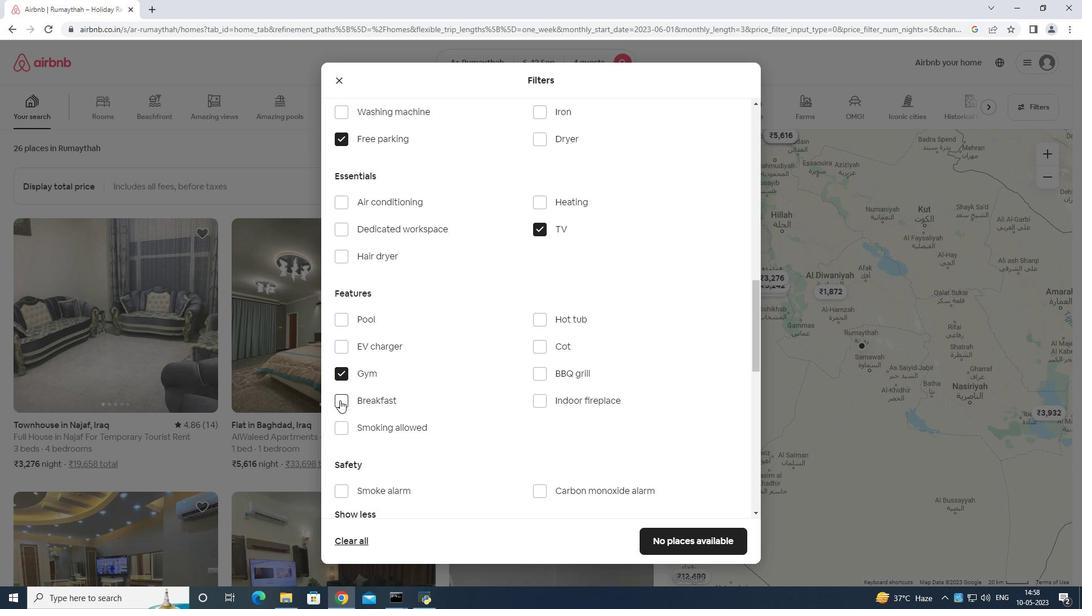 
Action: Mouse scrolled (355, 415) with delta (0, 0)
Screenshot: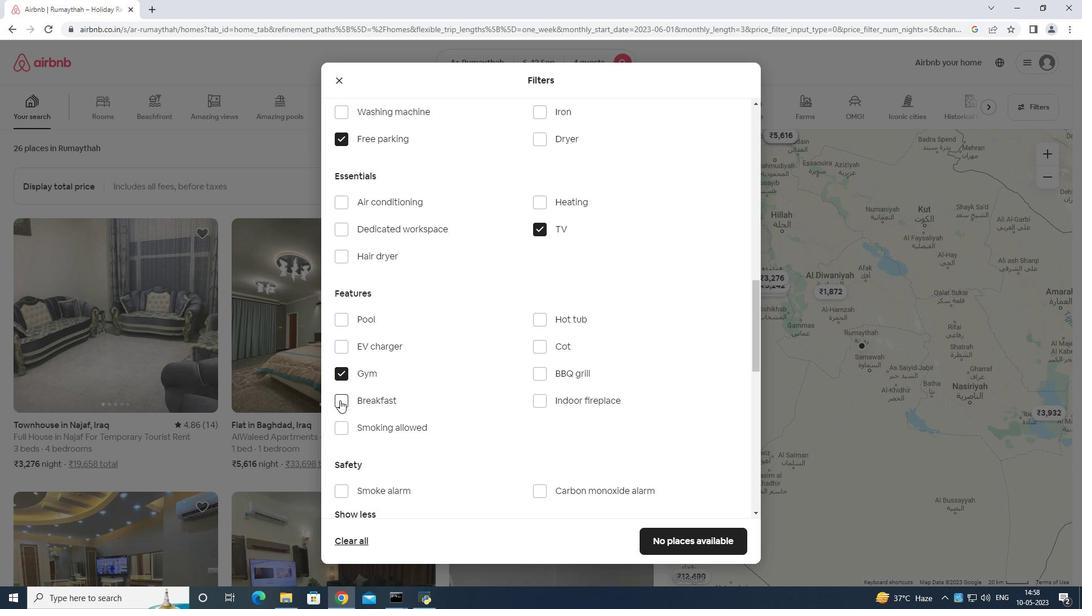 
Action: Mouse moved to (369, 424)
Screenshot: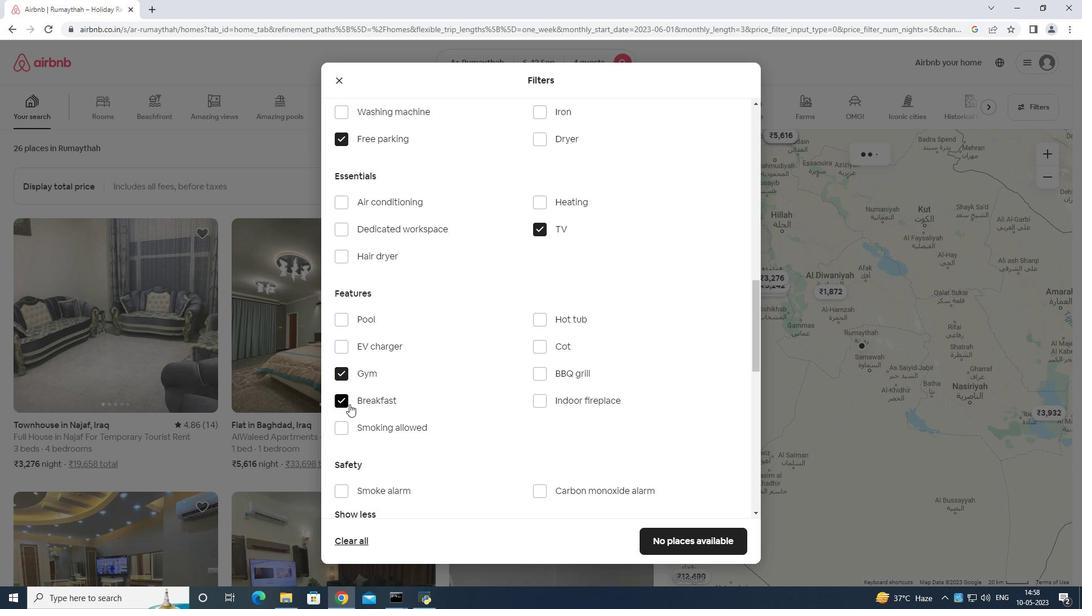 
Action: Mouse scrolled (369, 424) with delta (0, 0)
Screenshot: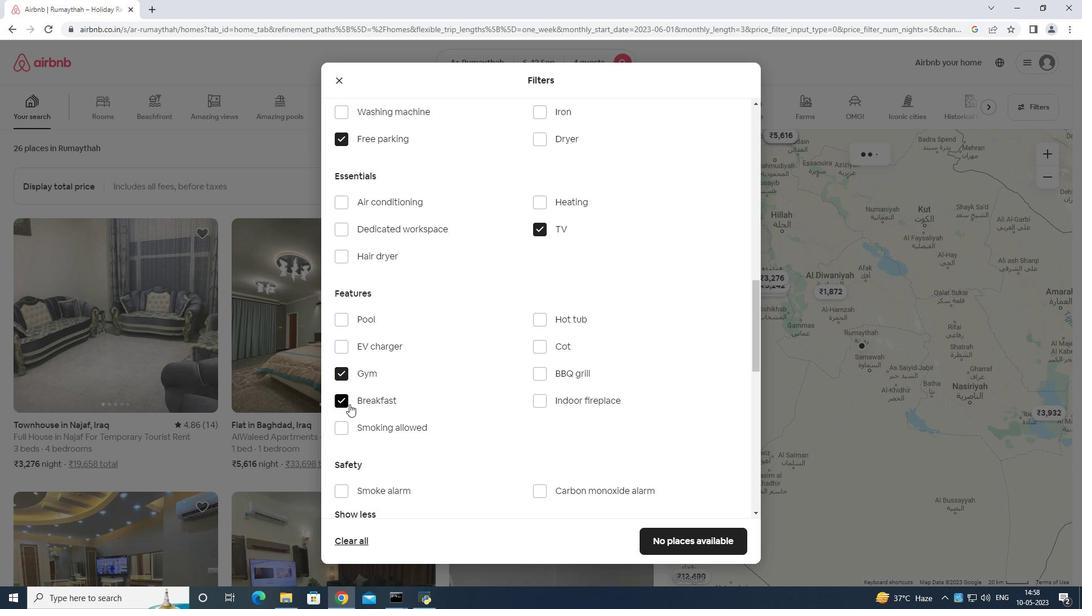 
Action: Mouse moved to (375, 426)
Screenshot: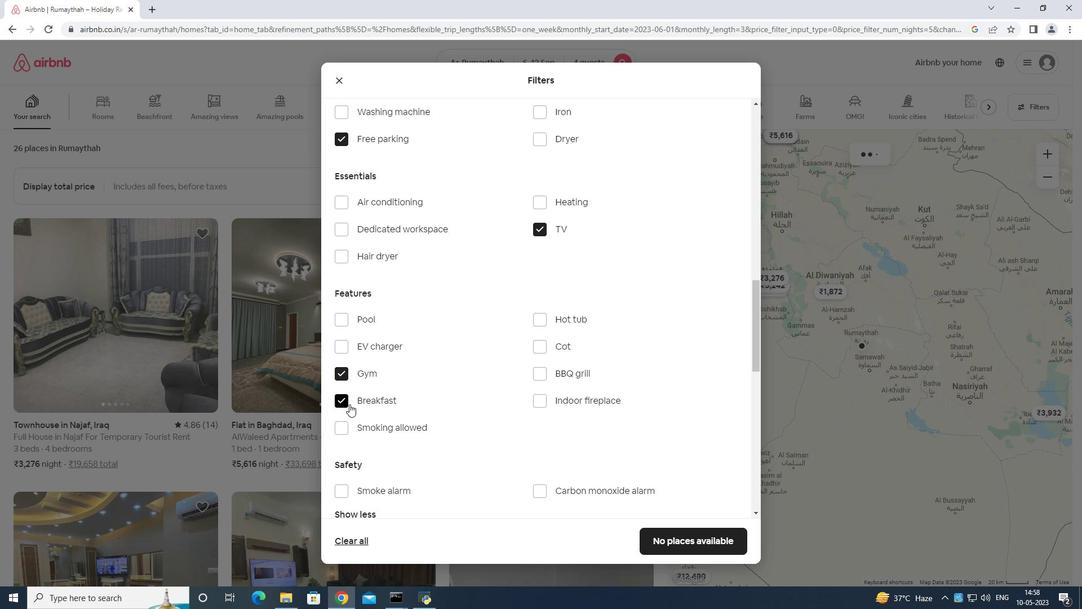 
Action: Mouse scrolled (375, 425) with delta (0, 0)
Screenshot: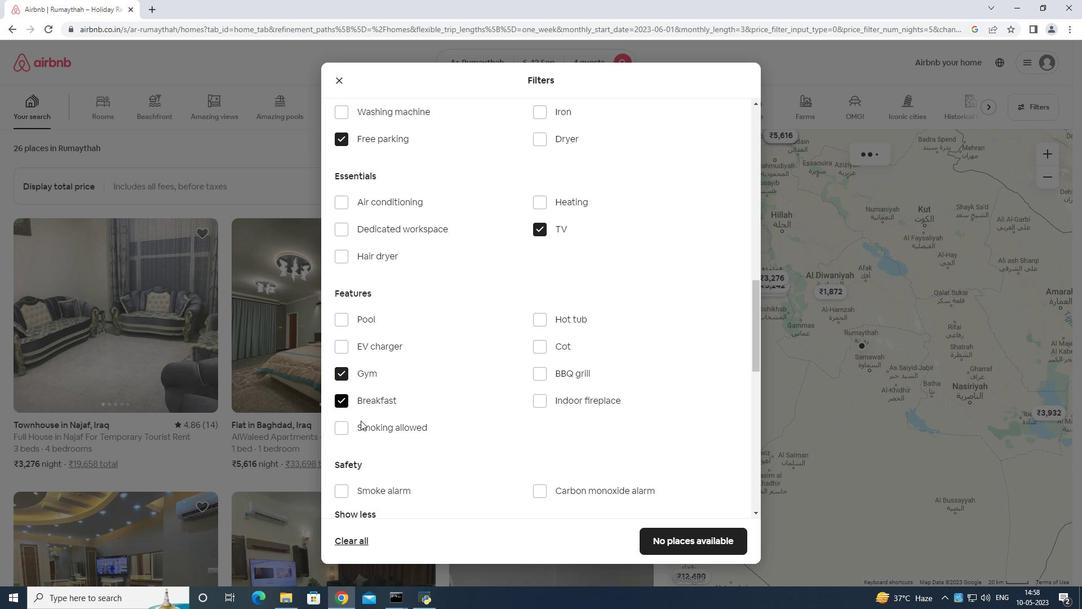 
Action: Mouse moved to (413, 423)
Screenshot: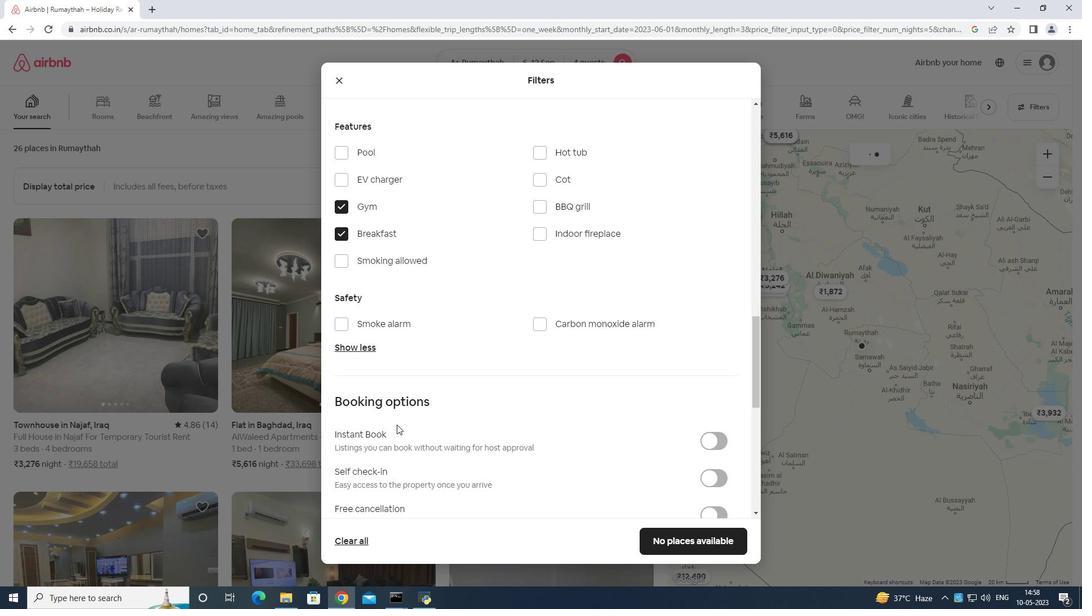 
Action: Mouse scrolled (413, 422) with delta (0, 0)
Screenshot: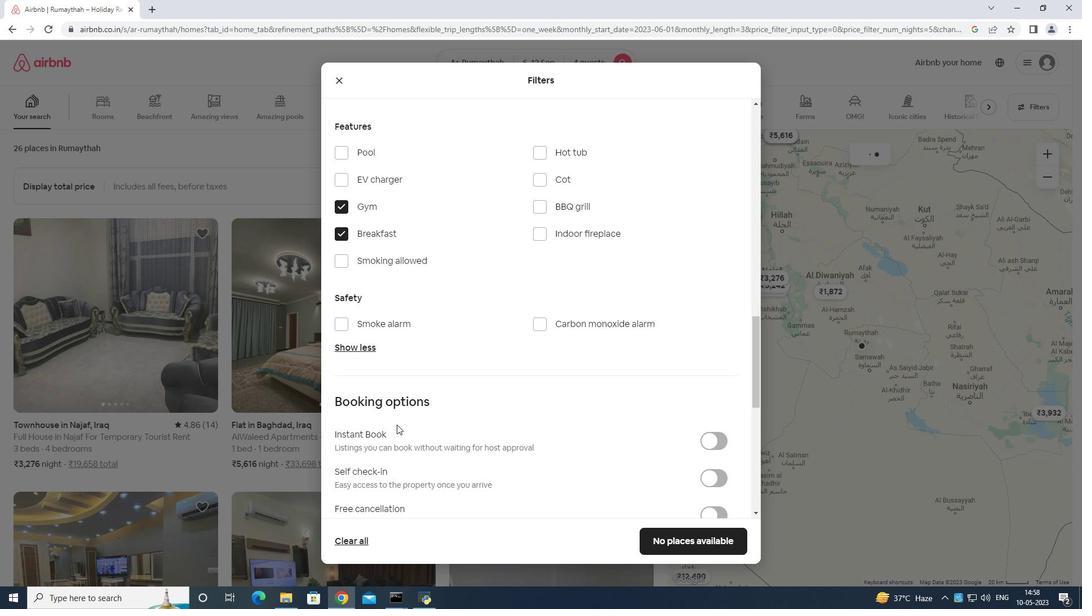 
Action: Mouse moved to (713, 422)
Screenshot: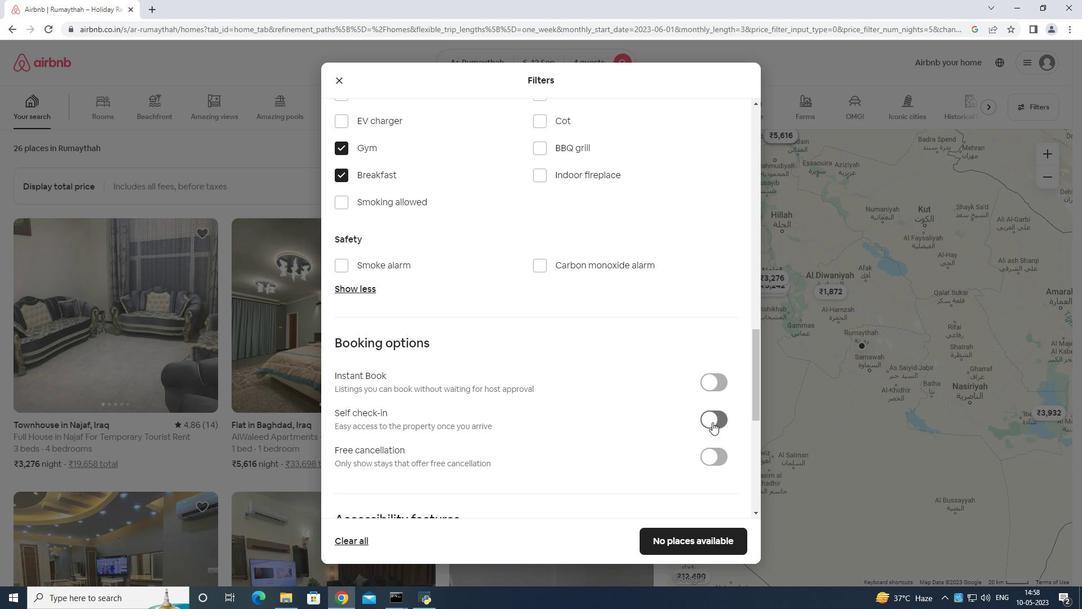 
Action: Mouse pressed left at (713, 422)
Screenshot: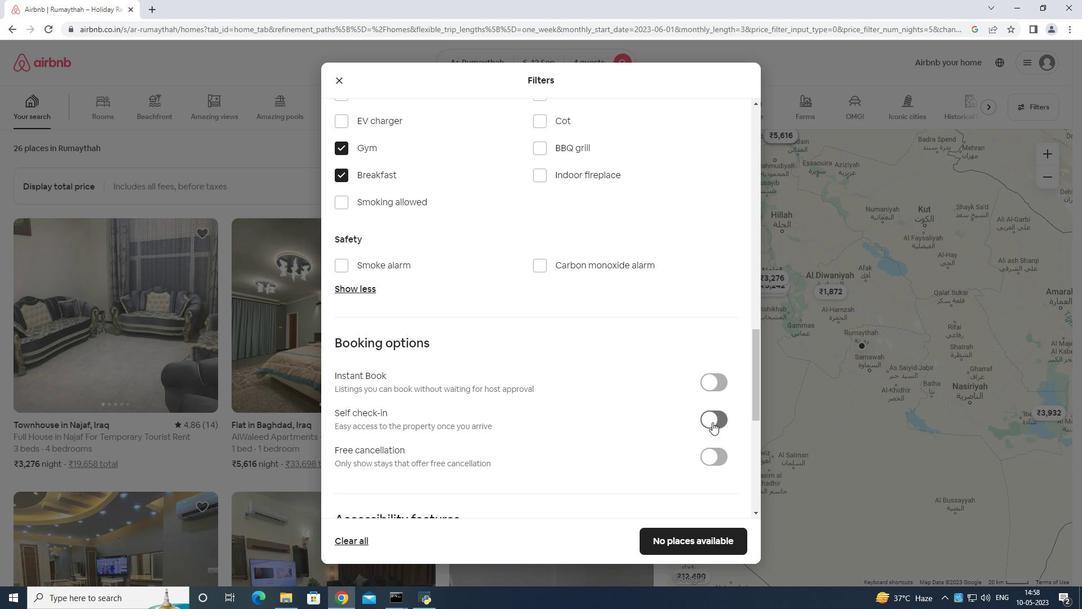 
Action: Mouse moved to (715, 419)
Screenshot: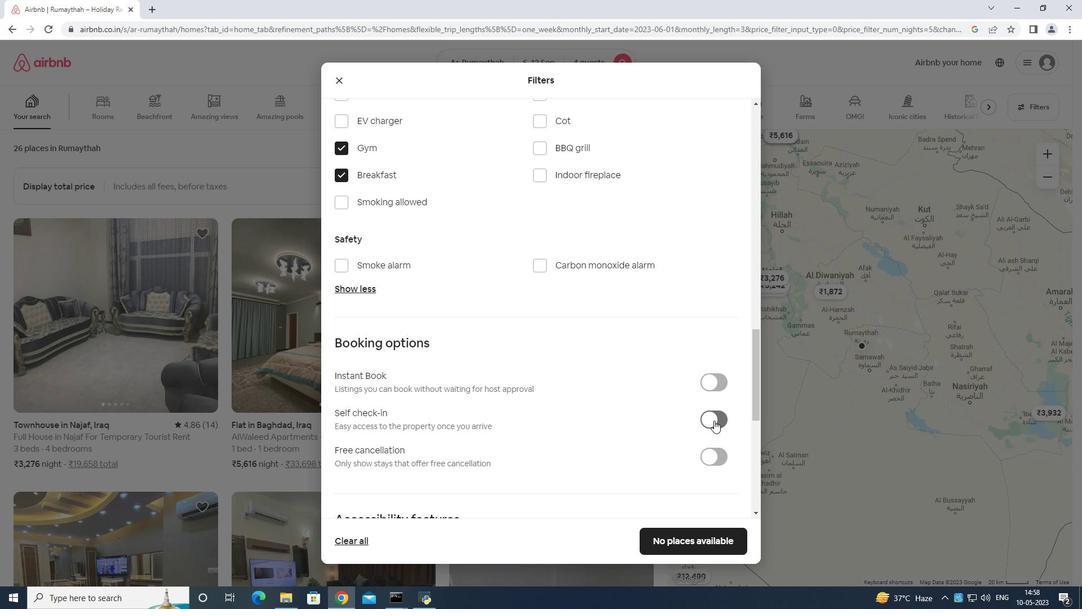 
Action: Mouse scrolled (715, 419) with delta (0, 0)
Screenshot: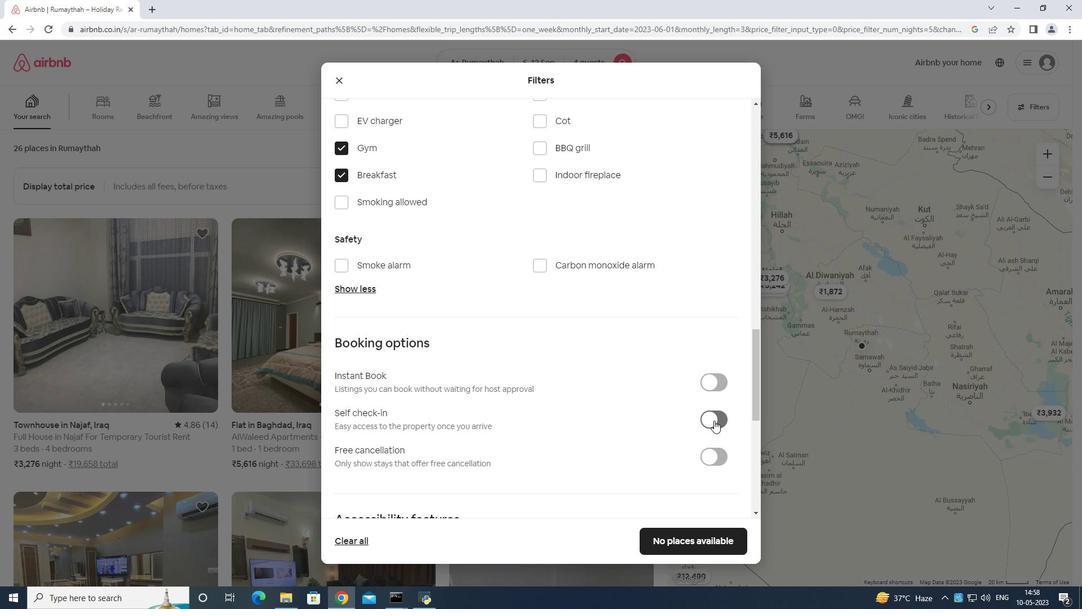 
Action: Mouse scrolled (715, 419) with delta (0, 0)
Screenshot: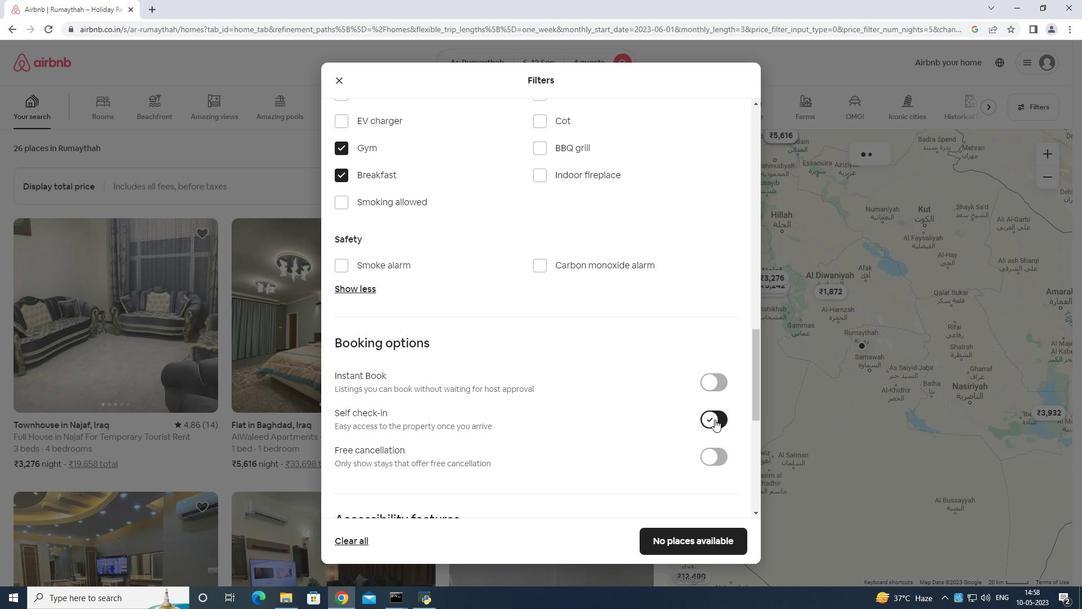 
Action: Mouse scrolled (715, 419) with delta (0, 0)
Screenshot: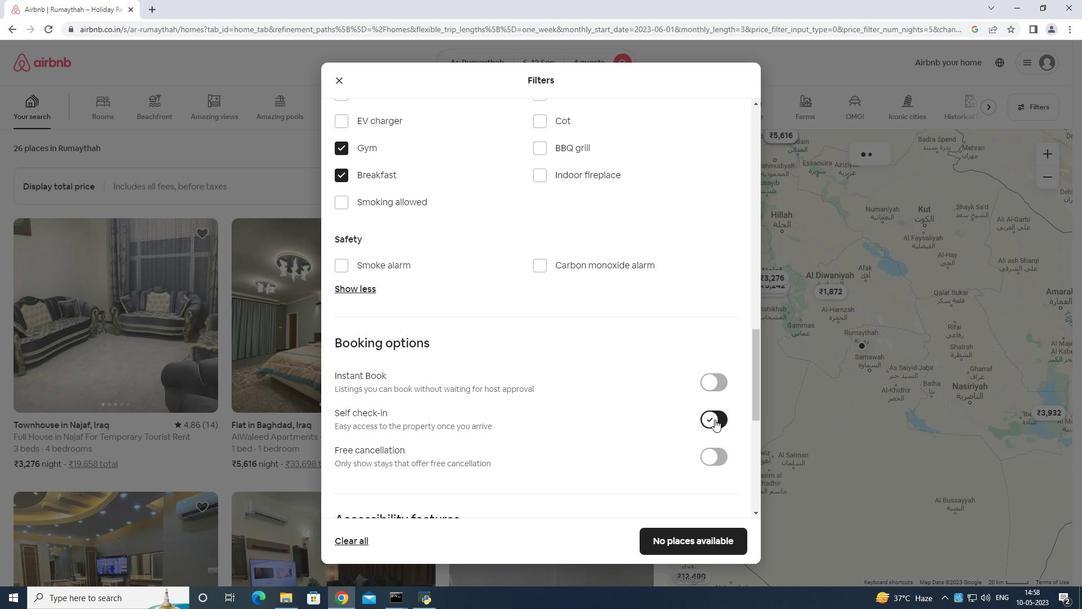 
Action: Mouse scrolled (715, 419) with delta (0, 0)
Screenshot: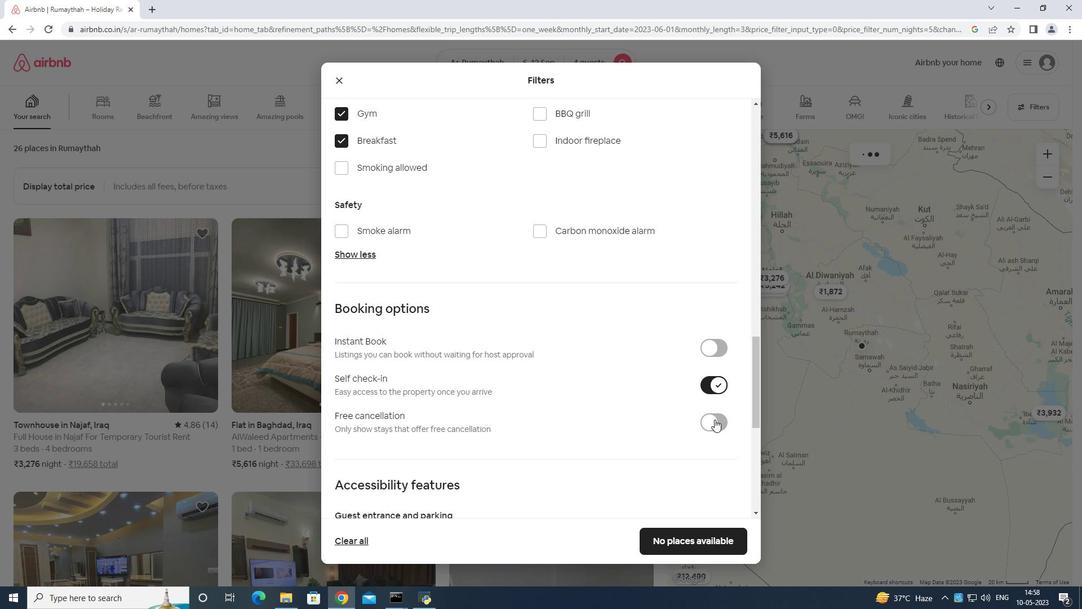 
Action: Mouse scrolled (715, 419) with delta (0, 0)
Screenshot: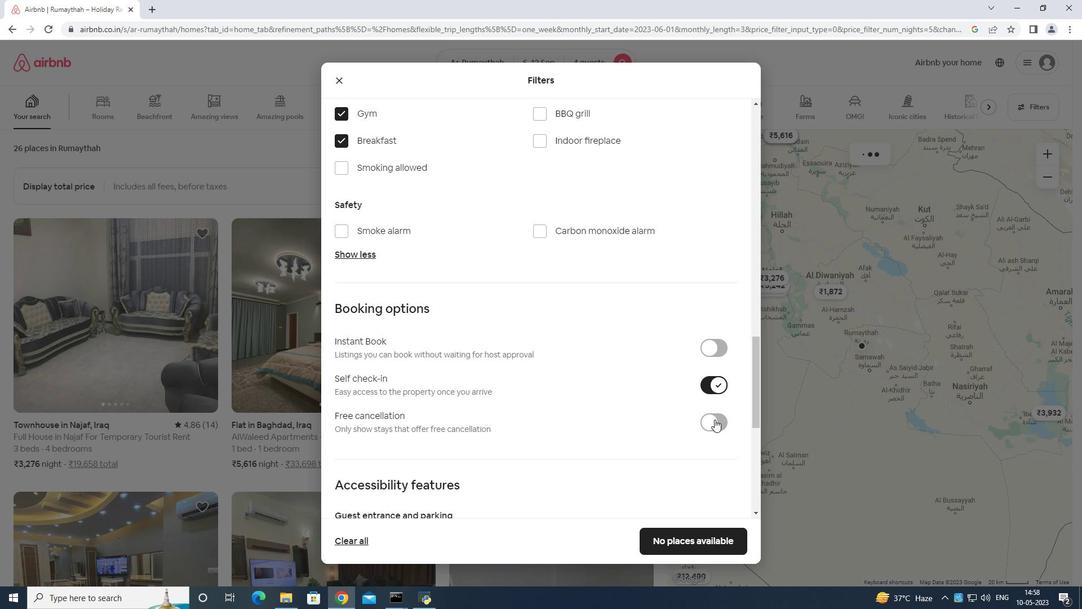 
Action: Mouse scrolled (715, 419) with delta (0, 0)
Screenshot: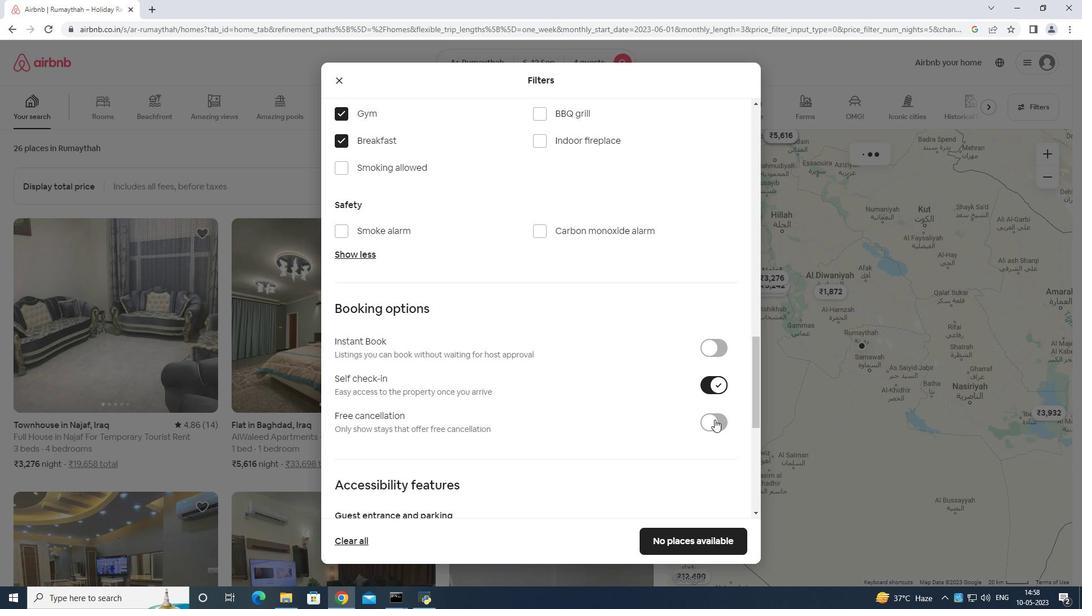 
Action: Mouse scrolled (715, 419) with delta (0, 0)
Screenshot: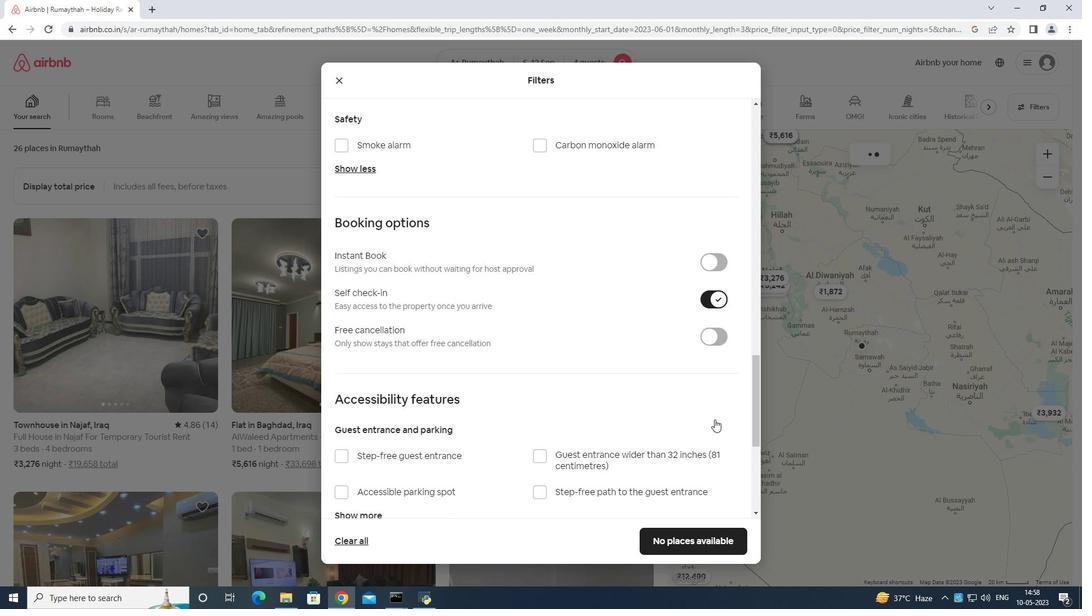 
Action: Mouse scrolled (715, 419) with delta (0, 0)
Screenshot: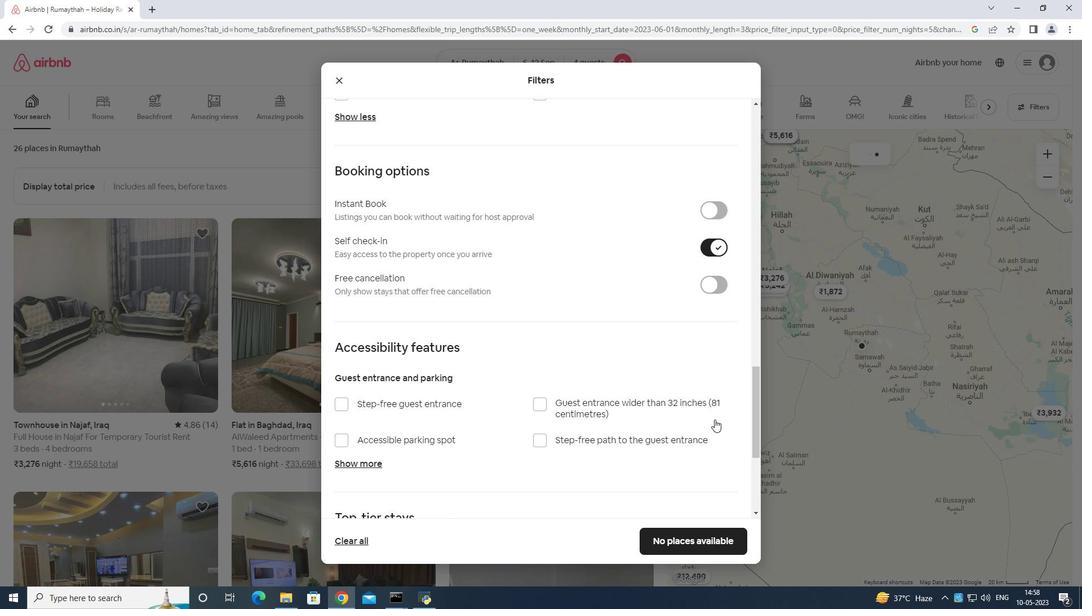 
Action: Mouse scrolled (715, 419) with delta (0, 0)
Screenshot: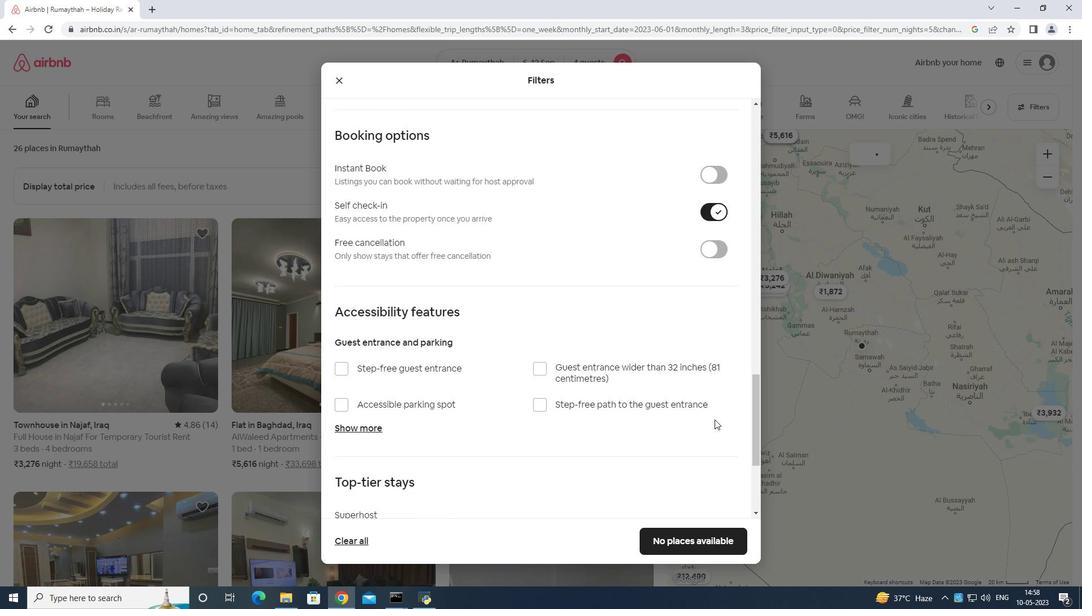 
Action: Mouse scrolled (715, 419) with delta (0, 0)
Screenshot: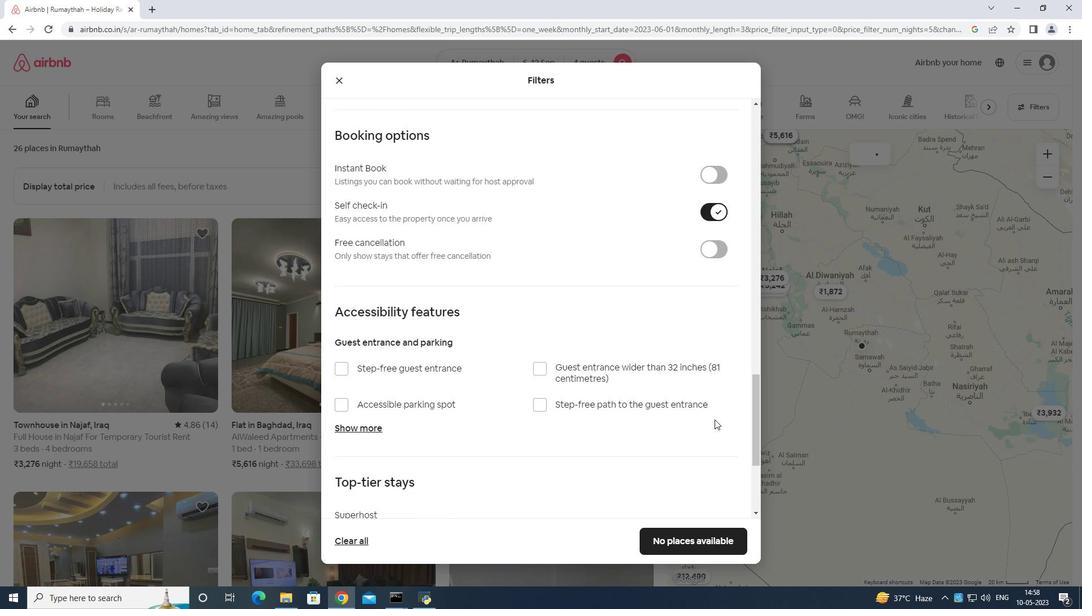 
Action: Mouse moved to (338, 437)
Screenshot: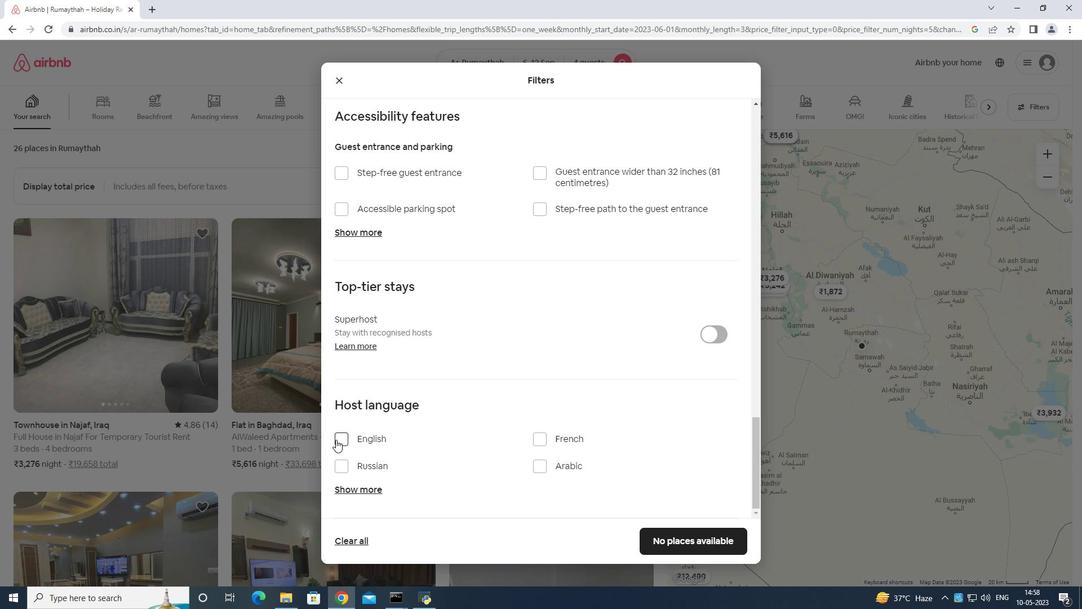 
Action: Mouse pressed left at (338, 437)
Screenshot: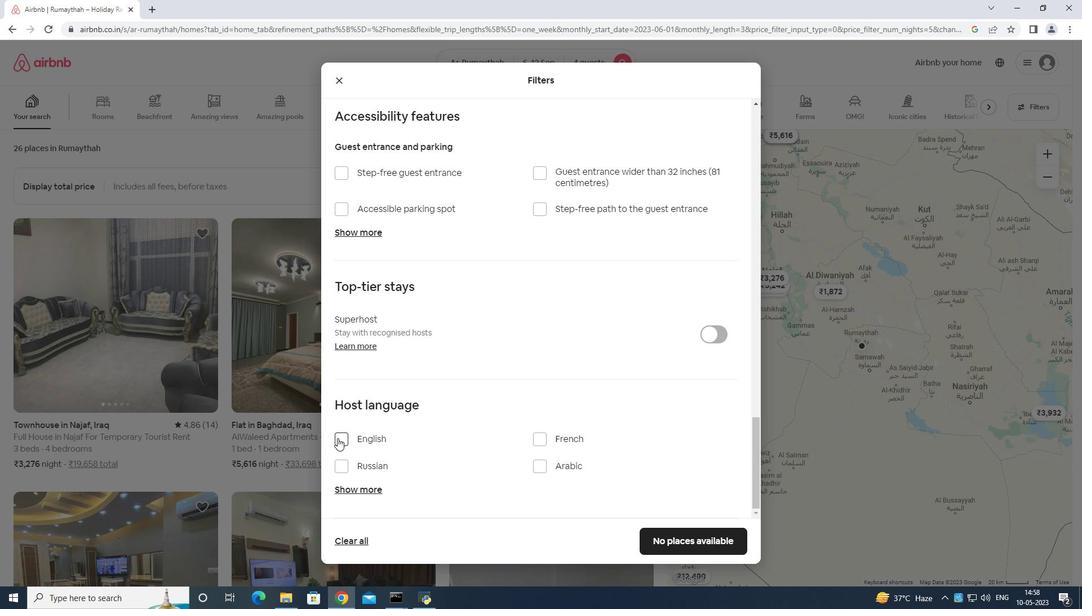
Action: Mouse moved to (688, 535)
Screenshot: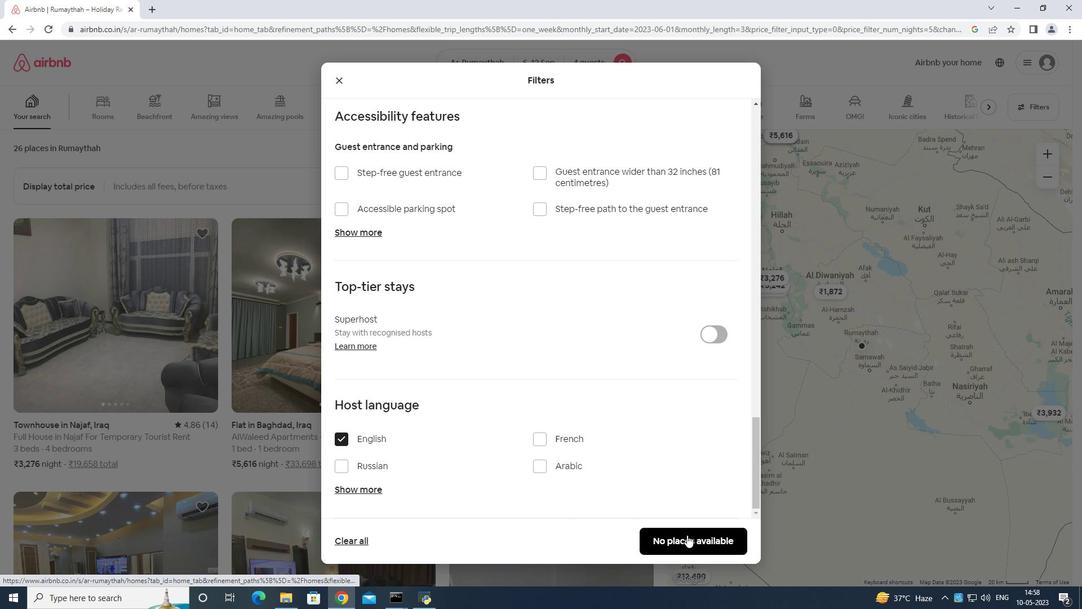 
Action: Mouse pressed left at (688, 535)
Screenshot: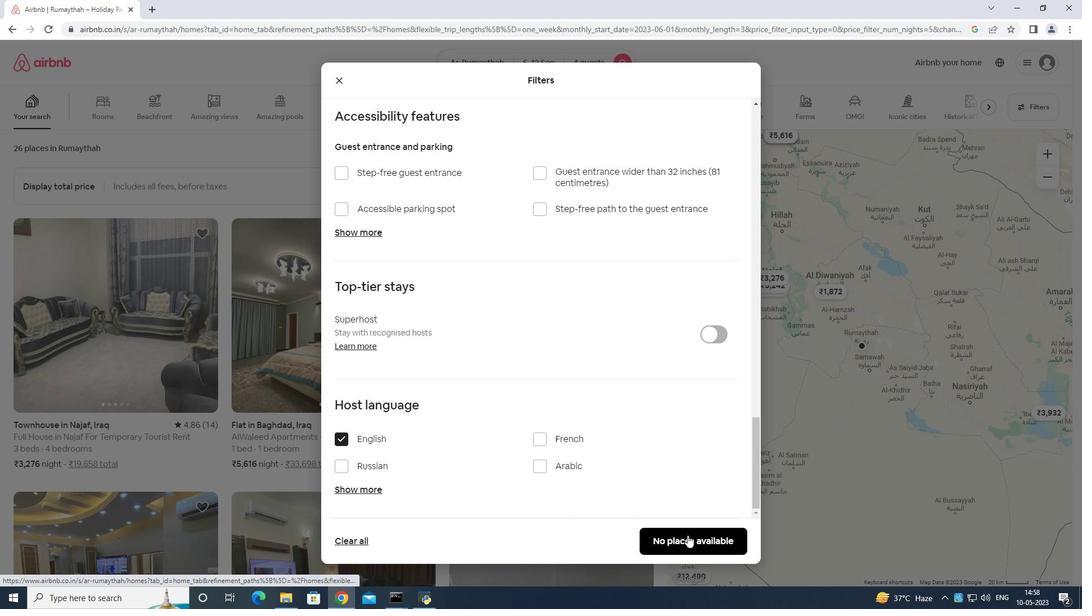 
Action: Mouse moved to (691, 532)
Screenshot: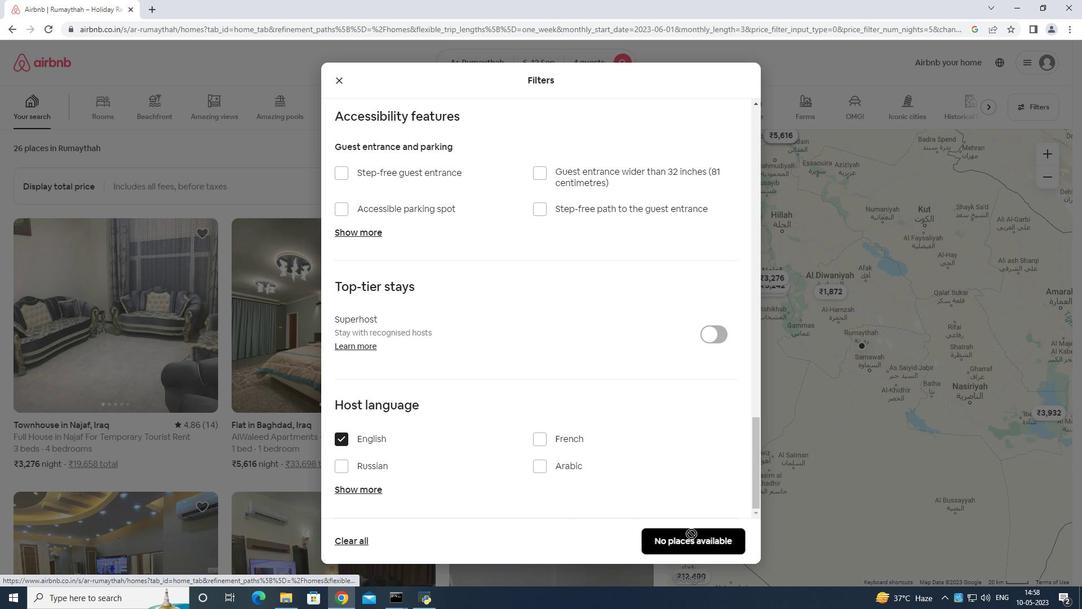 
